 Task: Find connections with filter location Hindoria with filter topic #goalswith filter profile language French with filter current company JSW Steel with filter school Gayatri Vidya Parishad College of Engineering (Autonomous), 530048(CC-13) with filter industry Hospitality with filter service category Packaging Design with filter keywords title Cab Driver
Action: Mouse moved to (480, 71)
Screenshot: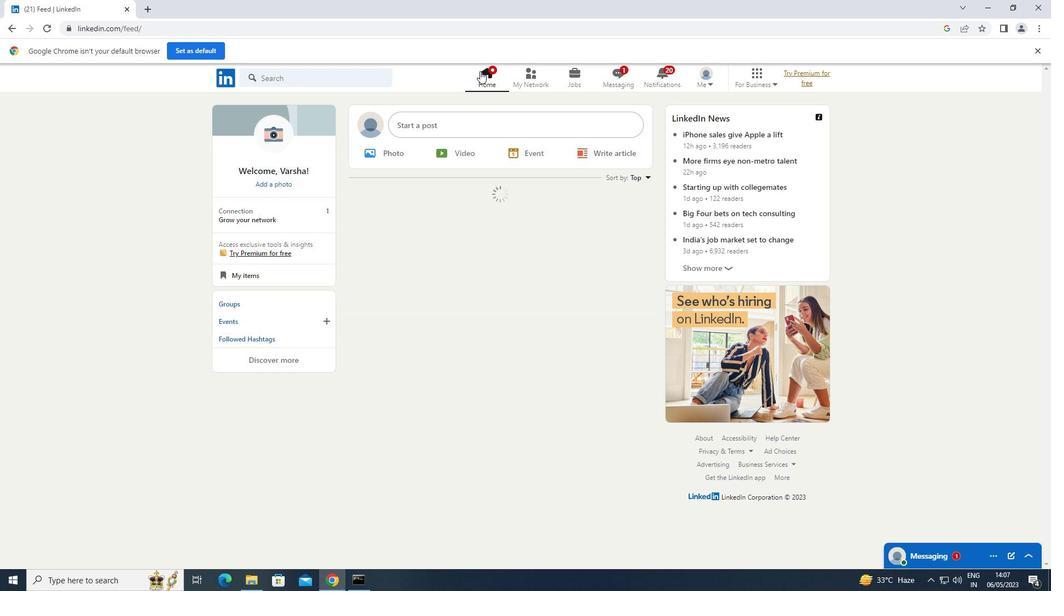
Action: Mouse pressed left at (480, 71)
Screenshot: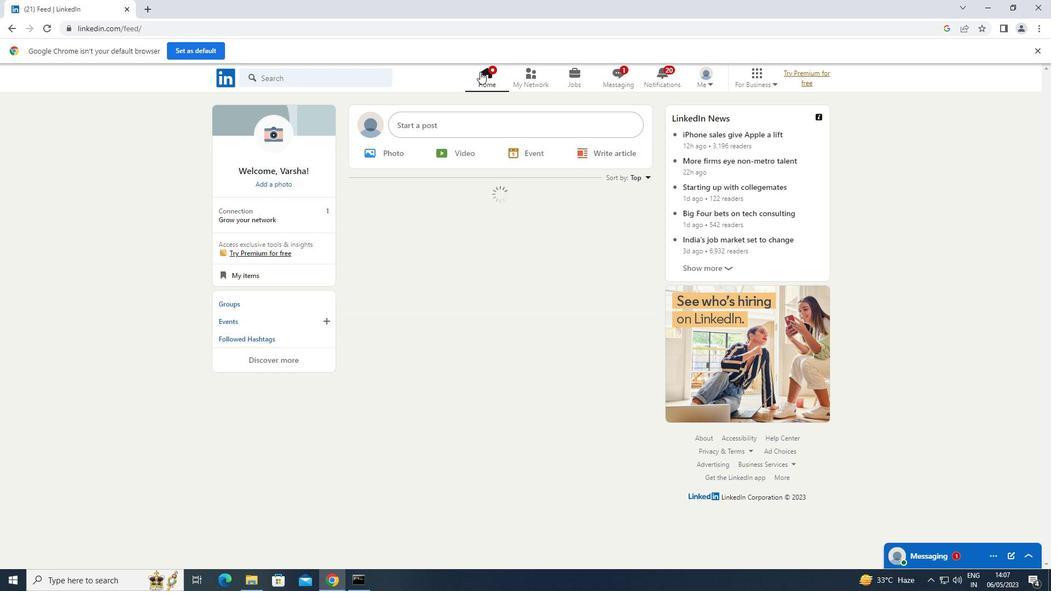 
Action: Mouse moved to (529, 76)
Screenshot: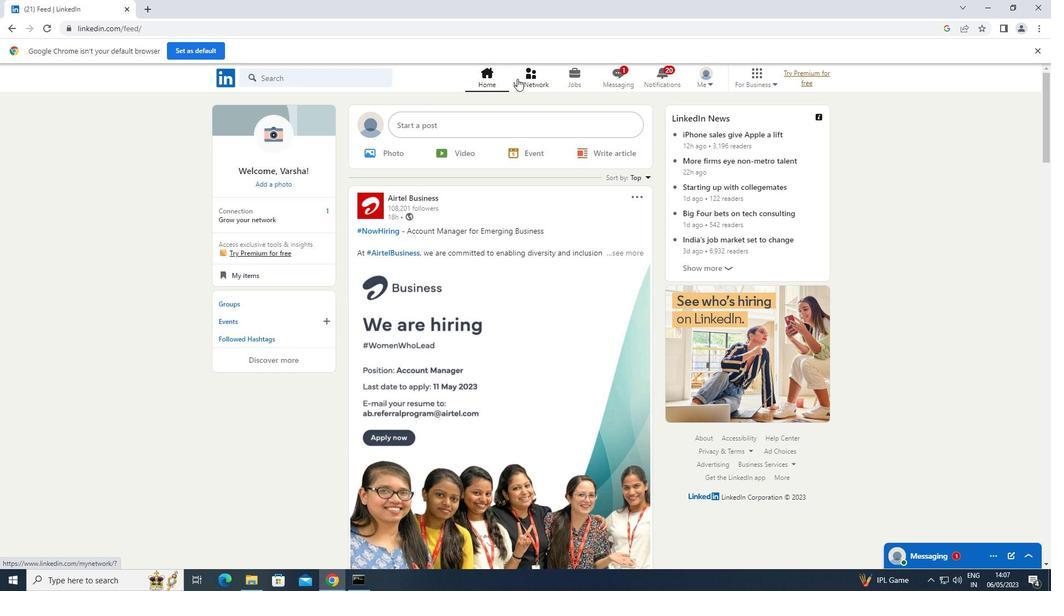 
Action: Mouse pressed left at (529, 76)
Screenshot: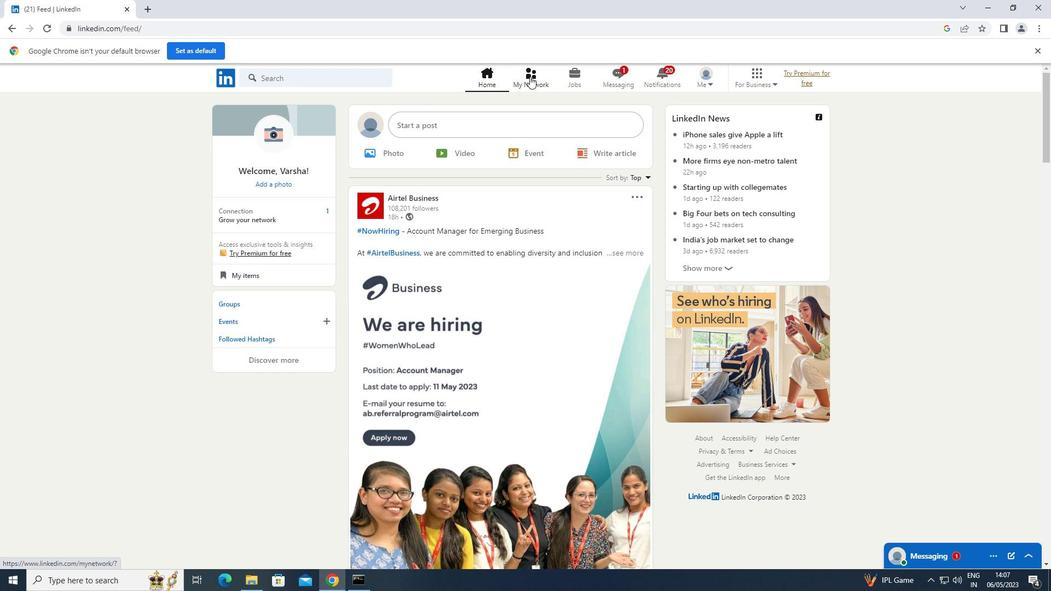 
Action: Mouse moved to (298, 139)
Screenshot: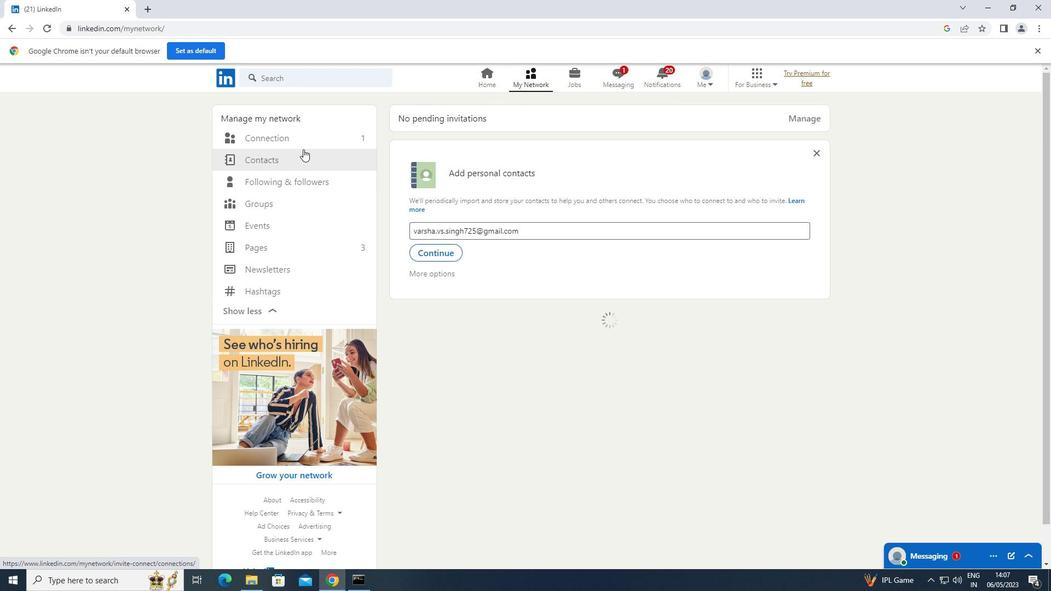
Action: Mouse pressed left at (298, 139)
Screenshot: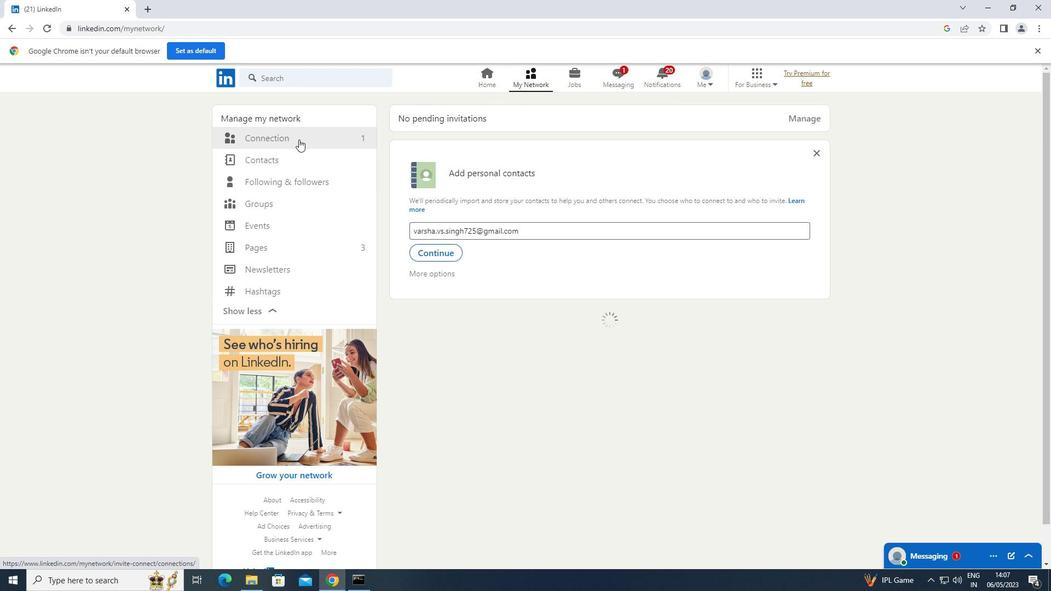 
Action: Mouse moved to (623, 135)
Screenshot: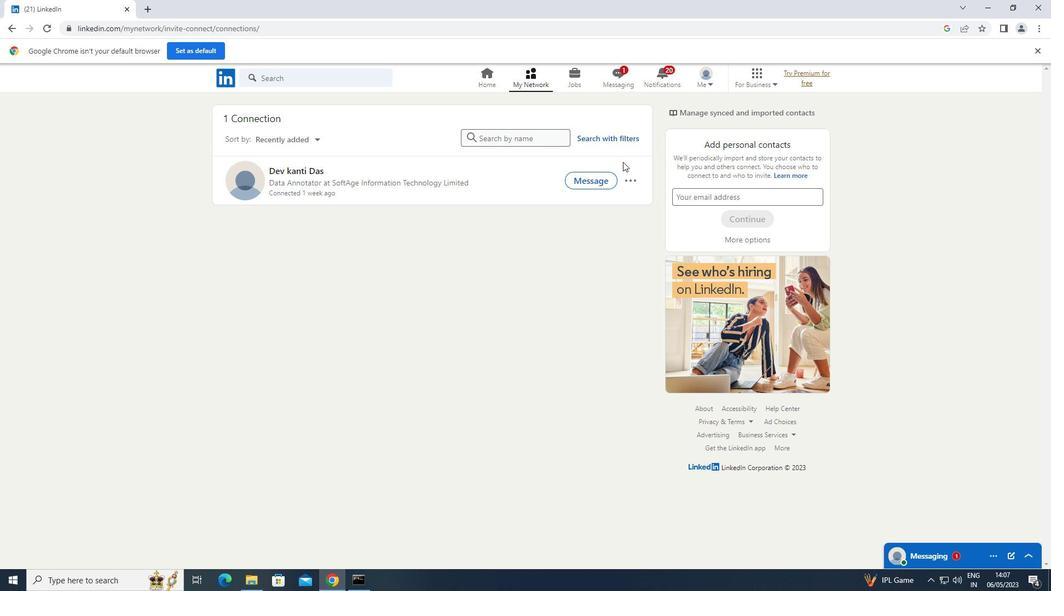 
Action: Mouse pressed left at (623, 135)
Screenshot: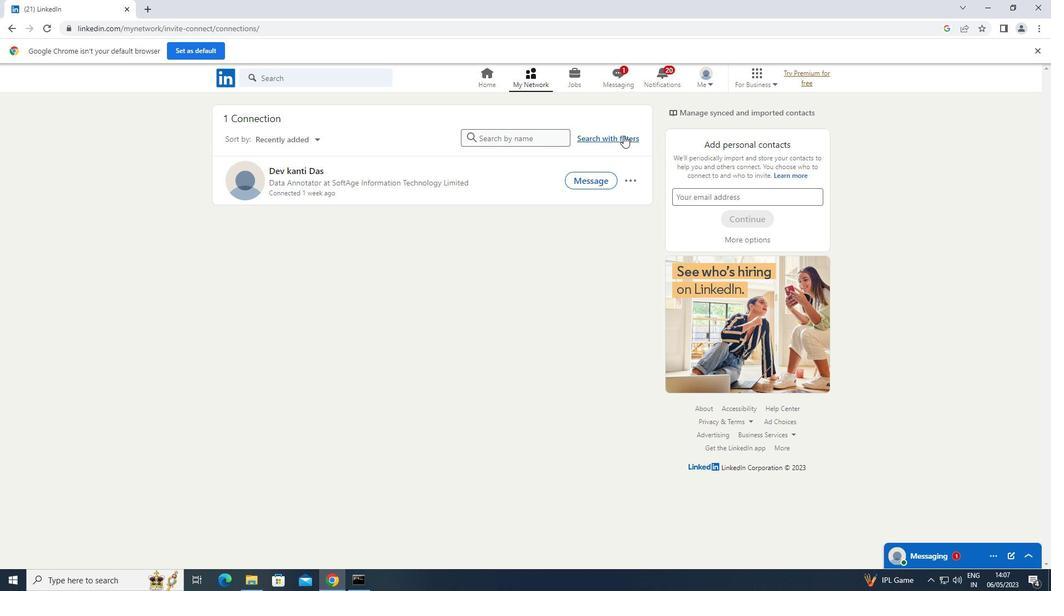 
Action: Mouse moved to (563, 110)
Screenshot: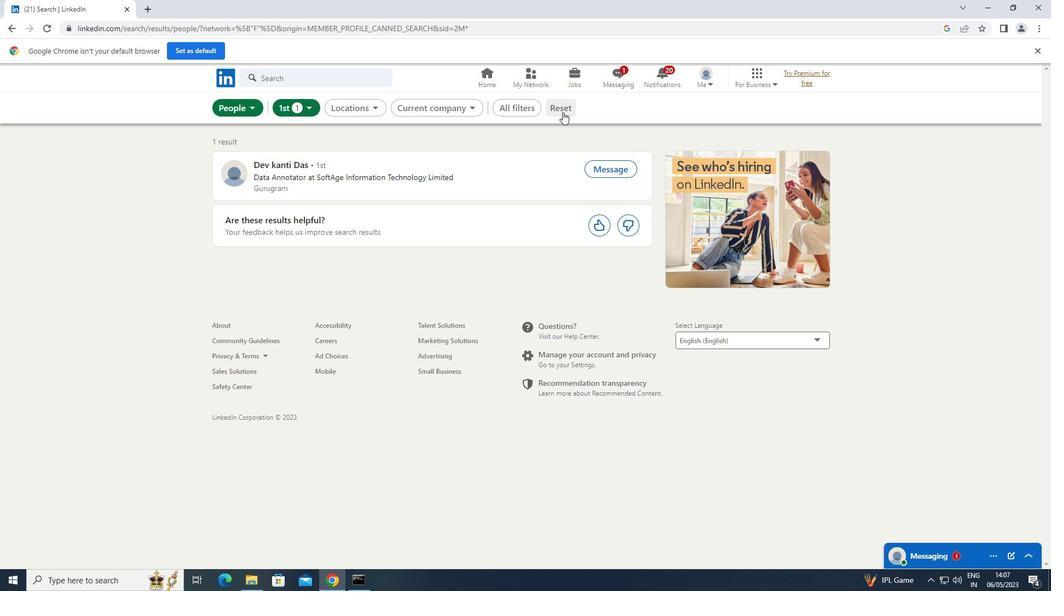 
Action: Mouse pressed left at (563, 110)
Screenshot: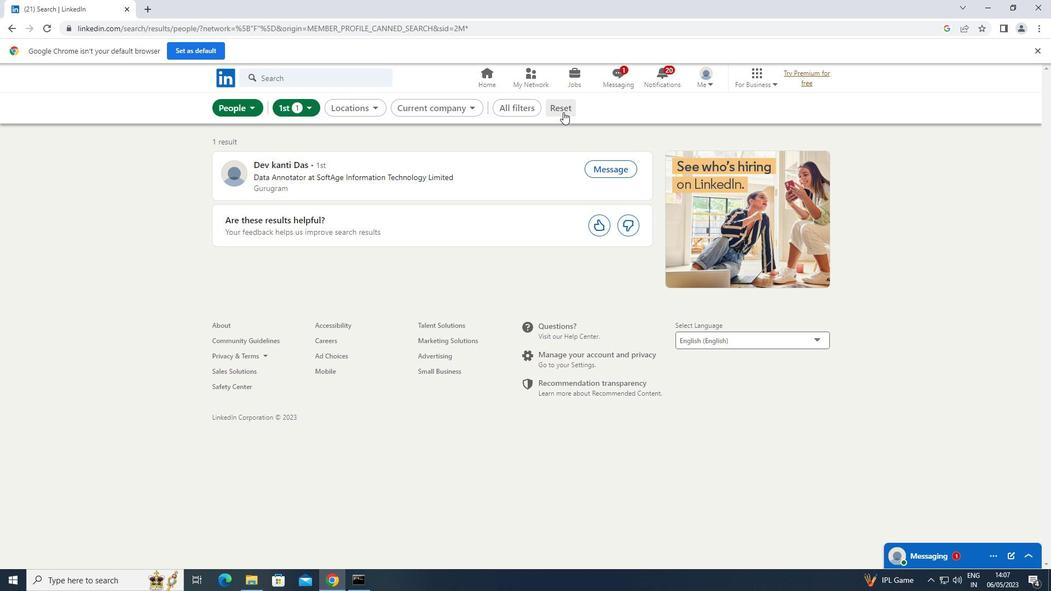 
Action: Mouse moved to (542, 111)
Screenshot: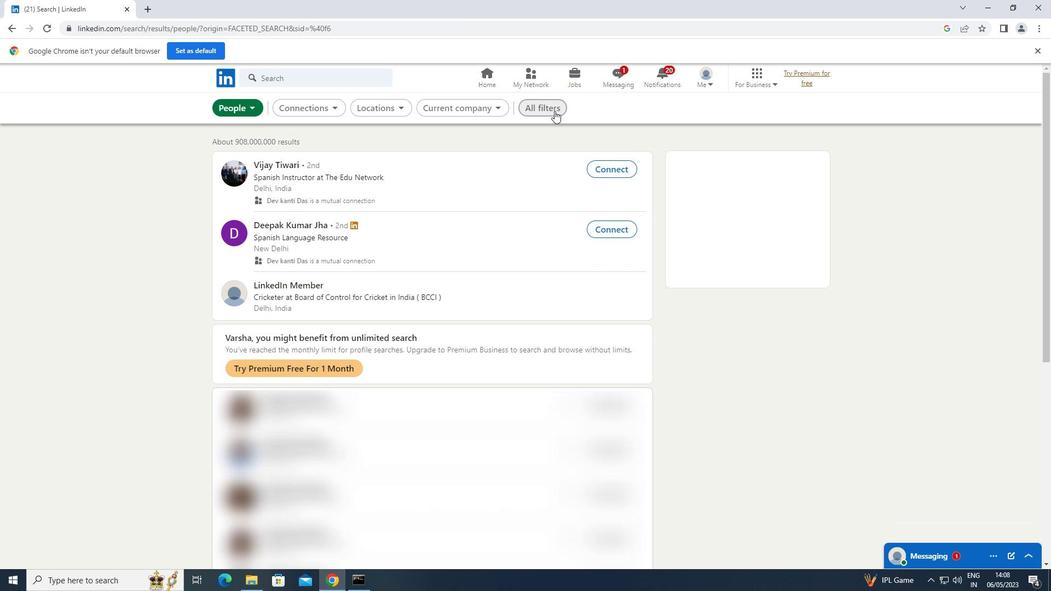 
Action: Mouse pressed left at (542, 111)
Screenshot: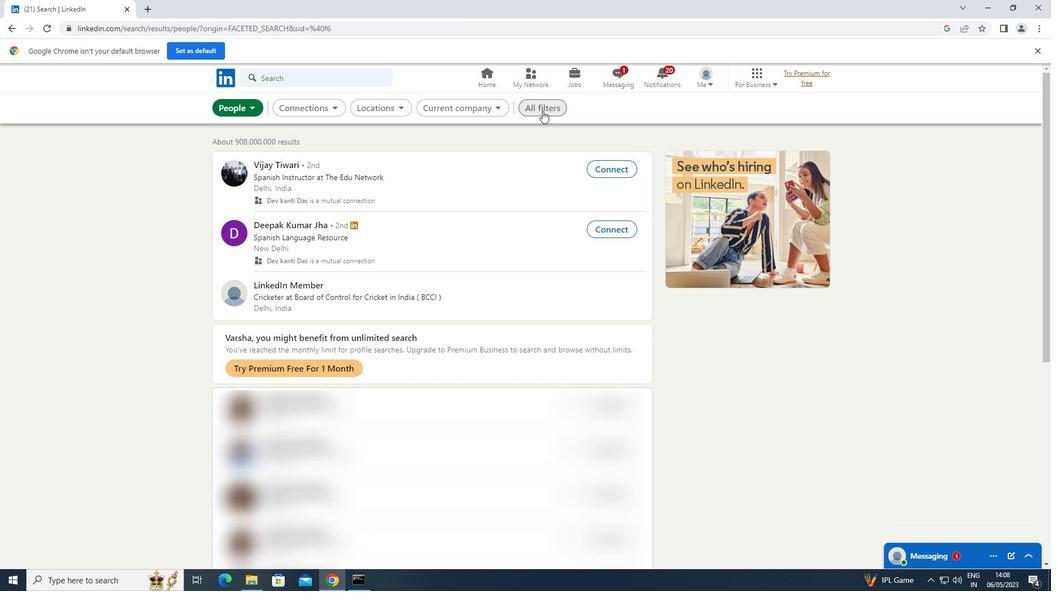 
Action: Mouse moved to (756, 217)
Screenshot: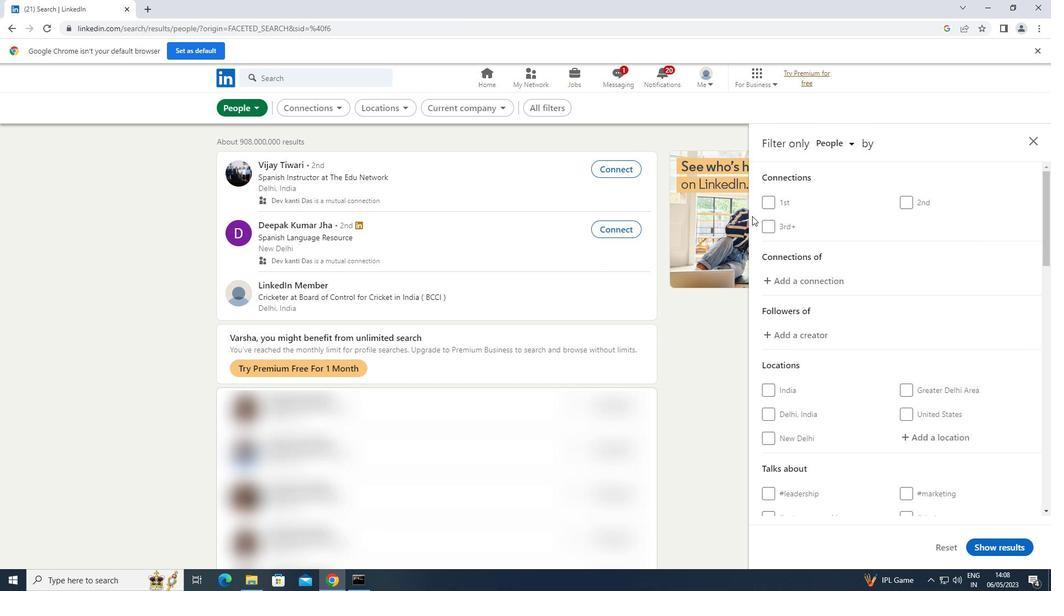 
Action: Mouse scrolled (756, 216) with delta (0, 0)
Screenshot: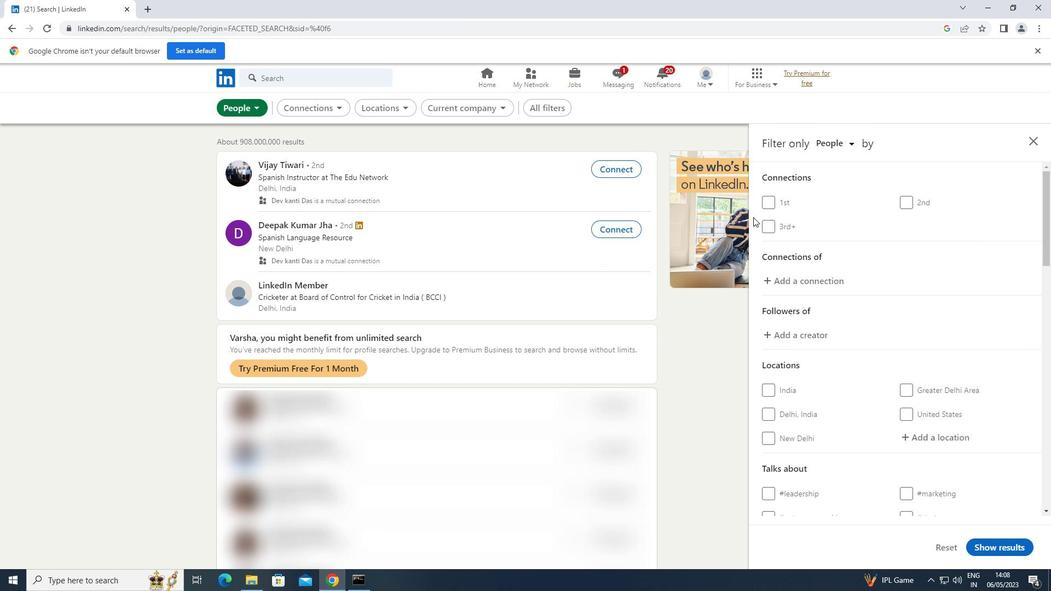 
Action: Mouse moved to (756, 217)
Screenshot: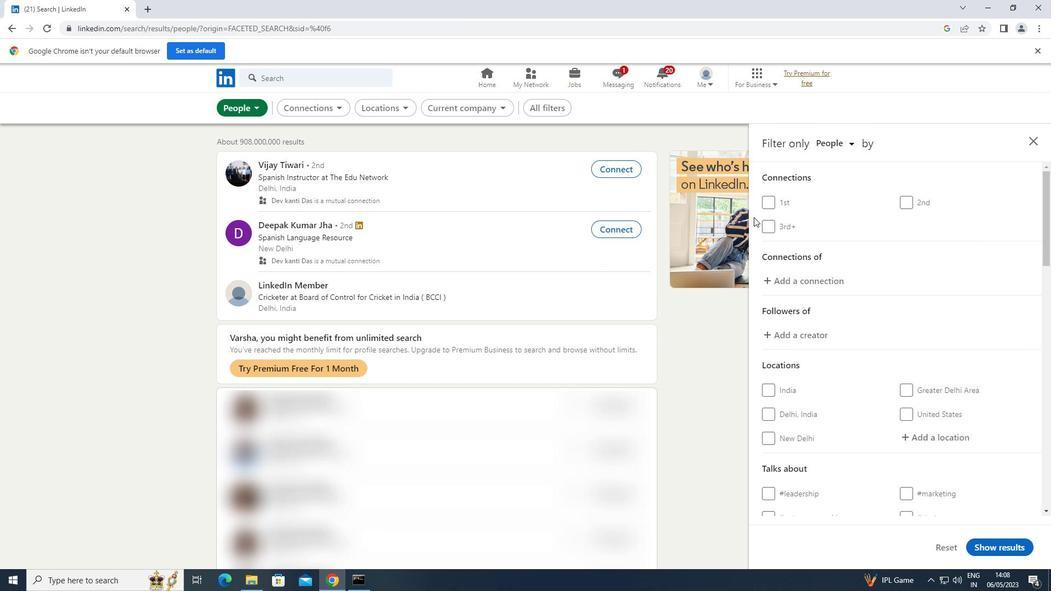 
Action: Mouse scrolled (756, 217) with delta (0, 0)
Screenshot: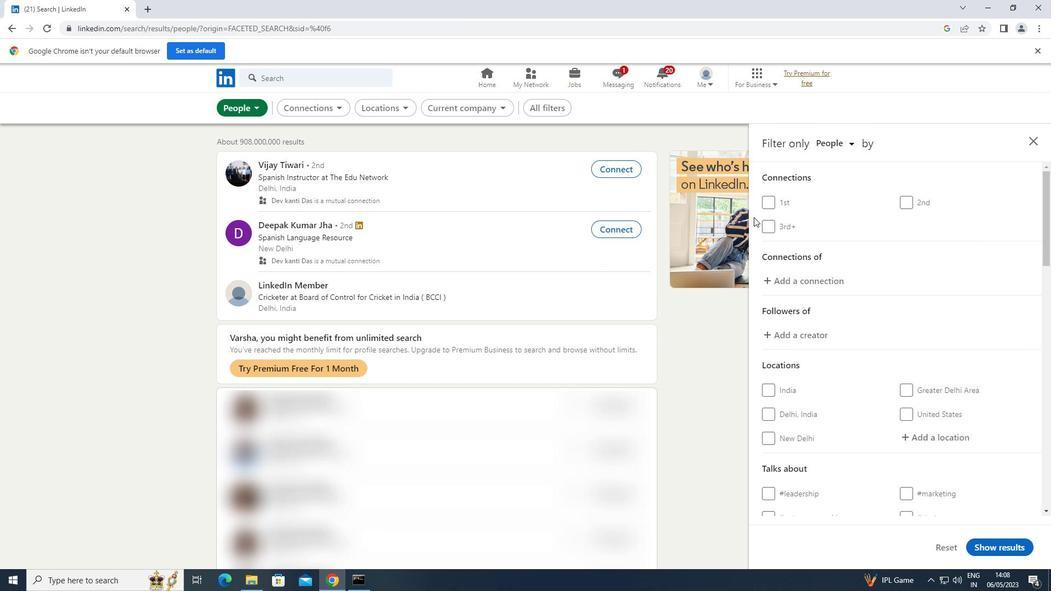 
Action: Mouse scrolled (756, 217) with delta (0, 0)
Screenshot: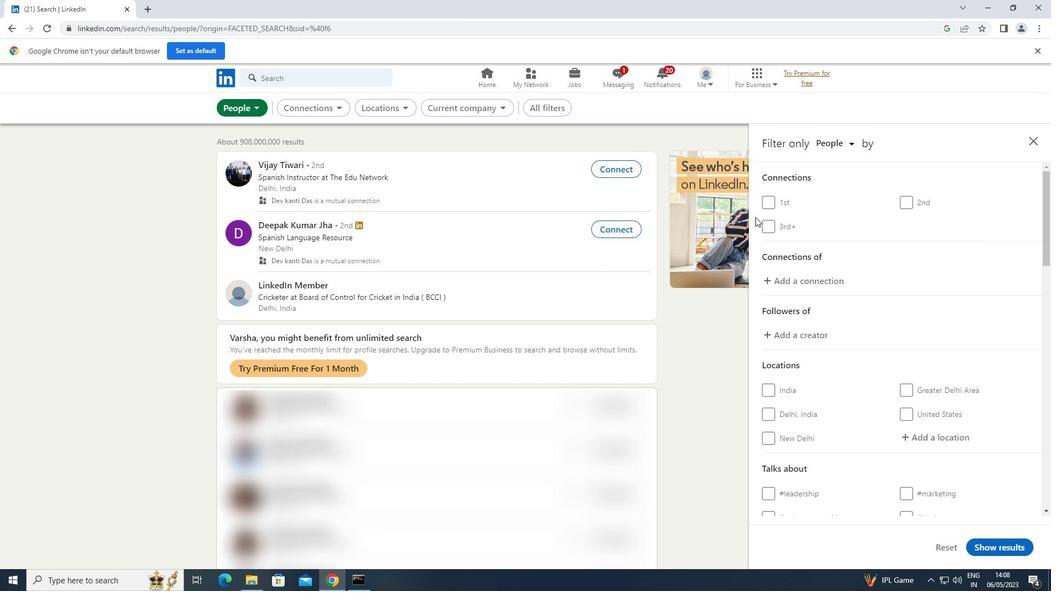 
Action: Mouse moved to (916, 267)
Screenshot: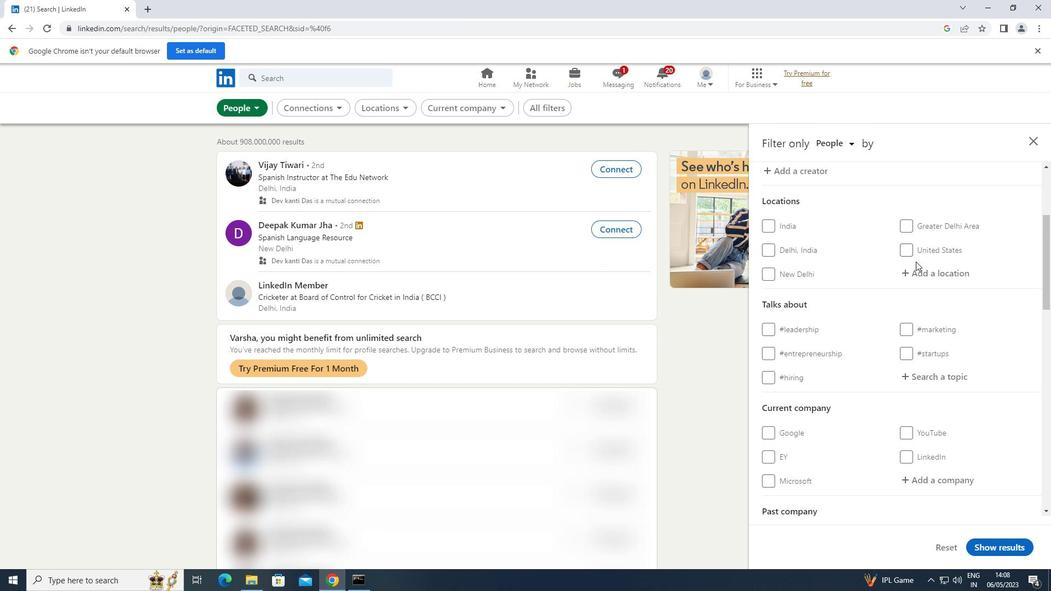 
Action: Mouse pressed left at (916, 267)
Screenshot: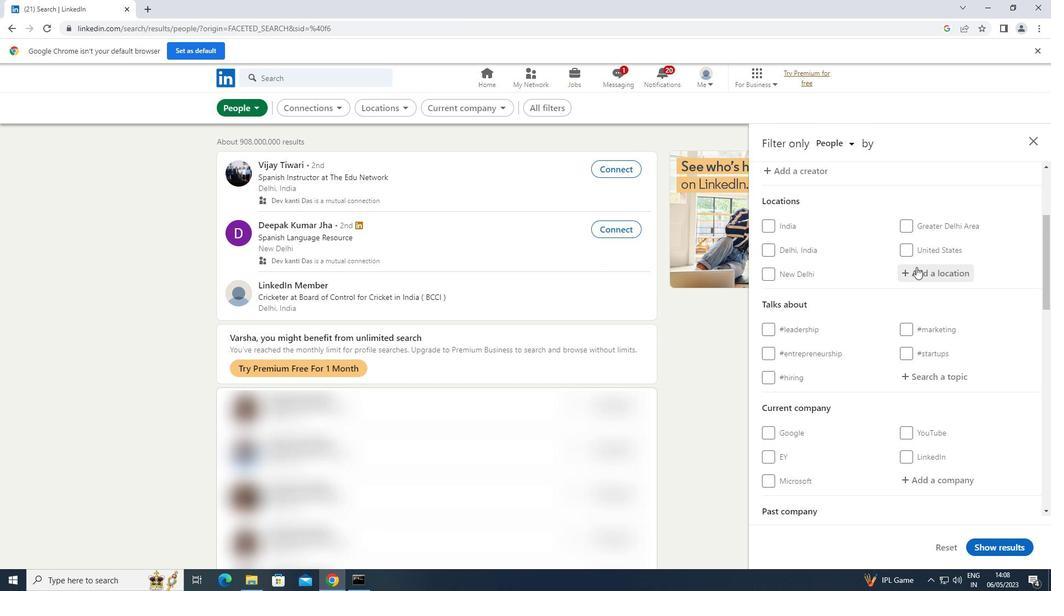 
Action: Key pressed <Key.shift>HINDORIA
Screenshot: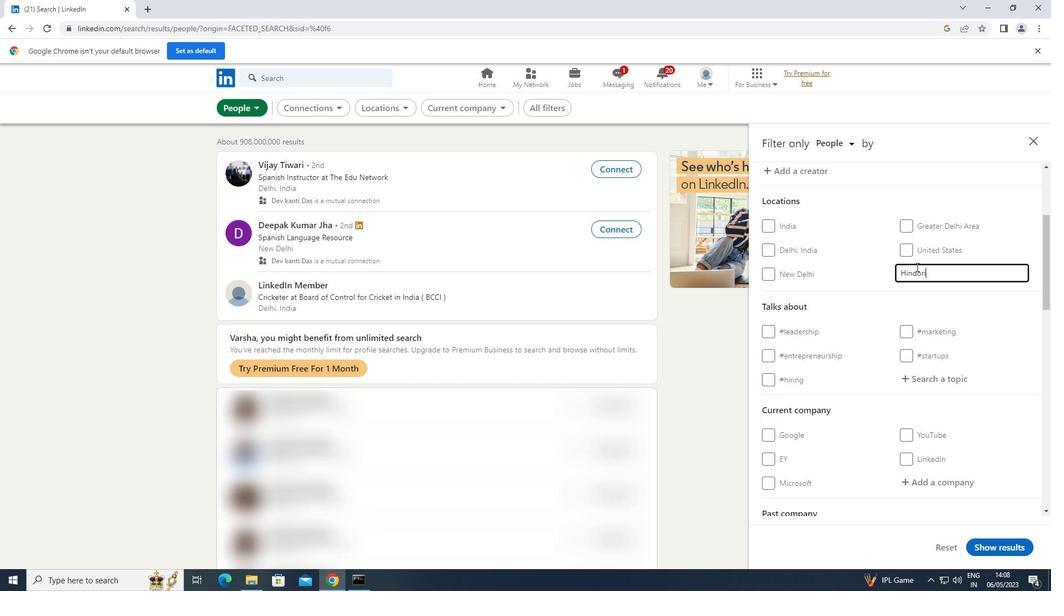 
Action: Mouse moved to (1021, 193)
Screenshot: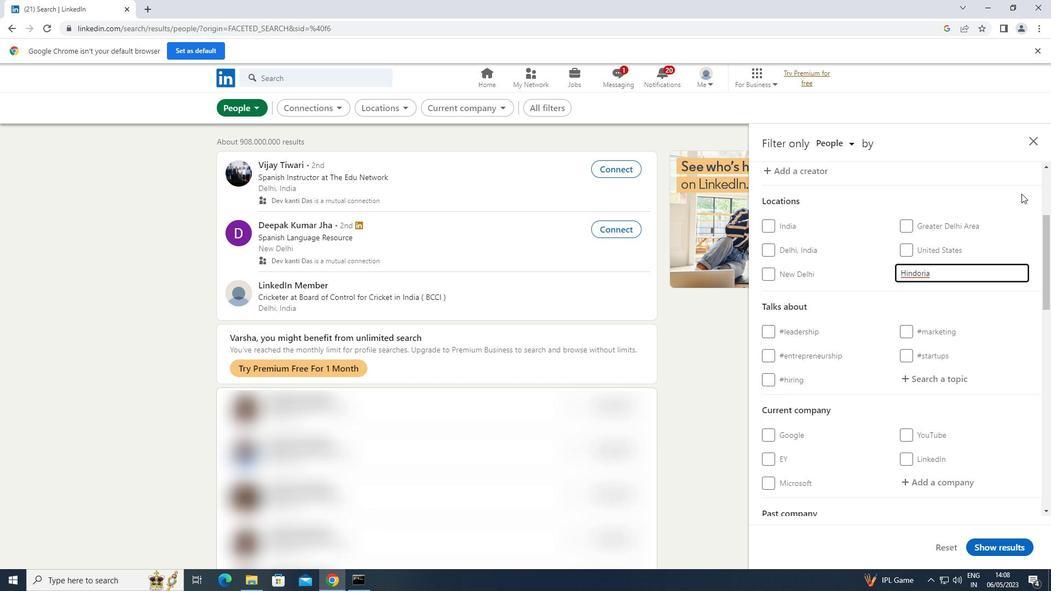 
Action: Mouse scrolled (1021, 192) with delta (0, 0)
Screenshot: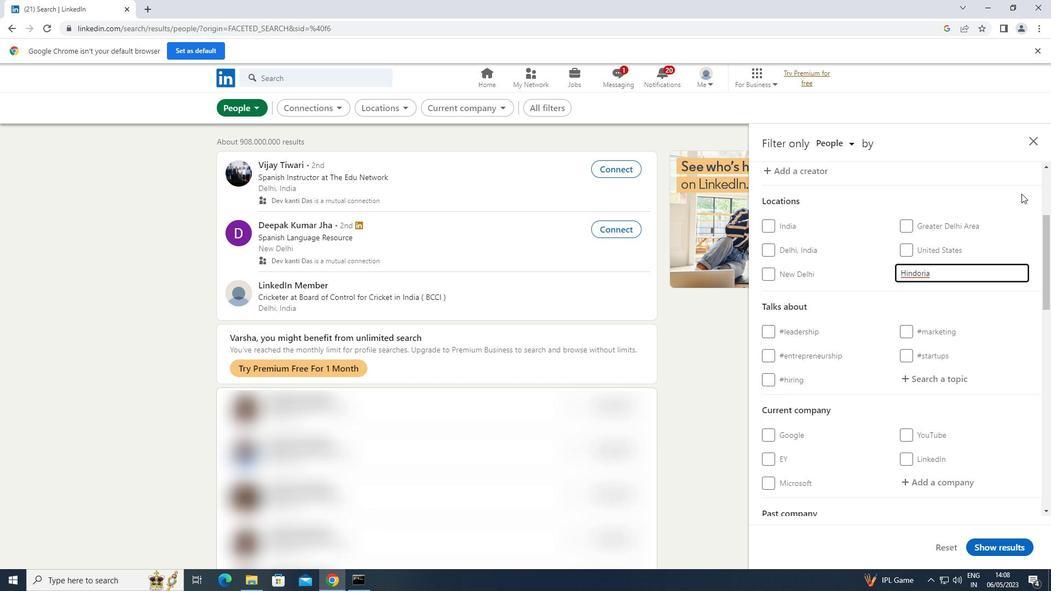 
Action: Mouse moved to (1021, 193)
Screenshot: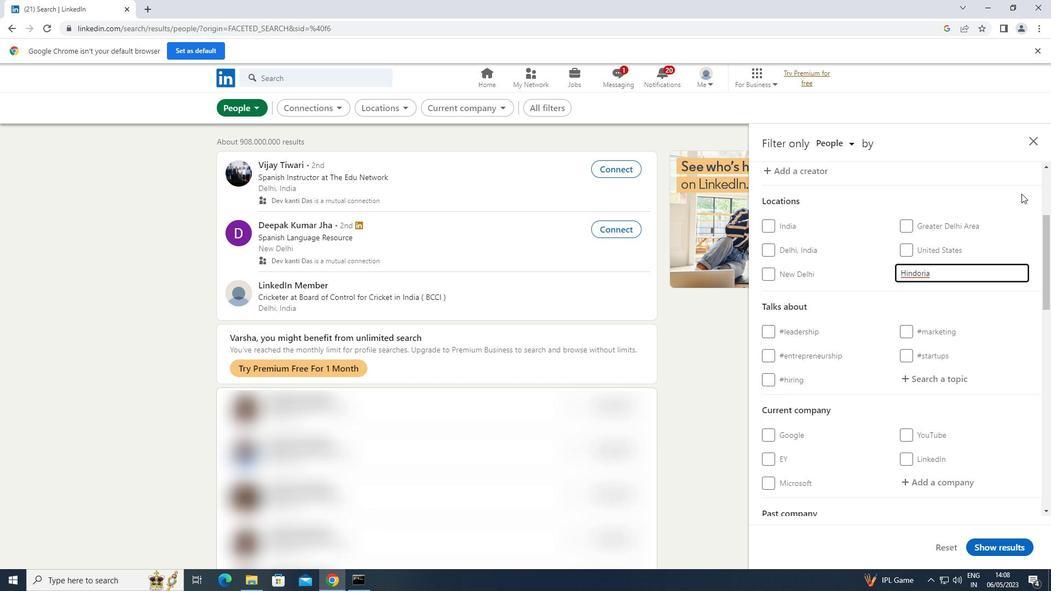 
Action: Mouse scrolled (1021, 192) with delta (0, 0)
Screenshot: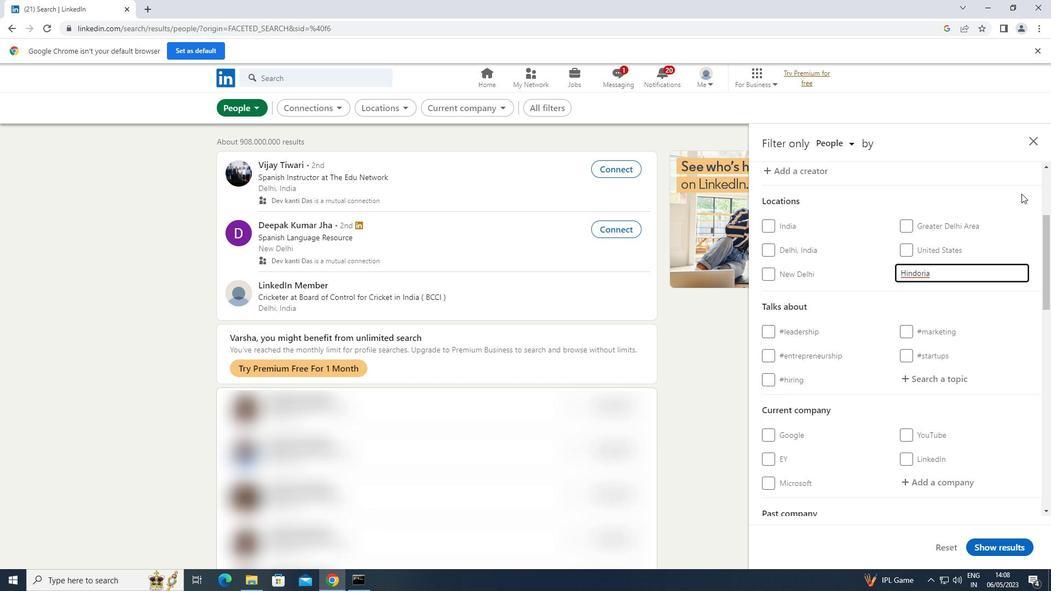 
Action: Mouse moved to (943, 266)
Screenshot: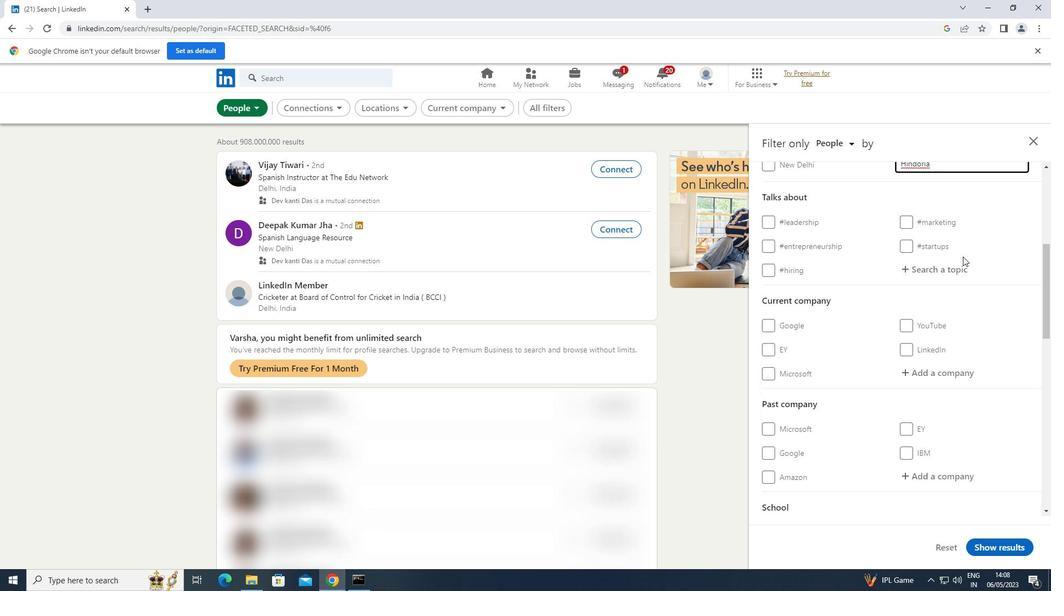 
Action: Mouse pressed left at (943, 266)
Screenshot: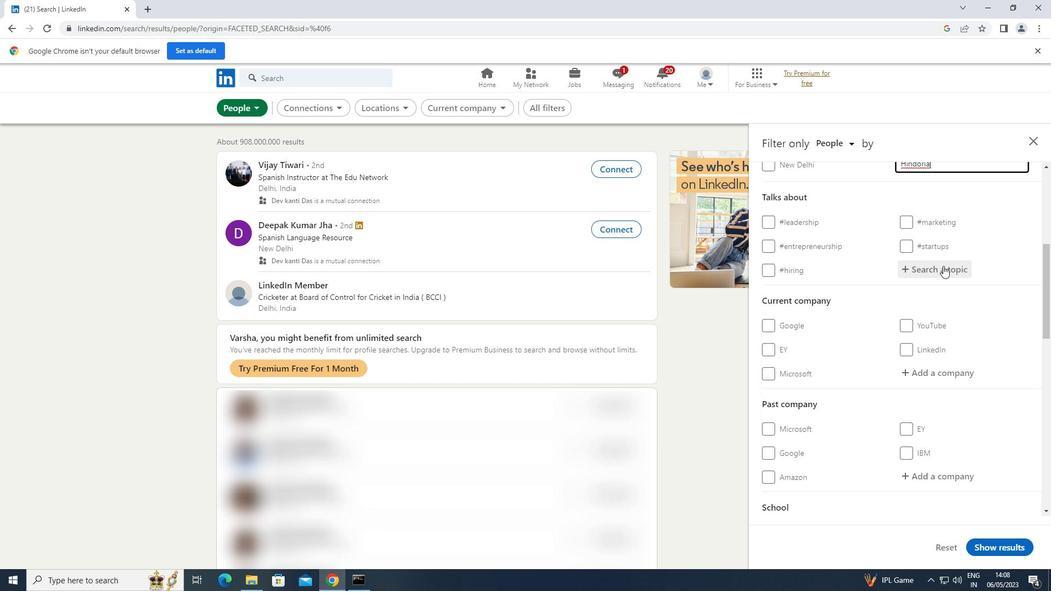 
Action: Key pressed GOALS
Screenshot: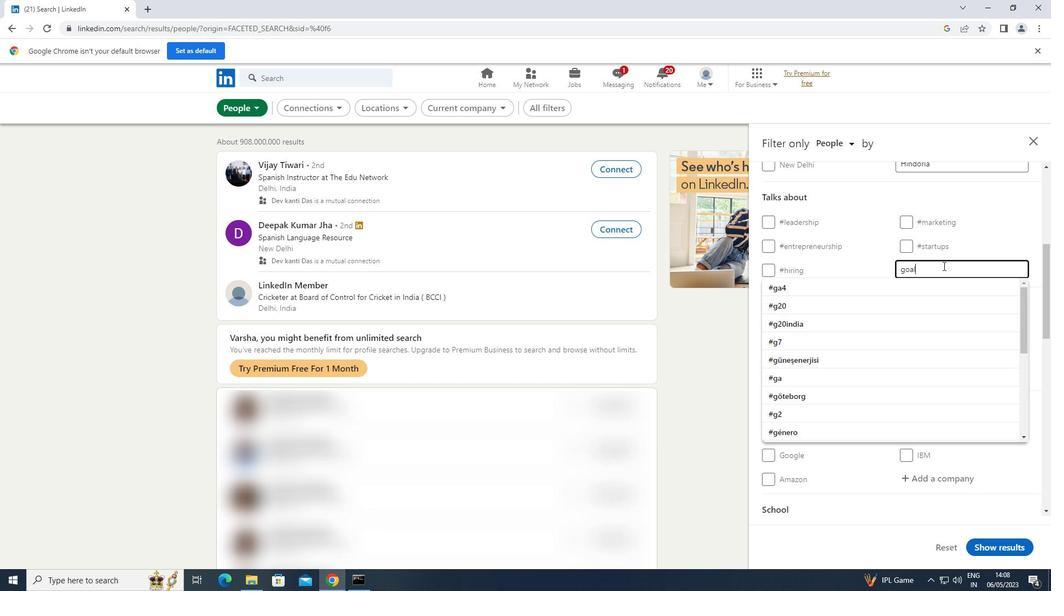
Action: Mouse moved to (826, 281)
Screenshot: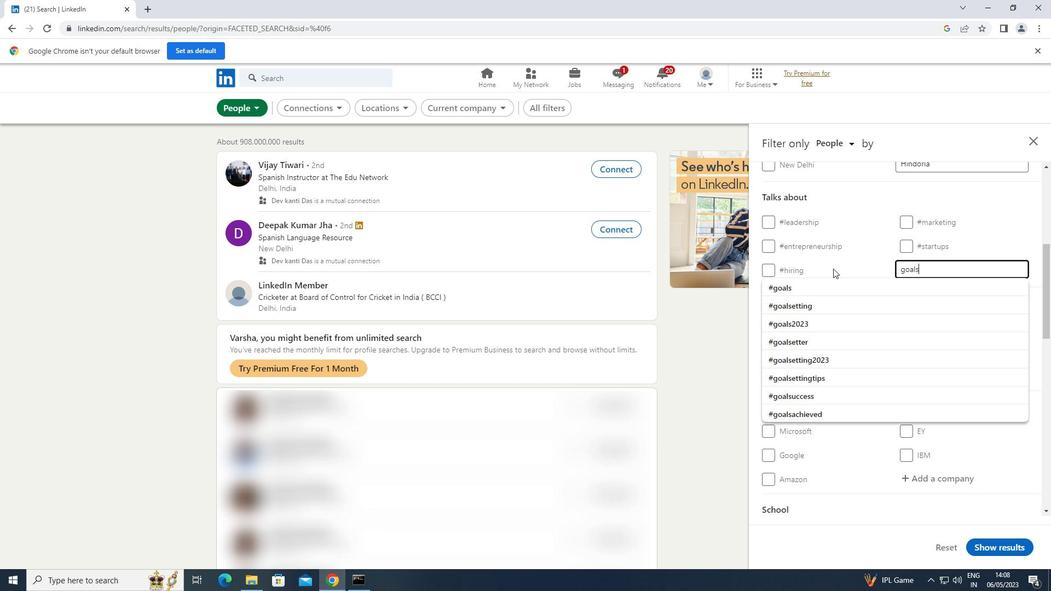 
Action: Mouse pressed left at (826, 281)
Screenshot: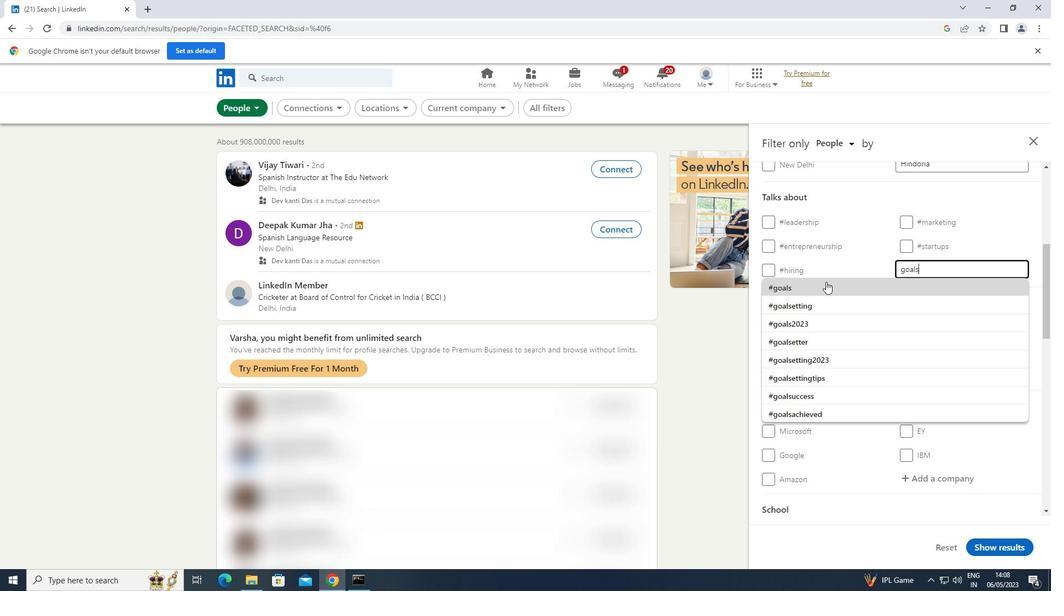 
Action: Mouse moved to (828, 280)
Screenshot: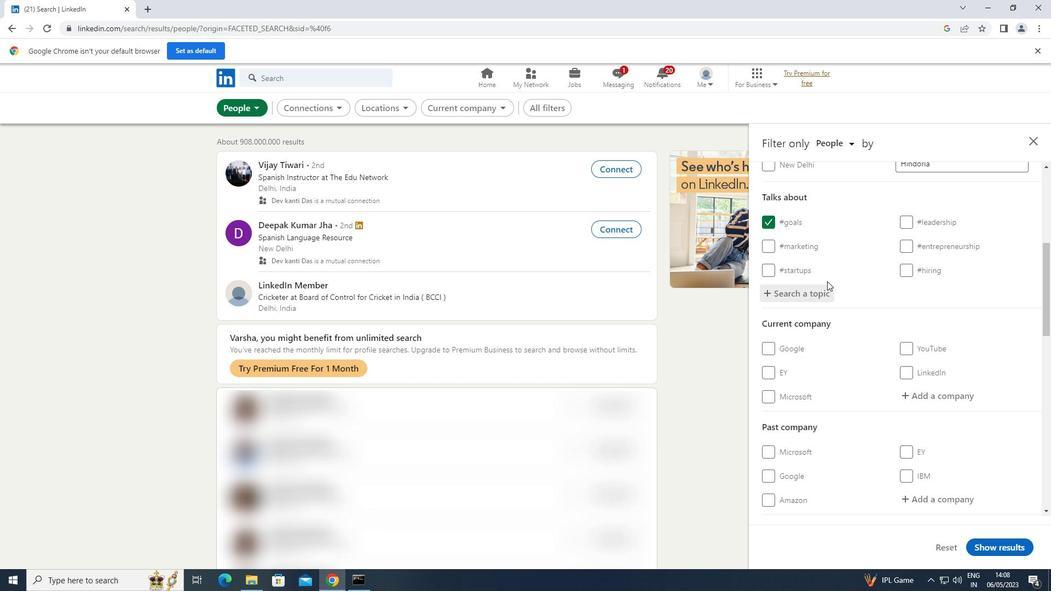 
Action: Mouse scrolled (828, 279) with delta (0, 0)
Screenshot: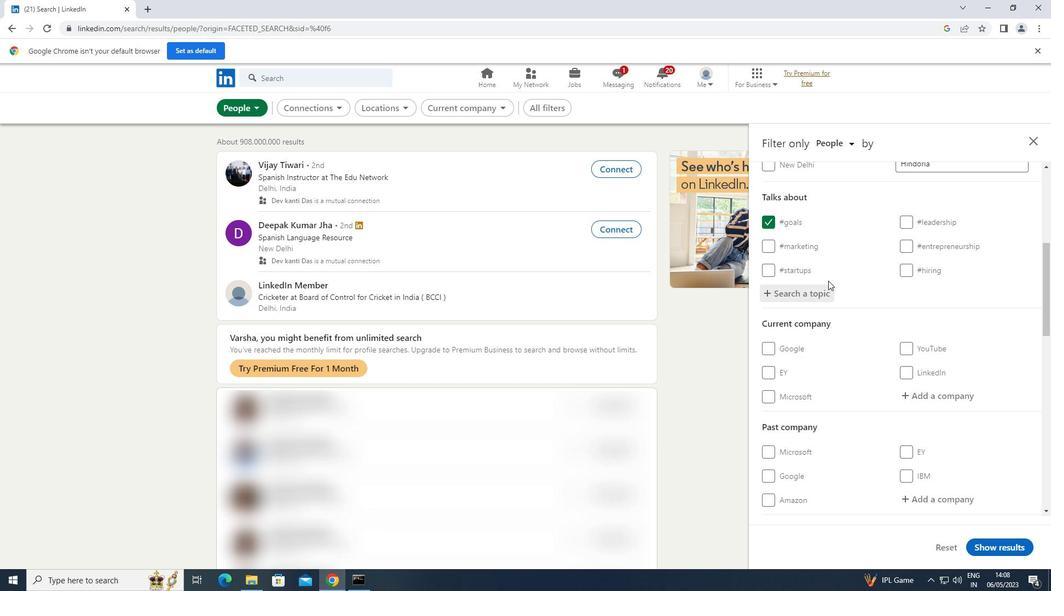 
Action: Mouse scrolled (828, 279) with delta (0, 0)
Screenshot: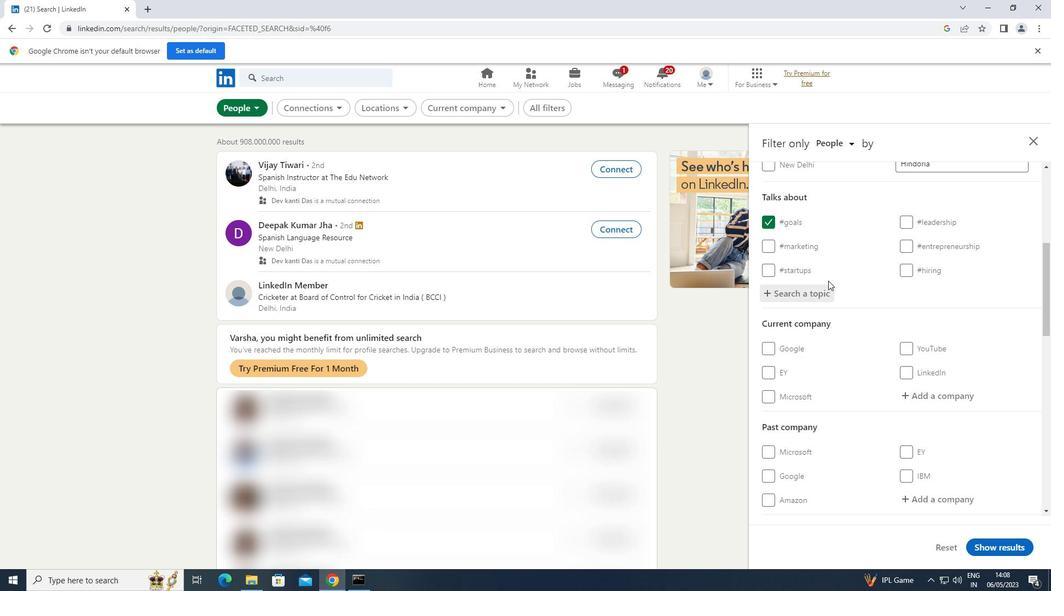 
Action: Mouse scrolled (828, 279) with delta (0, 0)
Screenshot: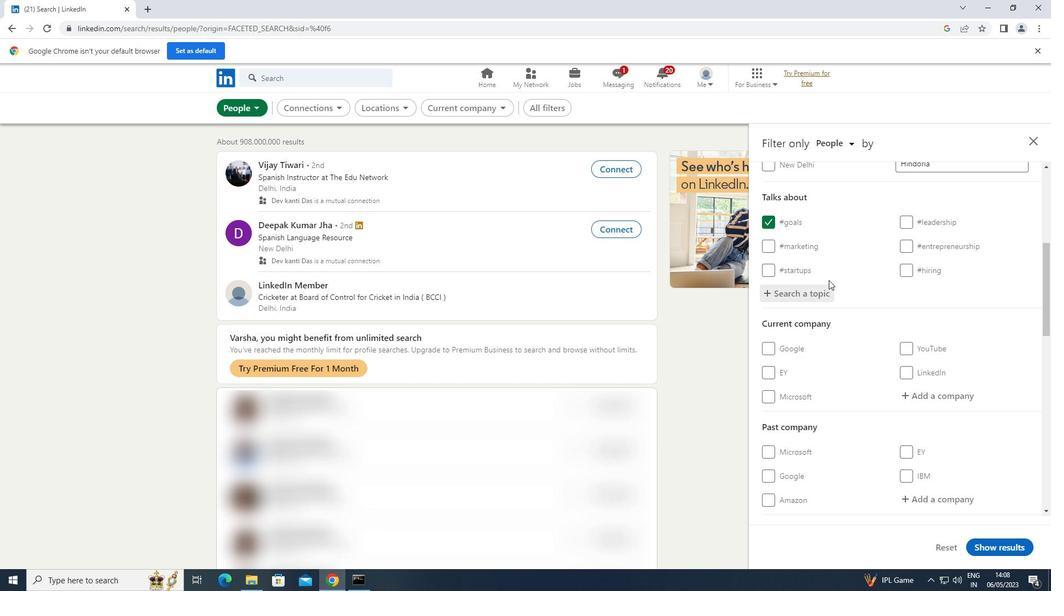 
Action: Mouse scrolled (828, 279) with delta (0, 0)
Screenshot: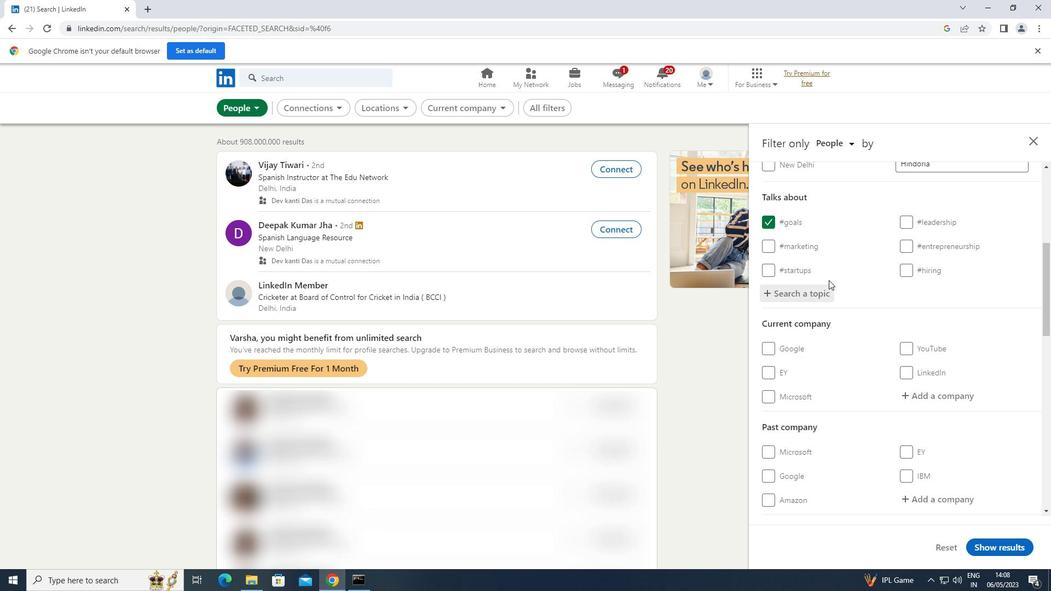 
Action: Mouse moved to (831, 278)
Screenshot: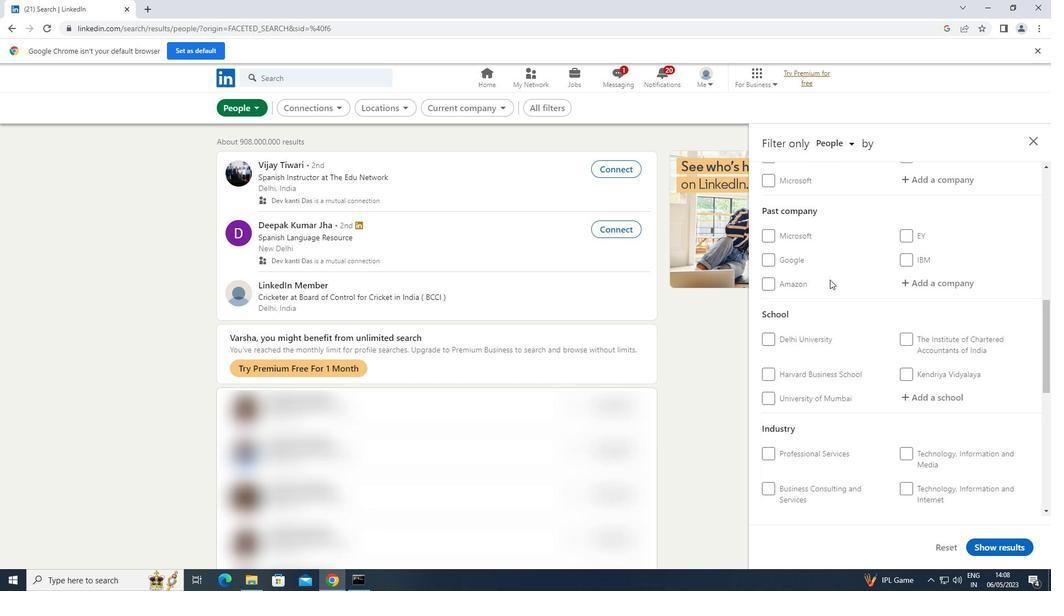 
Action: Mouse scrolled (831, 278) with delta (0, 0)
Screenshot: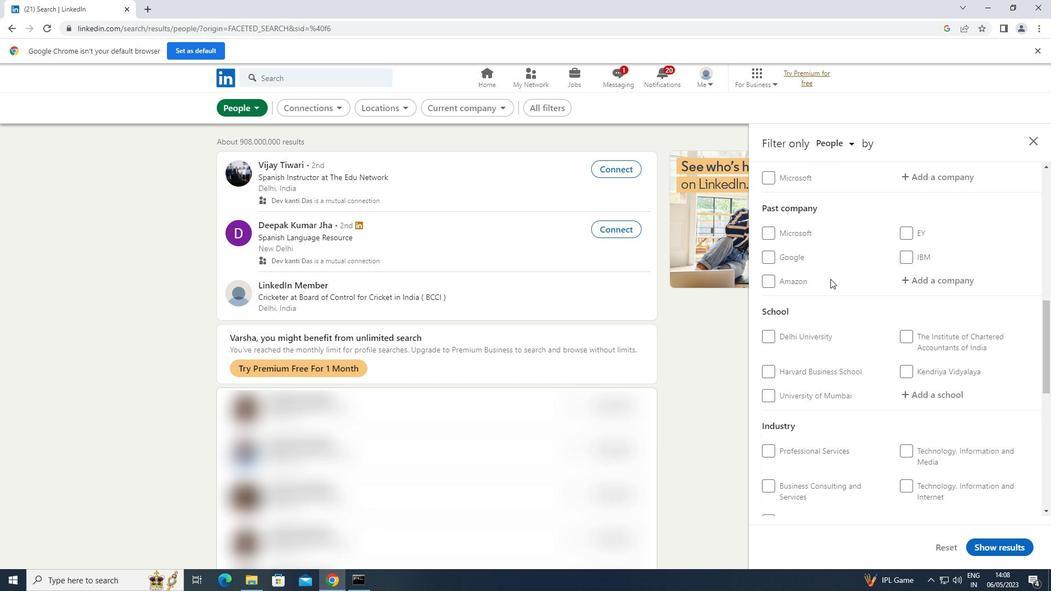 
Action: Mouse scrolled (831, 278) with delta (0, 0)
Screenshot: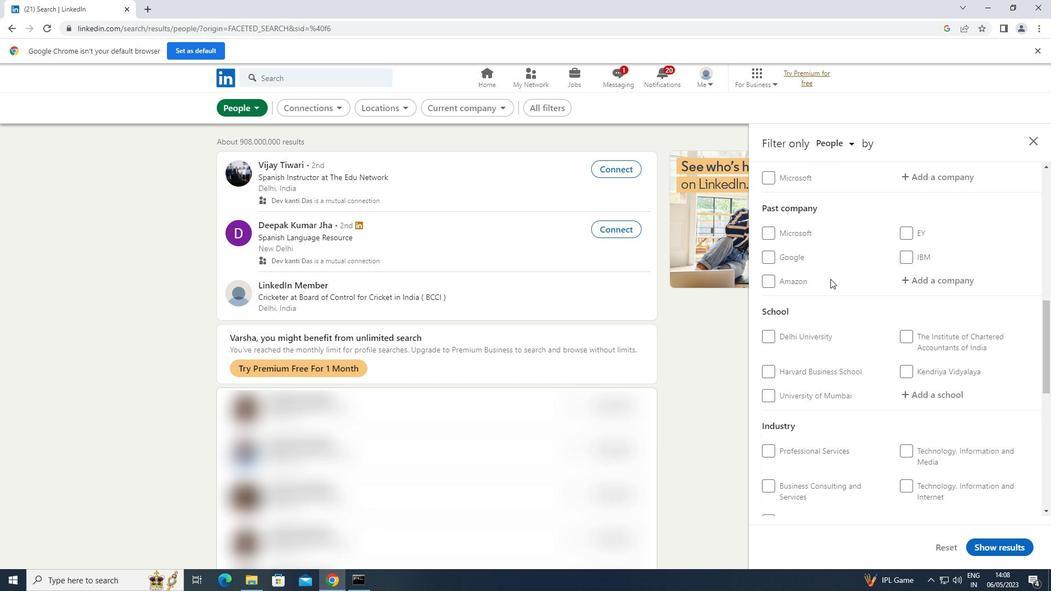 
Action: Mouse scrolled (831, 278) with delta (0, 0)
Screenshot: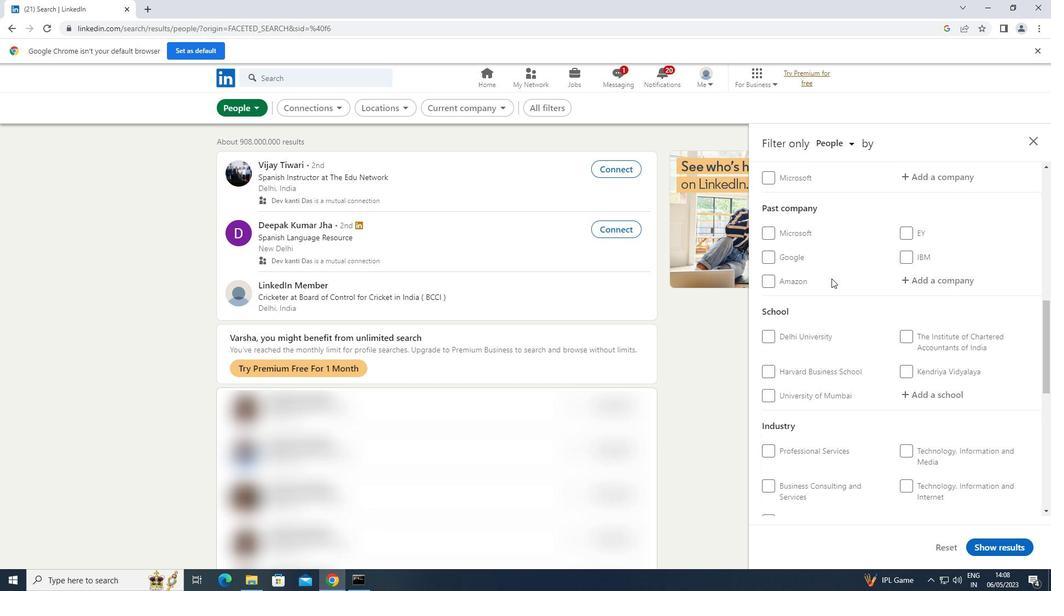 
Action: Mouse scrolled (831, 278) with delta (0, 0)
Screenshot: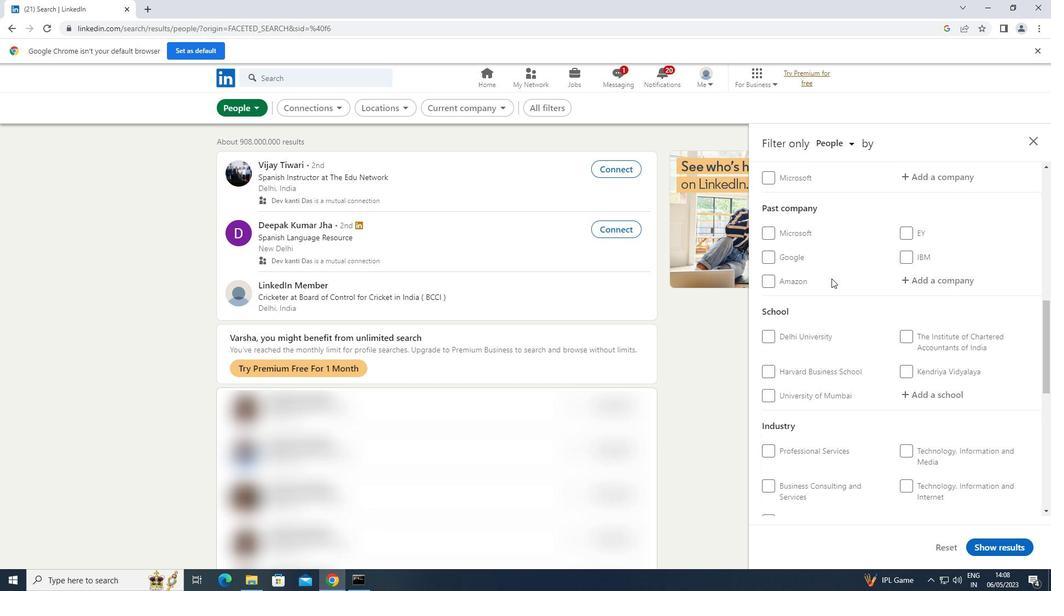 
Action: Mouse scrolled (831, 278) with delta (0, 0)
Screenshot: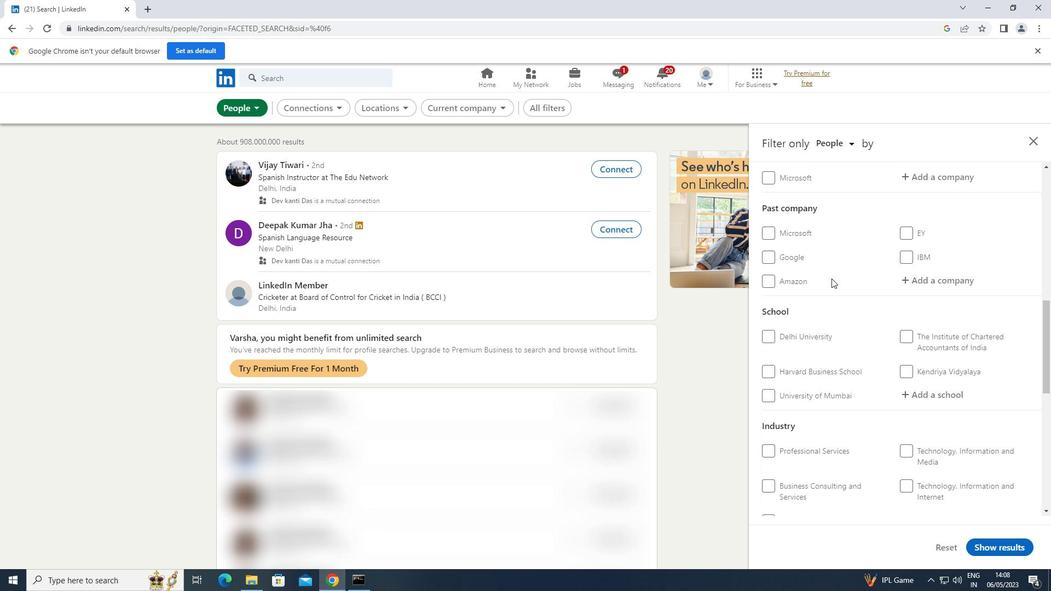 
Action: Mouse moved to (832, 277)
Screenshot: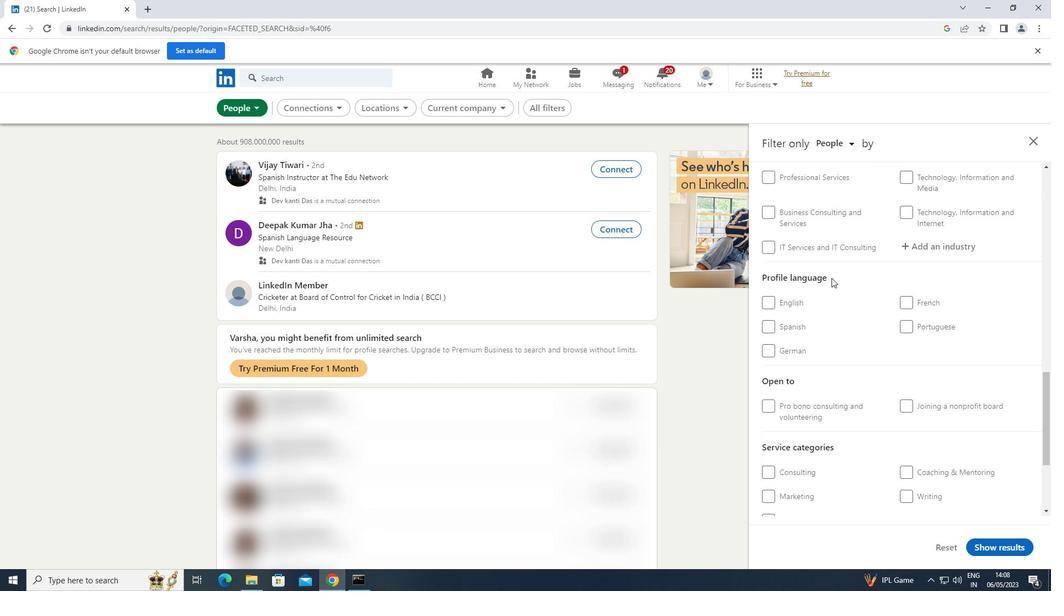
Action: Mouse scrolled (832, 277) with delta (0, 0)
Screenshot: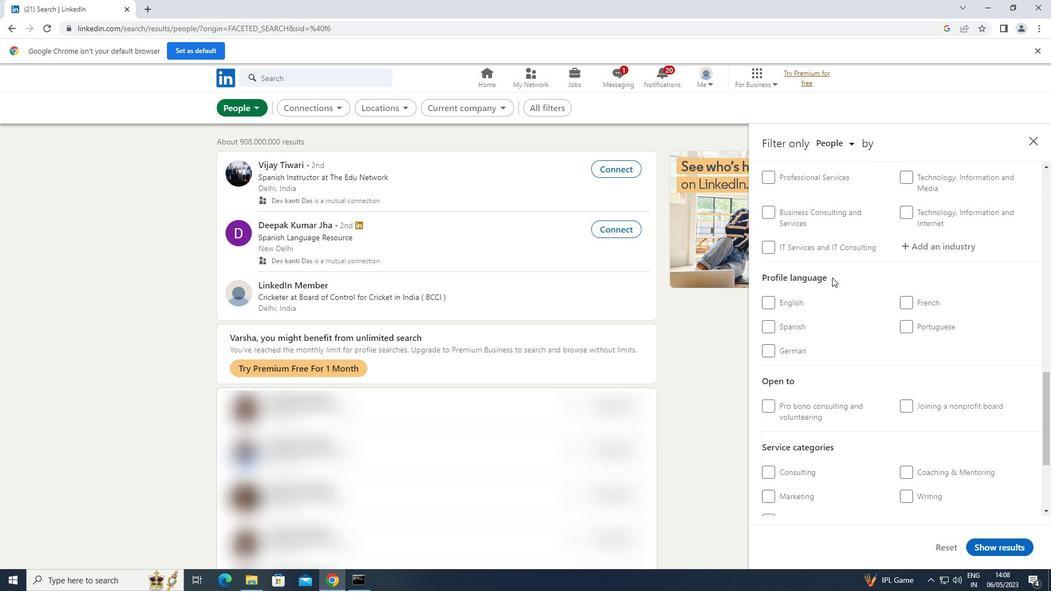 
Action: Mouse scrolled (832, 277) with delta (0, 0)
Screenshot: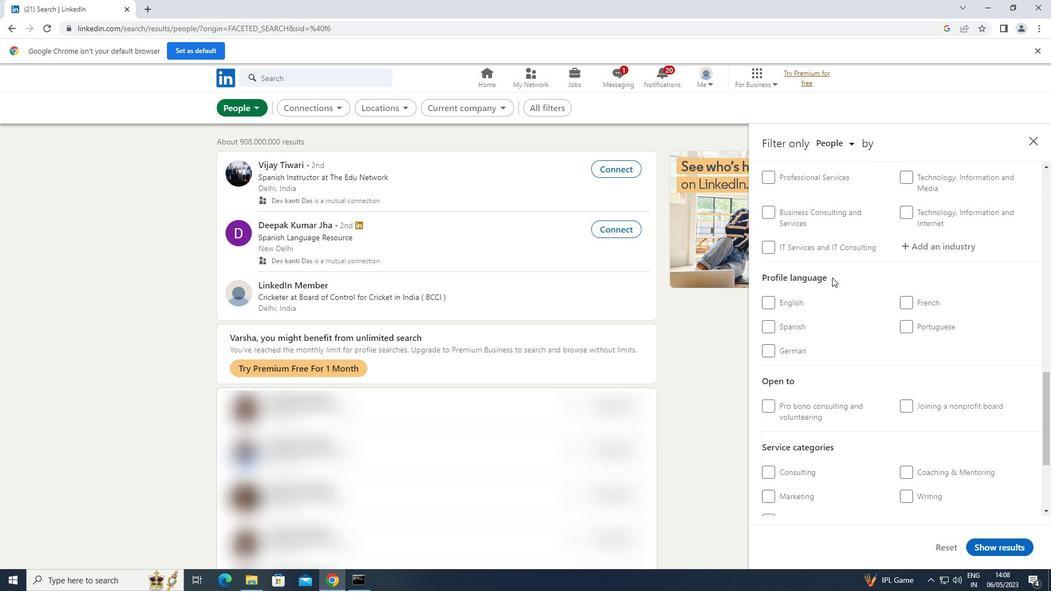
Action: Mouse scrolled (832, 277) with delta (0, 0)
Screenshot: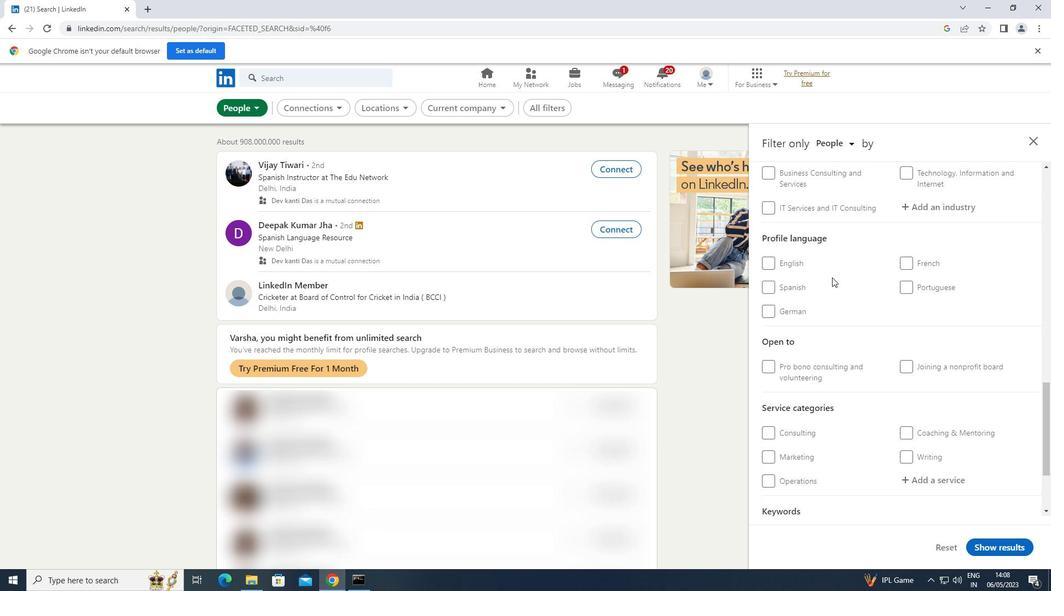 
Action: Mouse scrolled (832, 278) with delta (0, 0)
Screenshot: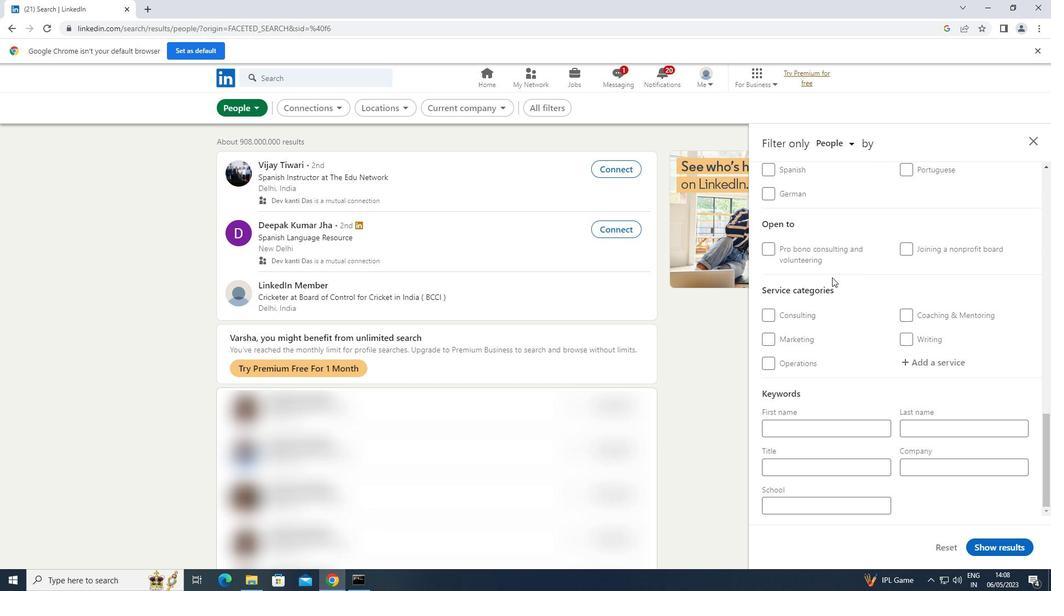 
Action: Mouse scrolled (832, 278) with delta (0, 0)
Screenshot: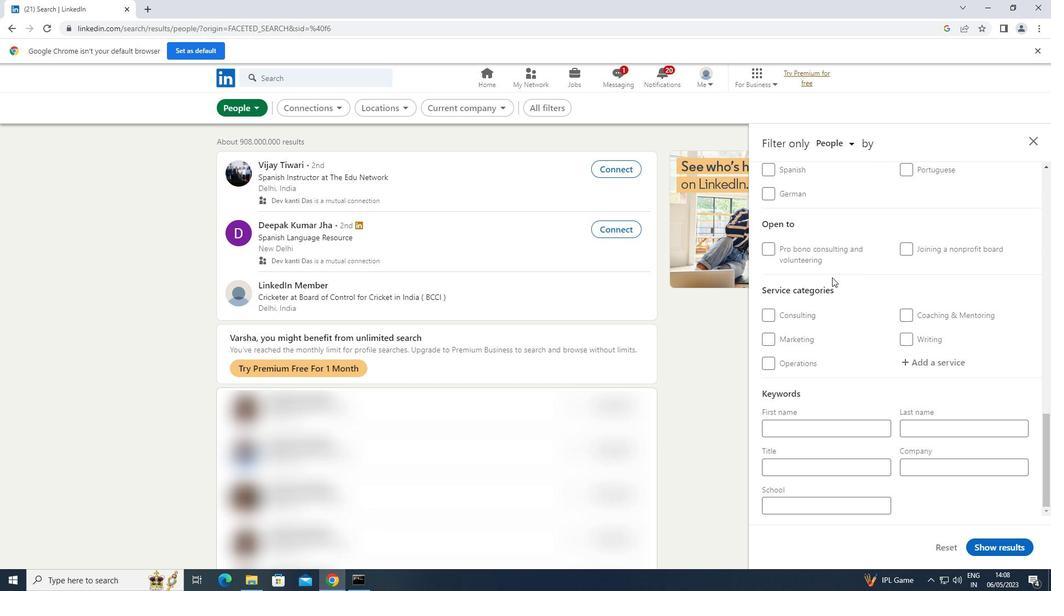 
Action: Mouse moved to (910, 257)
Screenshot: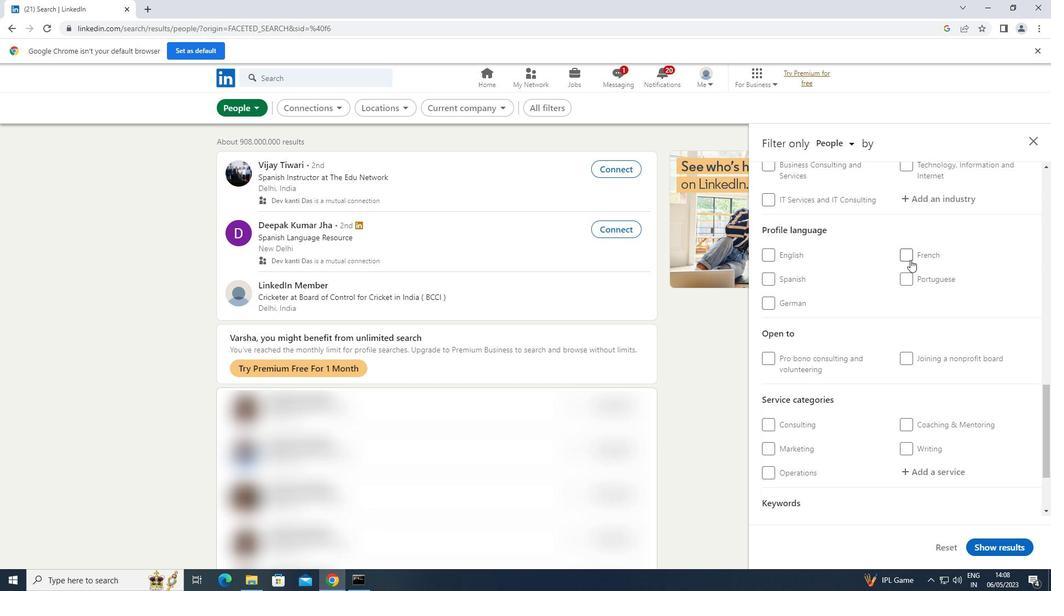
Action: Mouse pressed left at (910, 257)
Screenshot: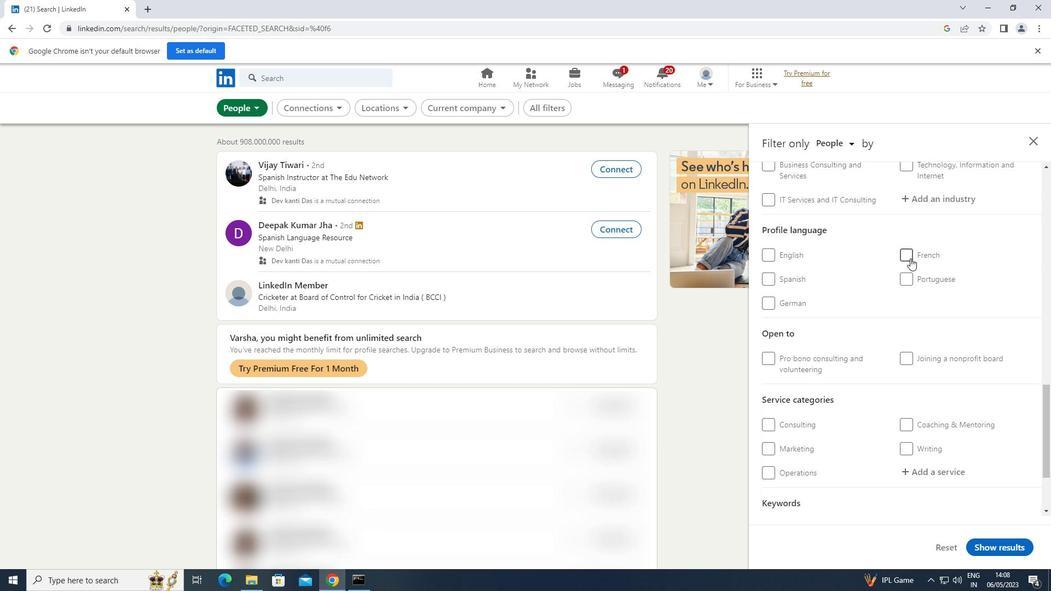 
Action: Mouse scrolled (910, 258) with delta (0, 0)
Screenshot: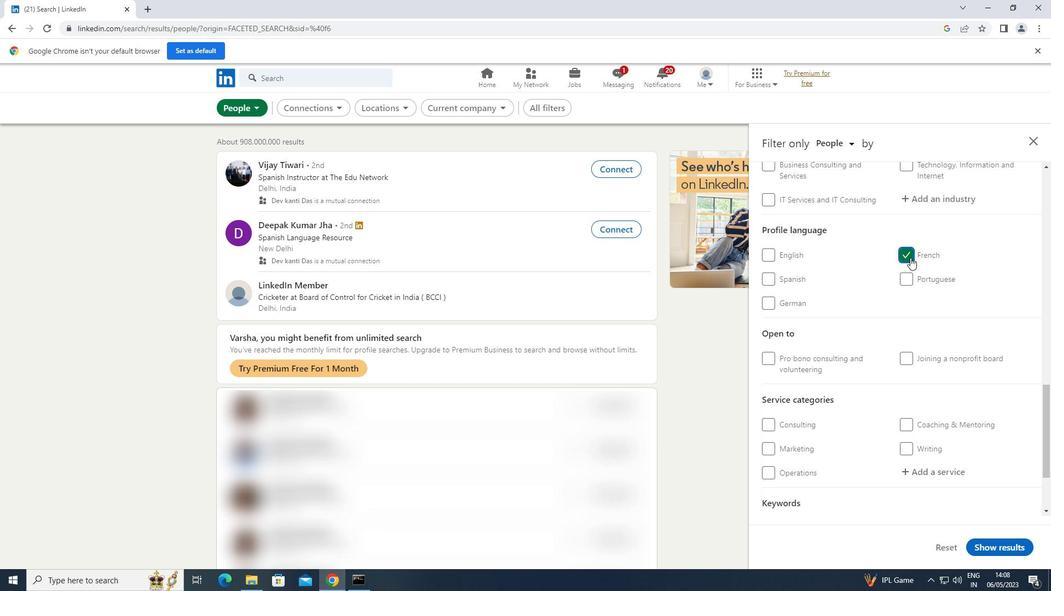 
Action: Mouse moved to (909, 257)
Screenshot: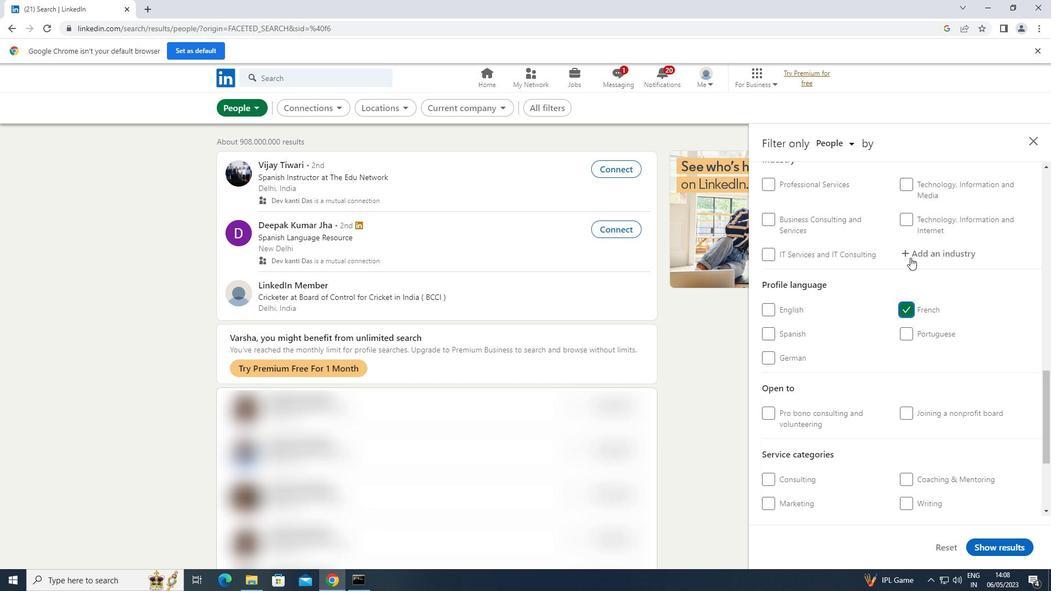 
Action: Mouse scrolled (909, 258) with delta (0, 0)
Screenshot: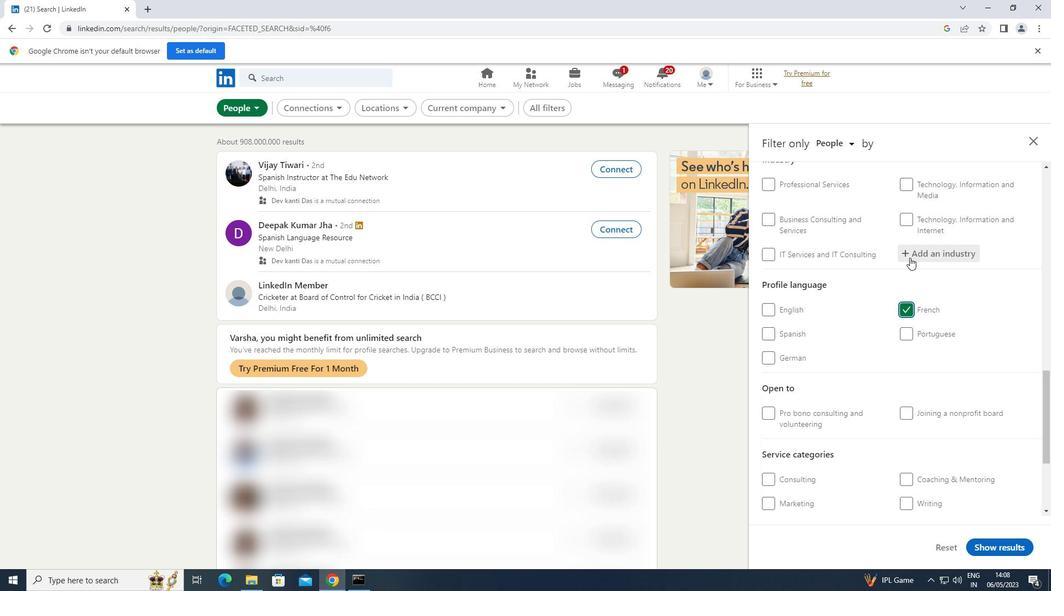 
Action: Mouse scrolled (909, 258) with delta (0, 0)
Screenshot: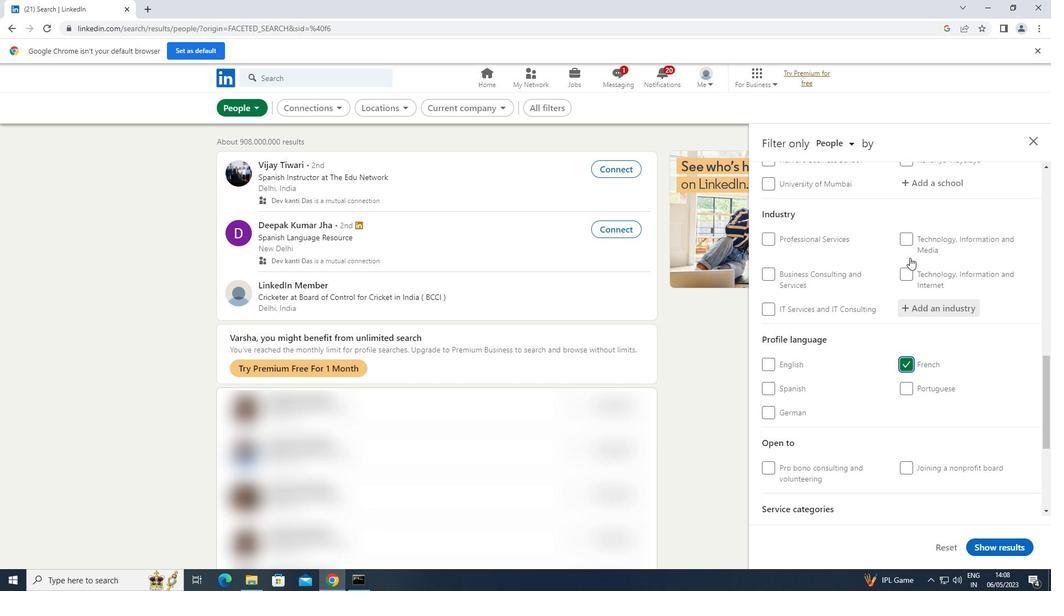 
Action: Mouse scrolled (909, 258) with delta (0, 0)
Screenshot: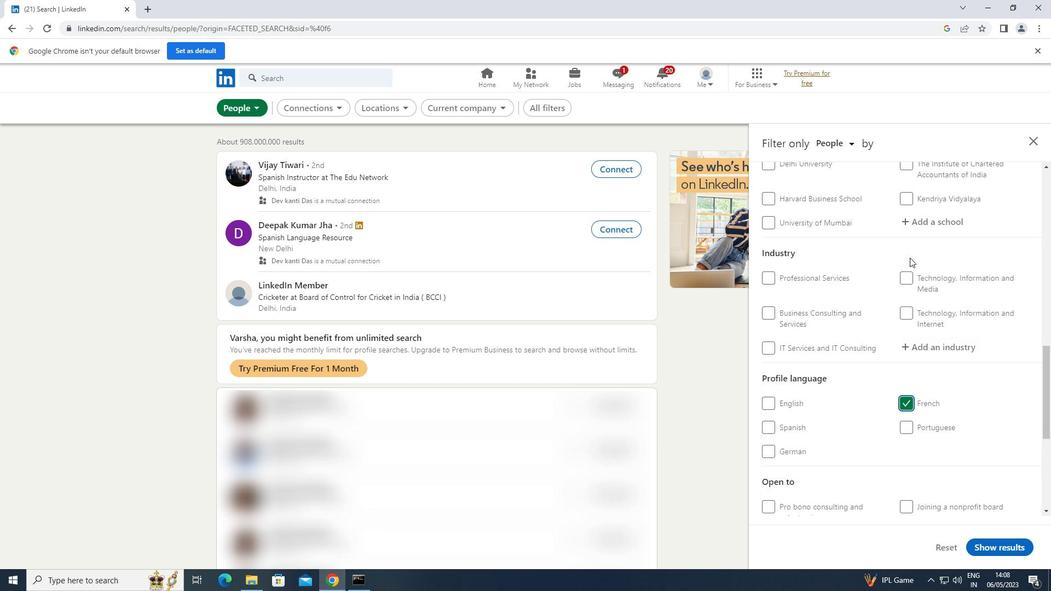 
Action: Mouse scrolled (909, 258) with delta (0, 0)
Screenshot: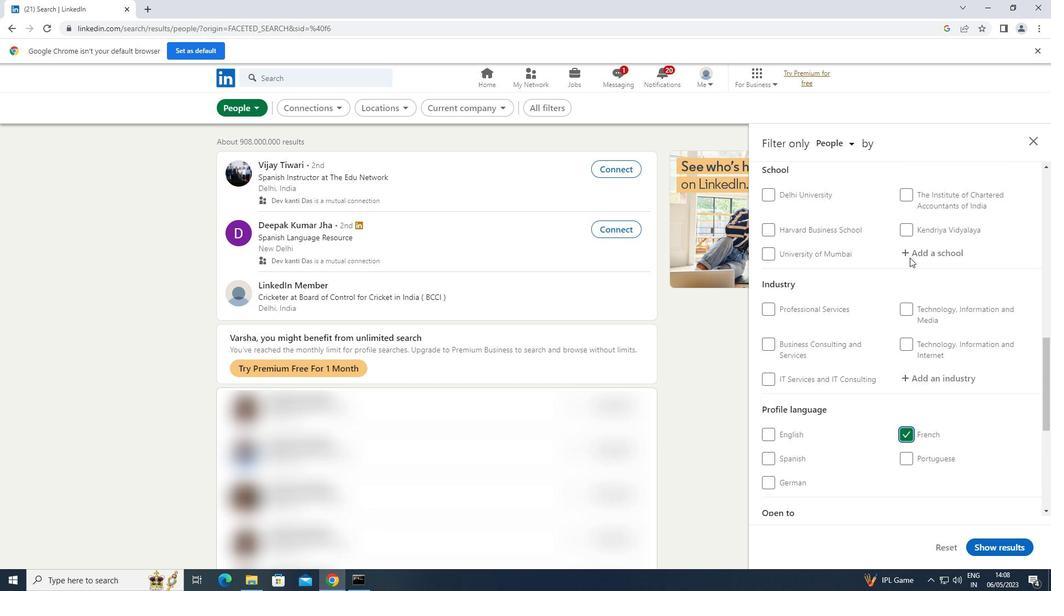 
Action: Mouse moved to (909, 256)
Screenshot: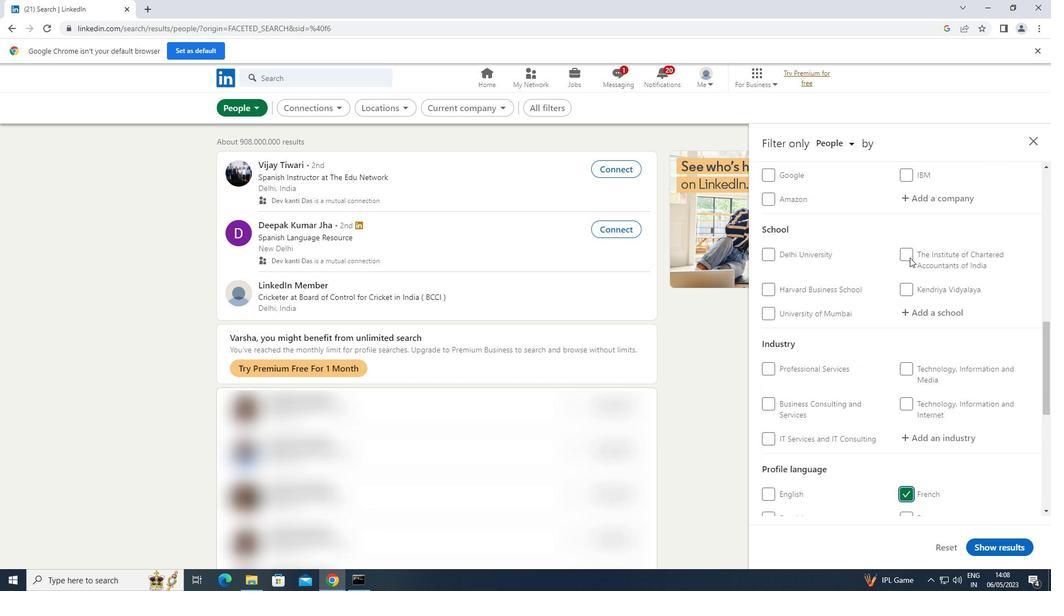 
Action: Mouse scrolled (909, 257) with delta (0, 0)
Screenshot: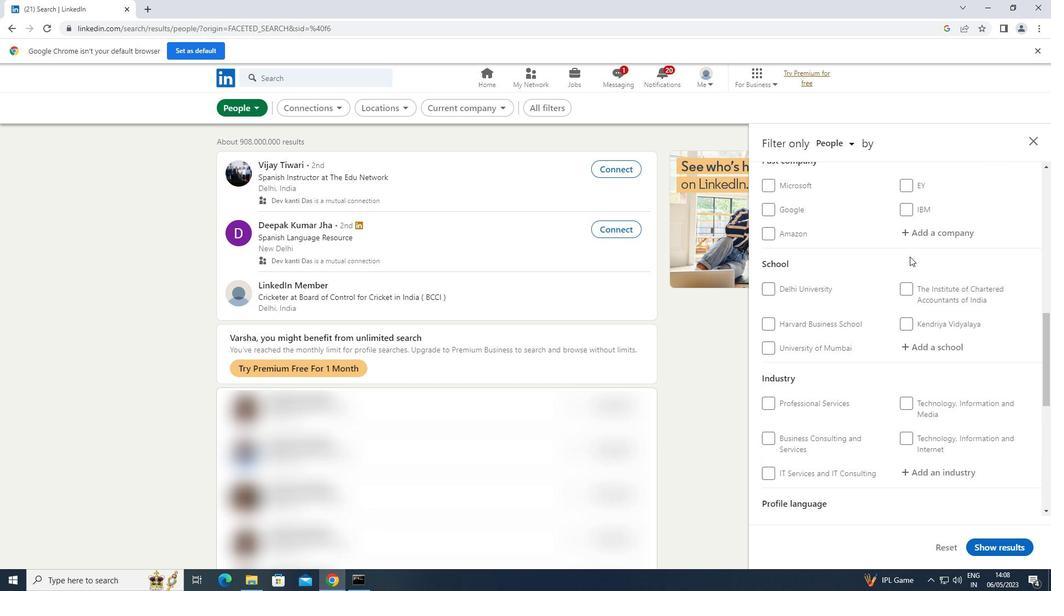 
Action: Mouse scrolled (909, 257) with delta (0, 0)
Screenshot: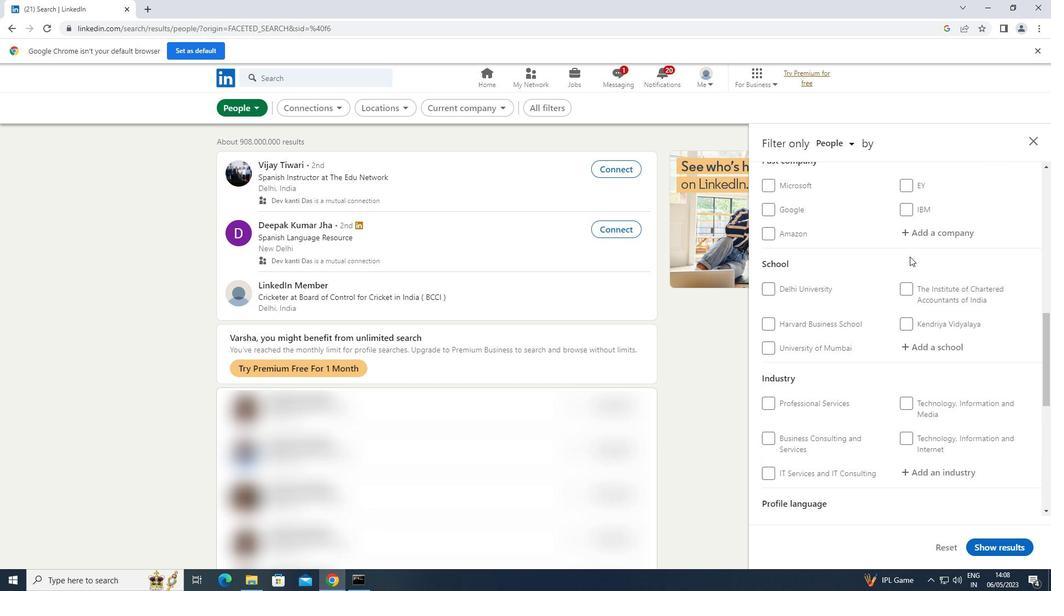 
Action: Mouse scrolled (909, 257) with delta (0, 0)
Screenshot: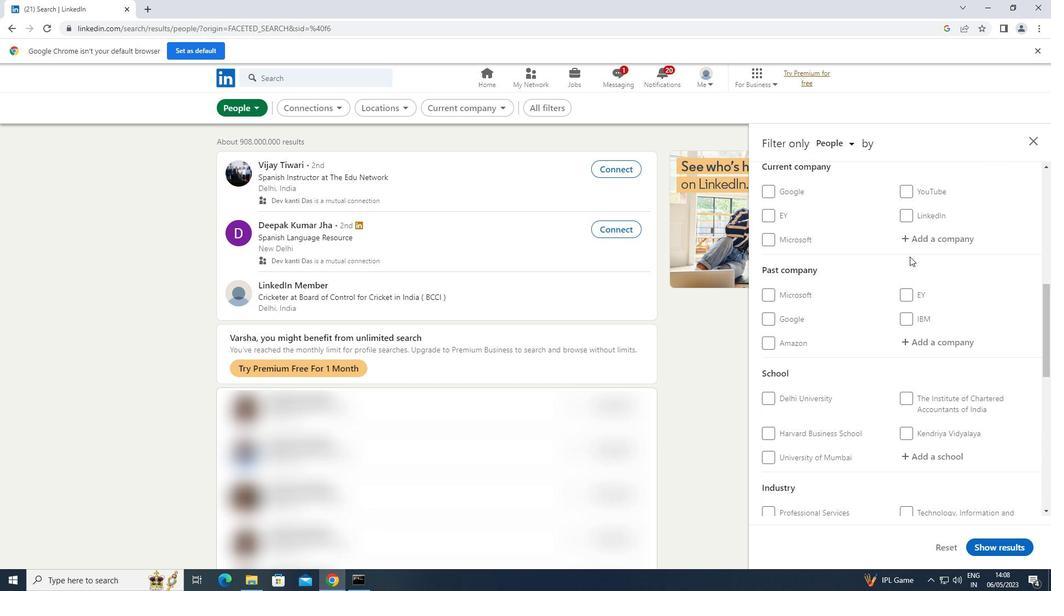 
Action: Mouse moved to (947, 292)
Screenshot: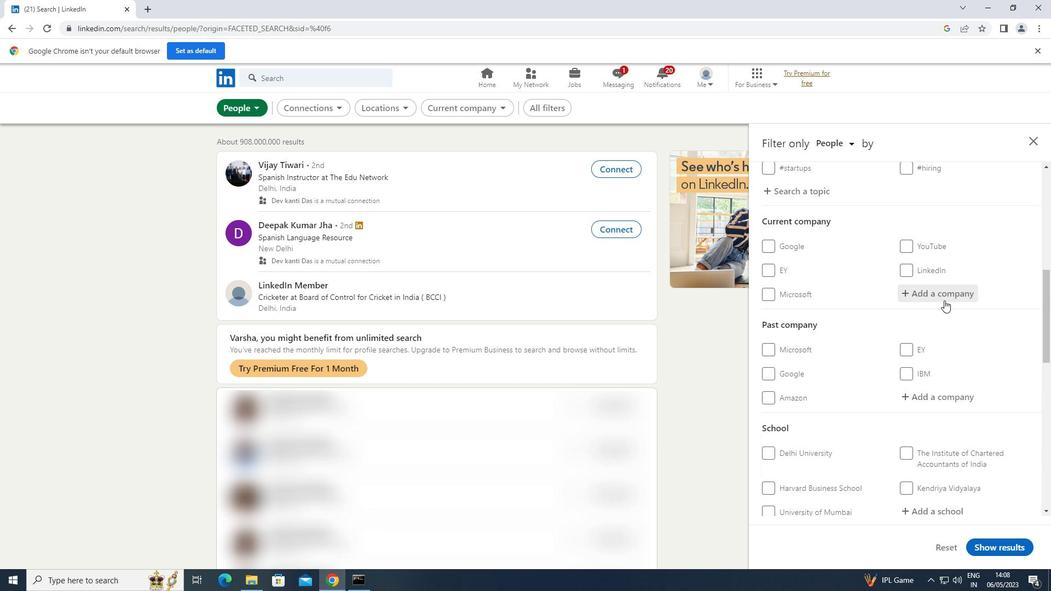 
Action: Mouse pressed left at (947, 292)
Screenshot: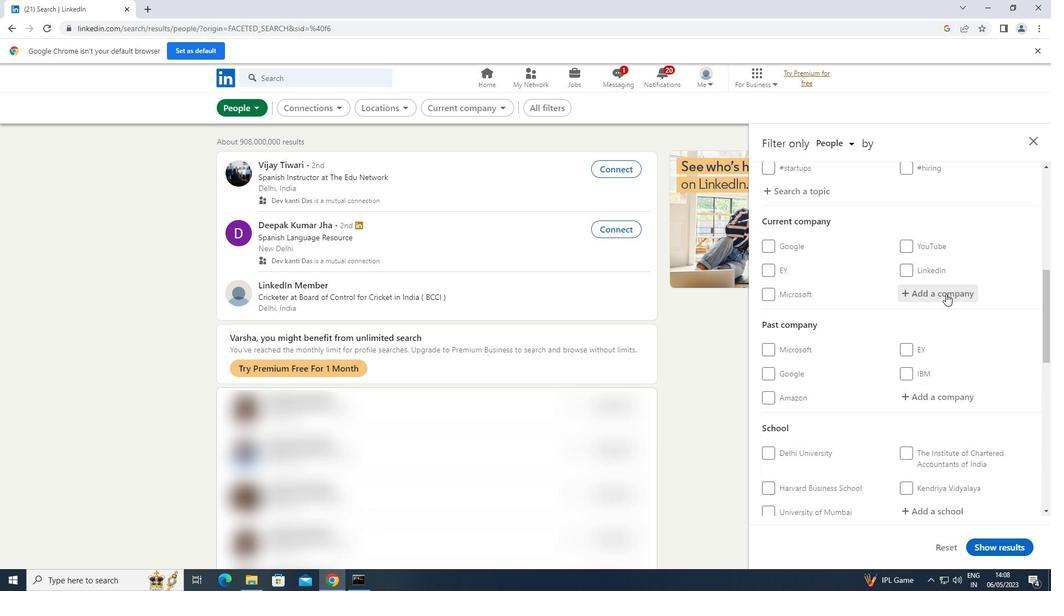 
Action: Key pressed <Key.shift>JSW<Key.space>
Screenshot: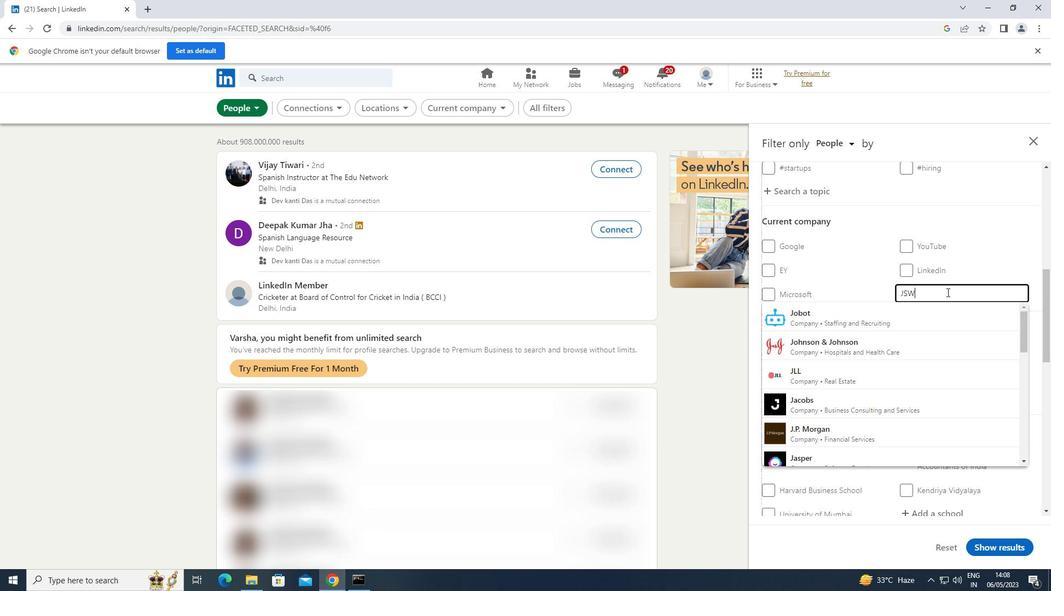 
Action: Mouse moved to (863, 347)
Screenshot: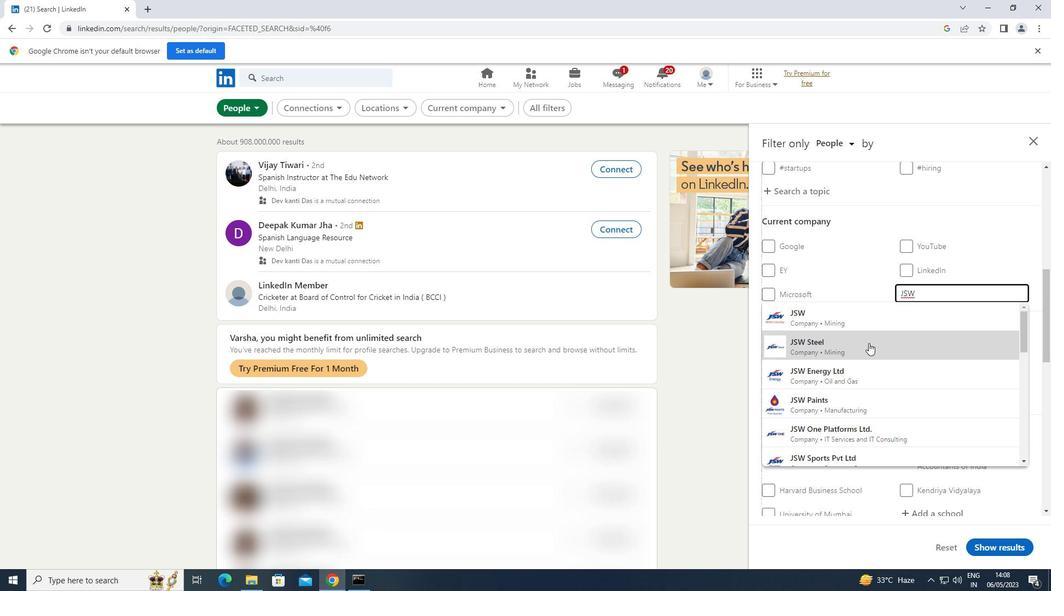 
Action: Mouse pressed left at (863, 347)
Screenshot: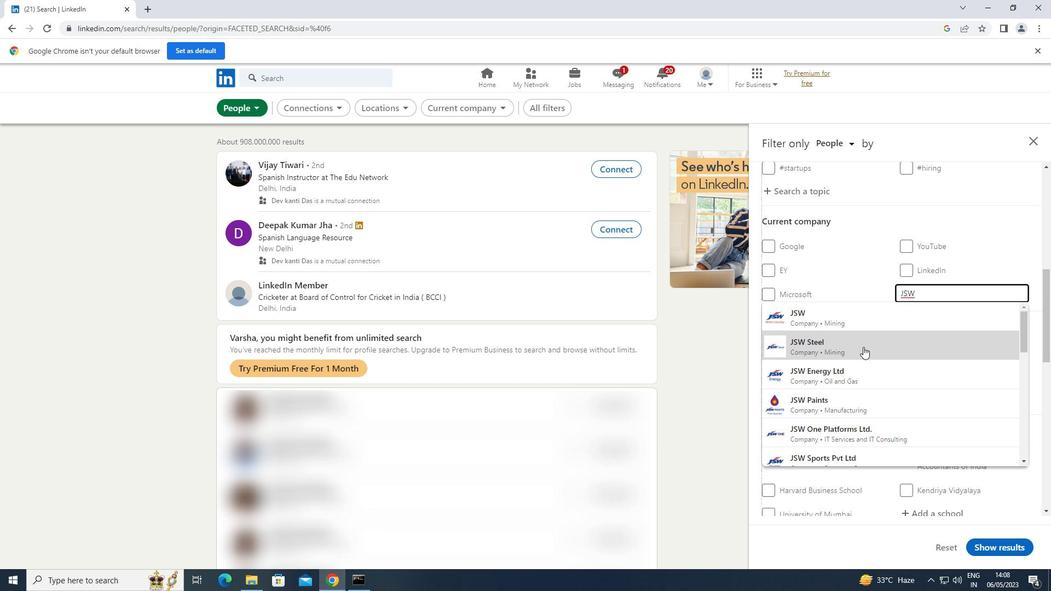 
Action: Mouse moved to (863, 345)
Screenshot: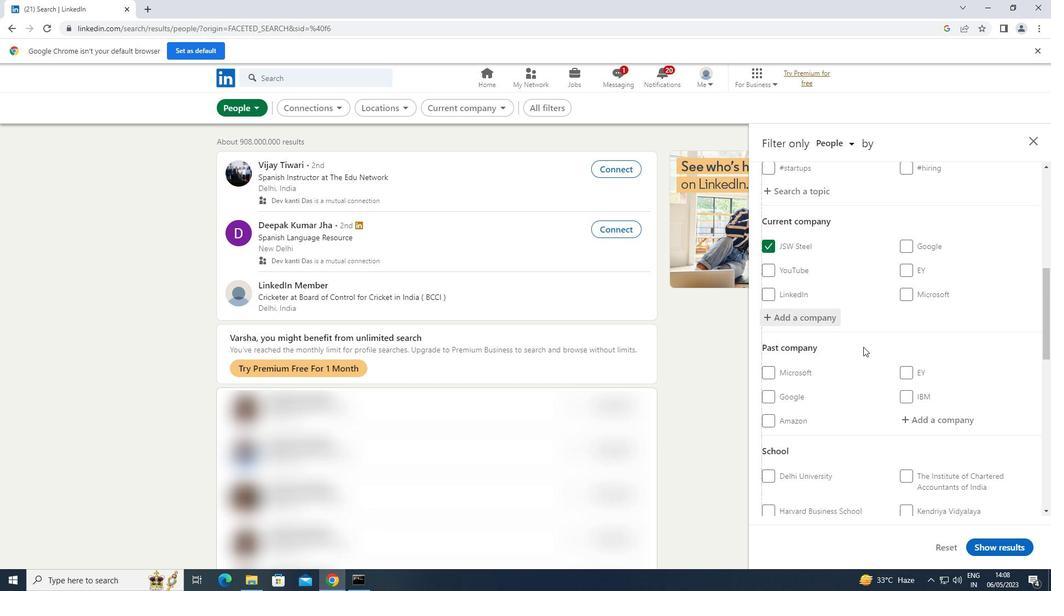 
Action: Mouse scrolled (863, 345) with delta (0, 0)
Screenshot: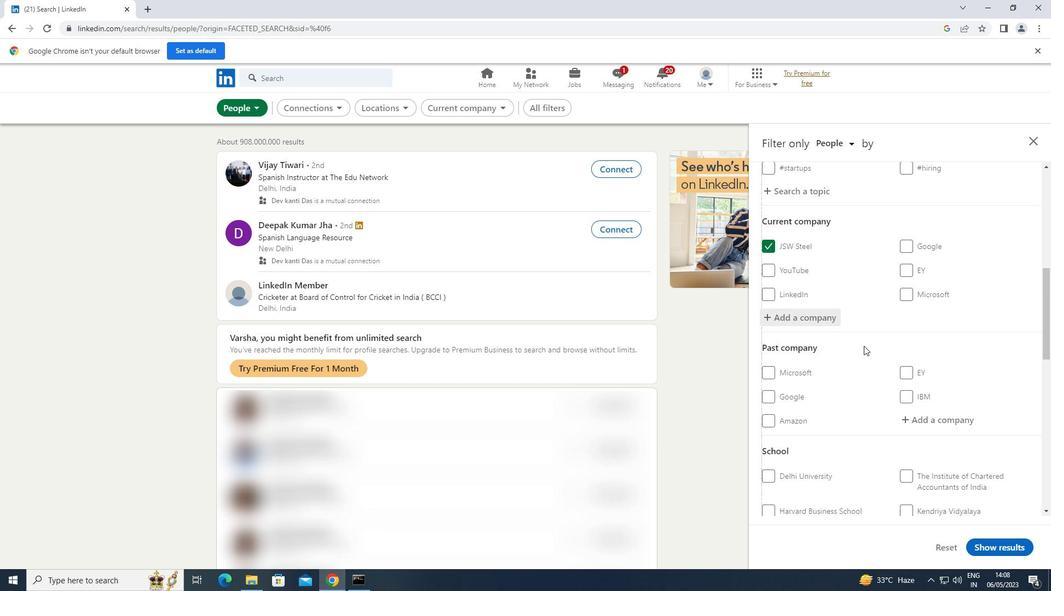 
Action: Mouse moved to (864, 345)
Screenshot: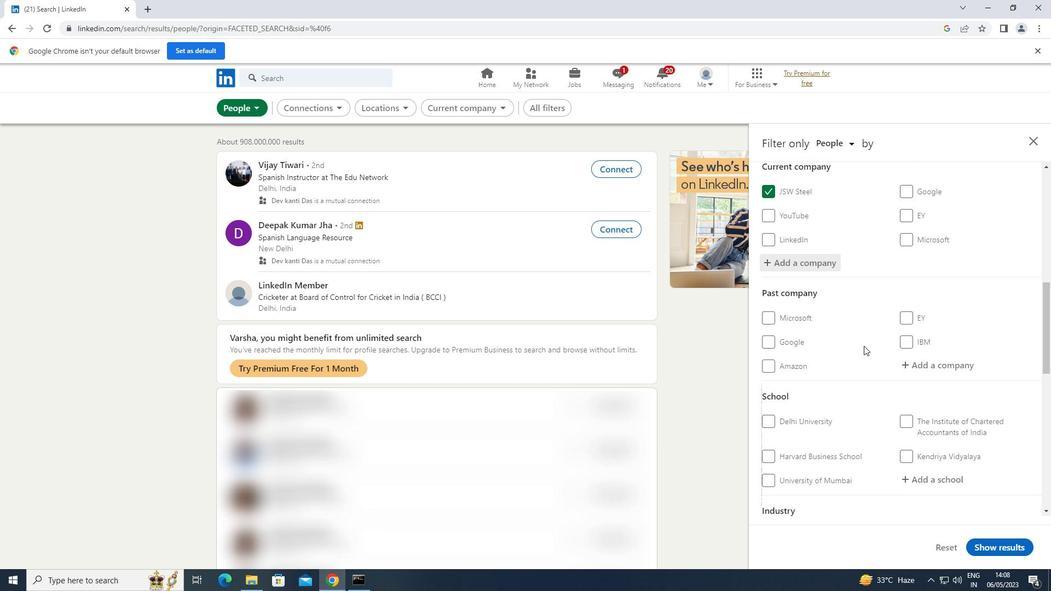 
Action: Mouse scrolled (864, 345) with delta (0, 0)
Screenshot: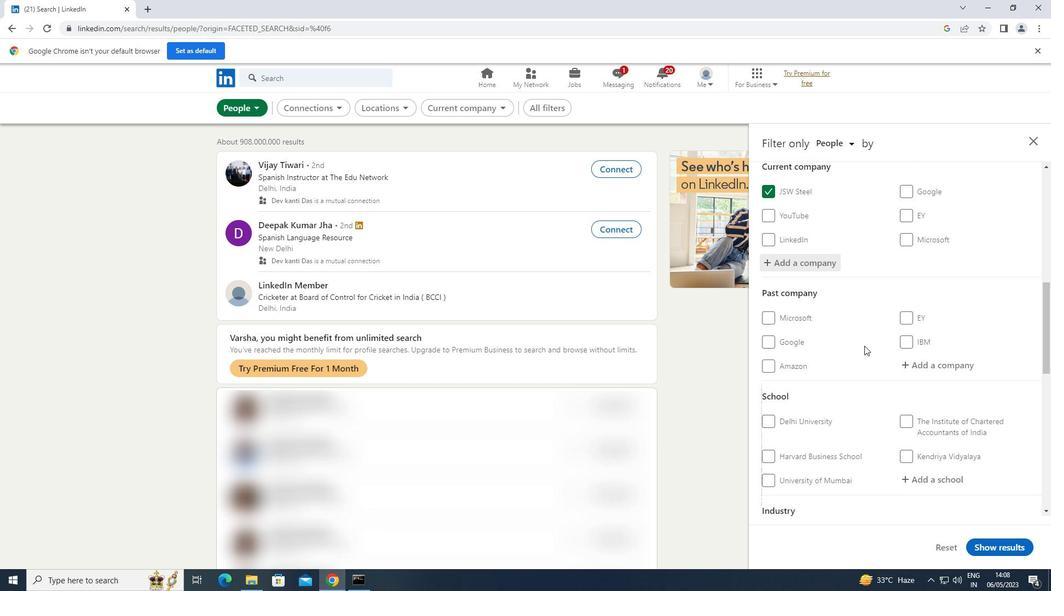 
Action: Mouse moved to (955, 421)
Screenshot: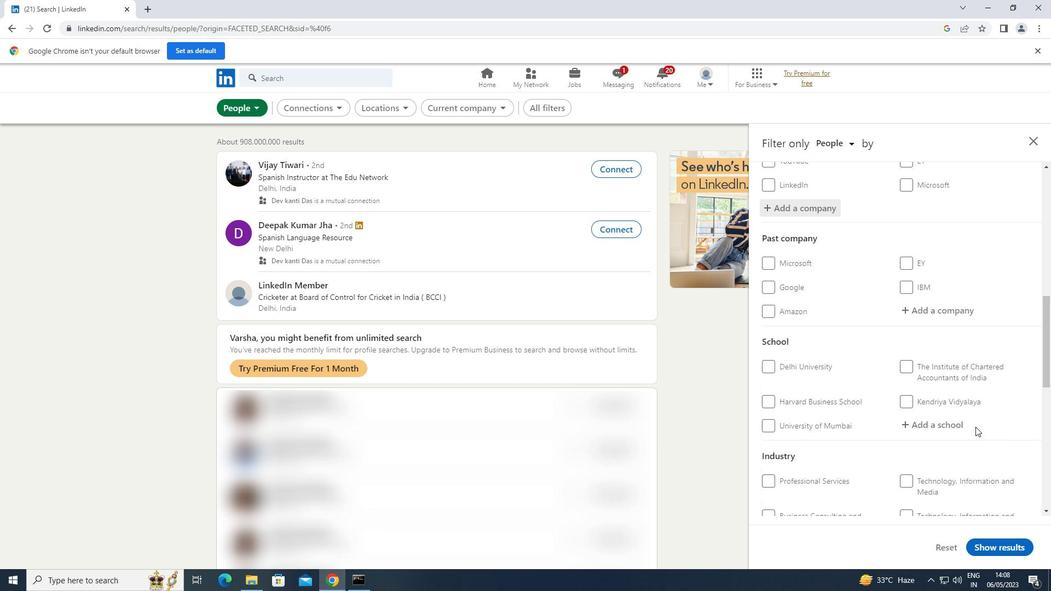 
Action: Mouse pressed left at (955, 421)
Screenshot: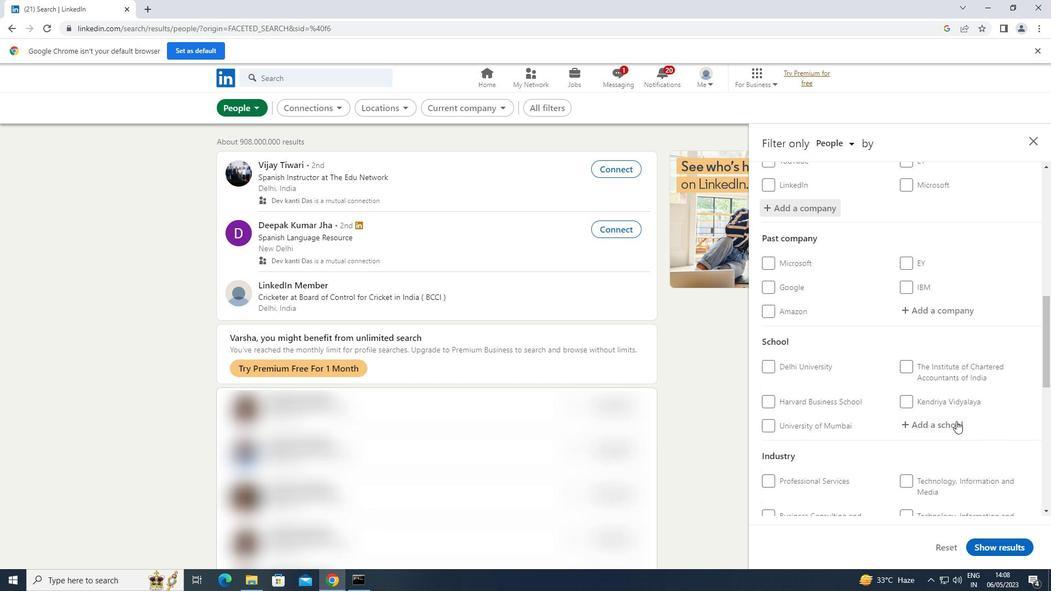 
Action: Mouse moved to (954, 421)
Screenshot: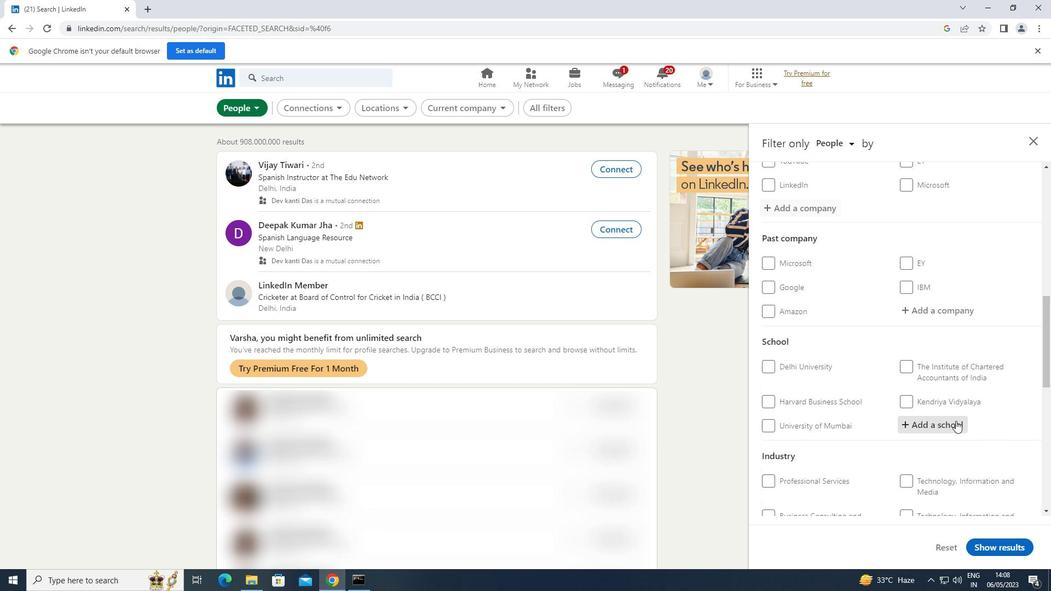 
Action: Key pressed <Key.shift>GAYATRI
Screenshot: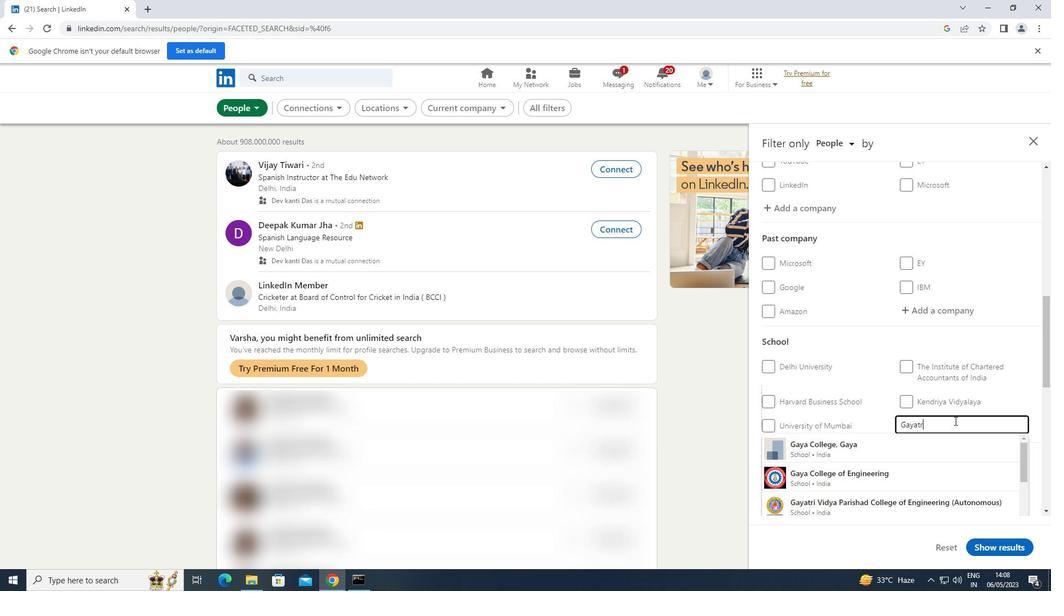 
Action: Mouse moved to (936, 474)
Screenshot: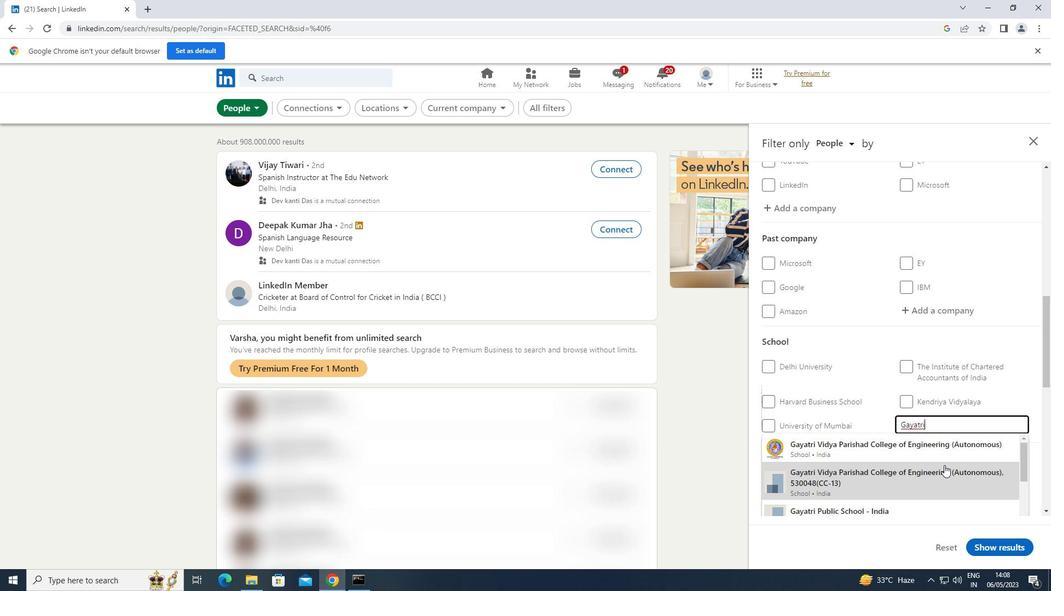 
Action: Mouse pressed left at (936, 474)
Screenshot: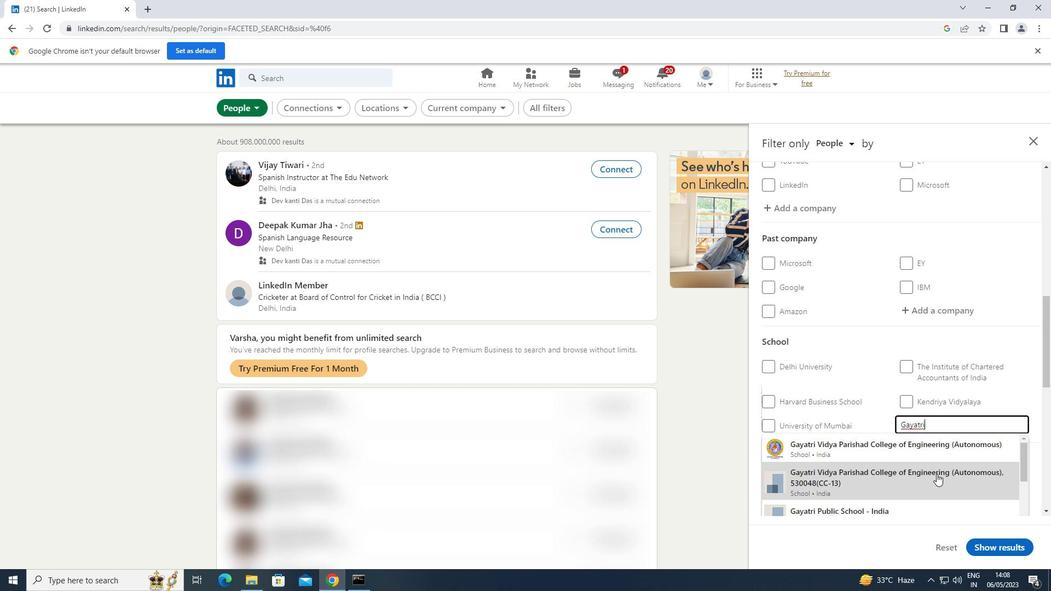 
Action: Mouse moved to (940, 468)
Screenshot: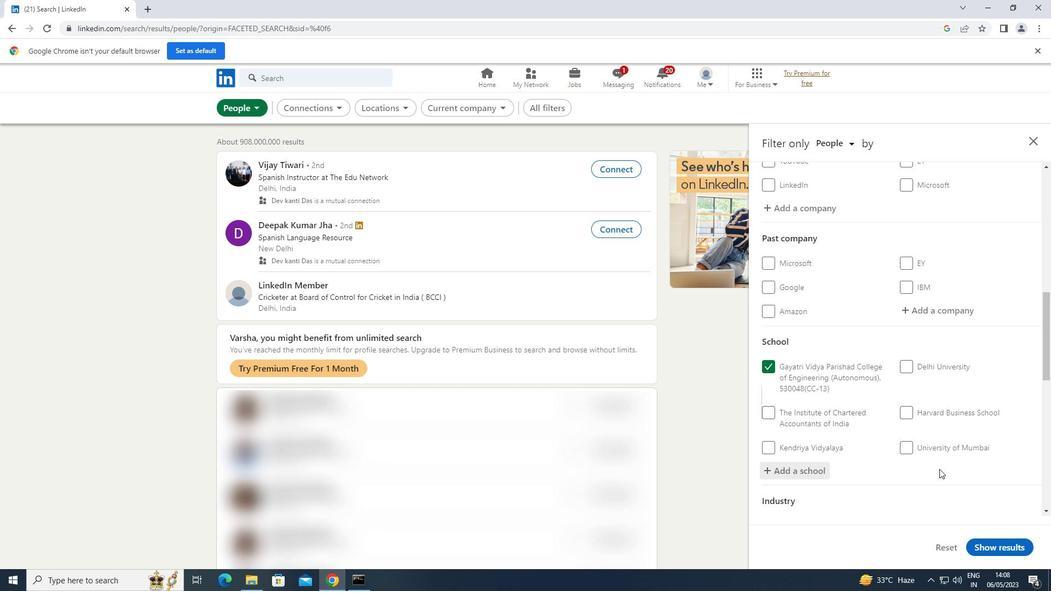 
Action: Mouse scrolled (940, 468) with delta (0, 0)
Screenshot: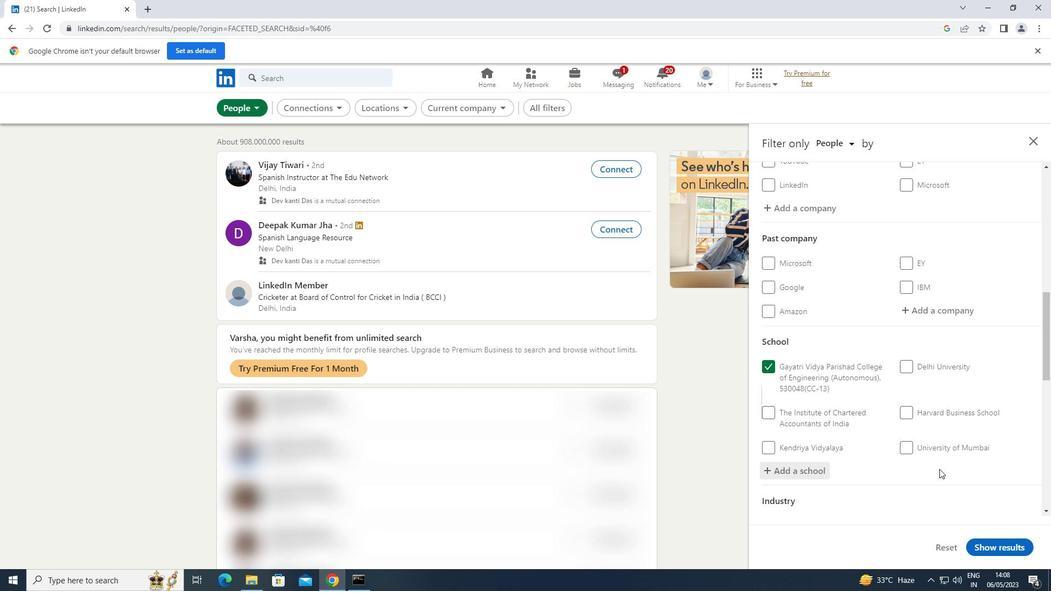 
Action: Mouse moved to (942, 467)
Screenshot: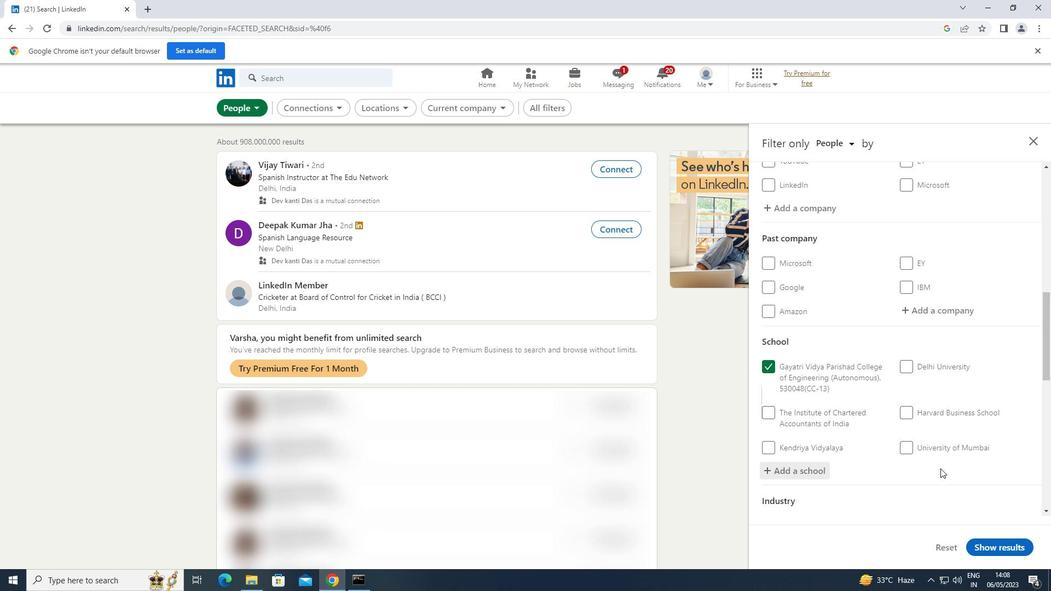 
Action: Mouse scrolled (942, 466) with delta (0, 0)
Screenshot: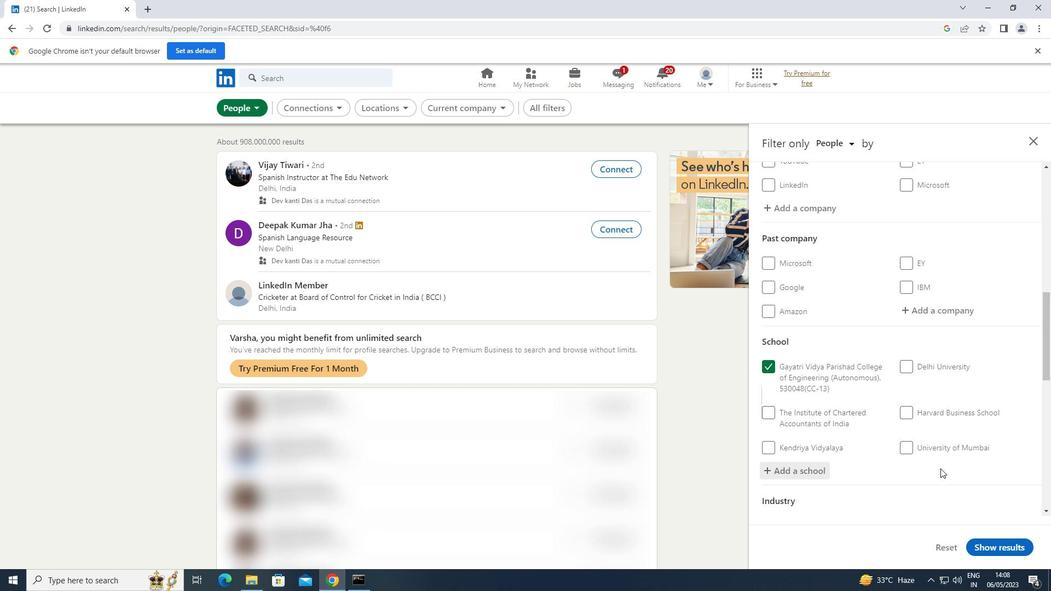 
Action: Mouse moved to (942, 466)
Screenshot: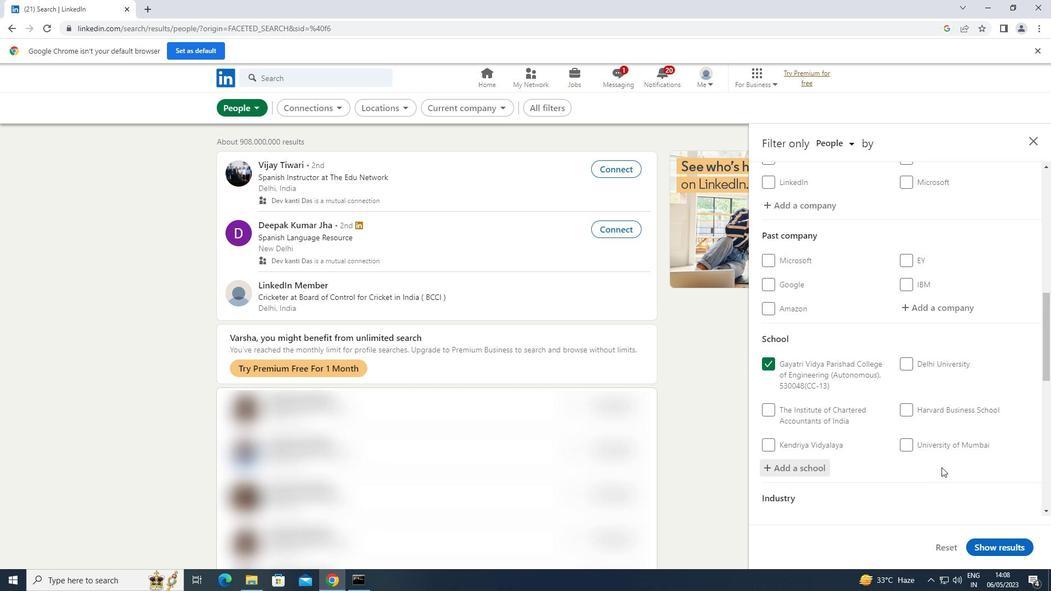 
Action: Mouse scrolled (942, 466) with delta (0, 0)
Screenshot: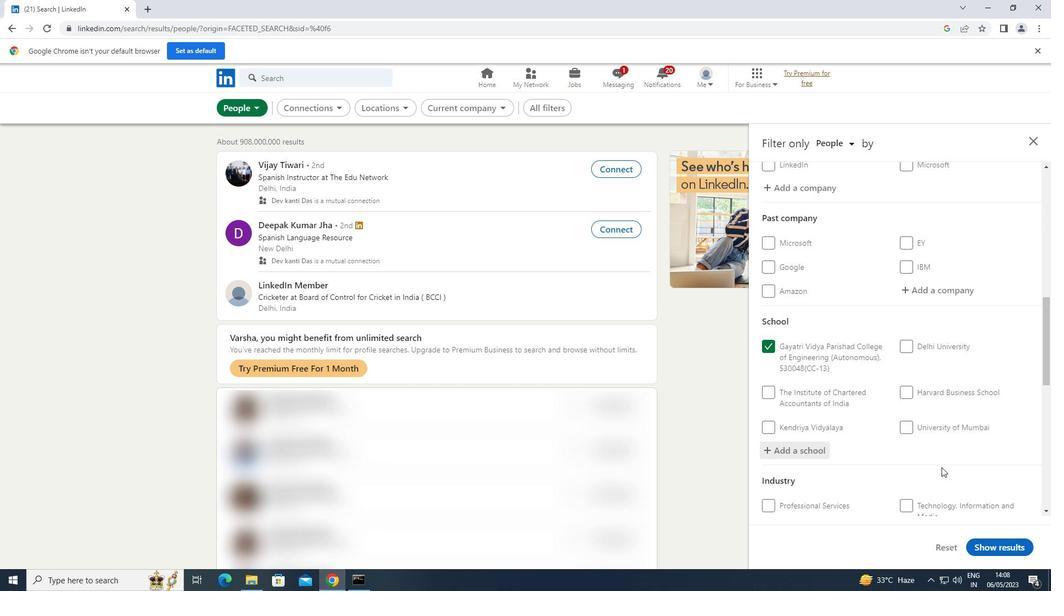 
Action: Mouse moved to (939, 429)
Screenshot: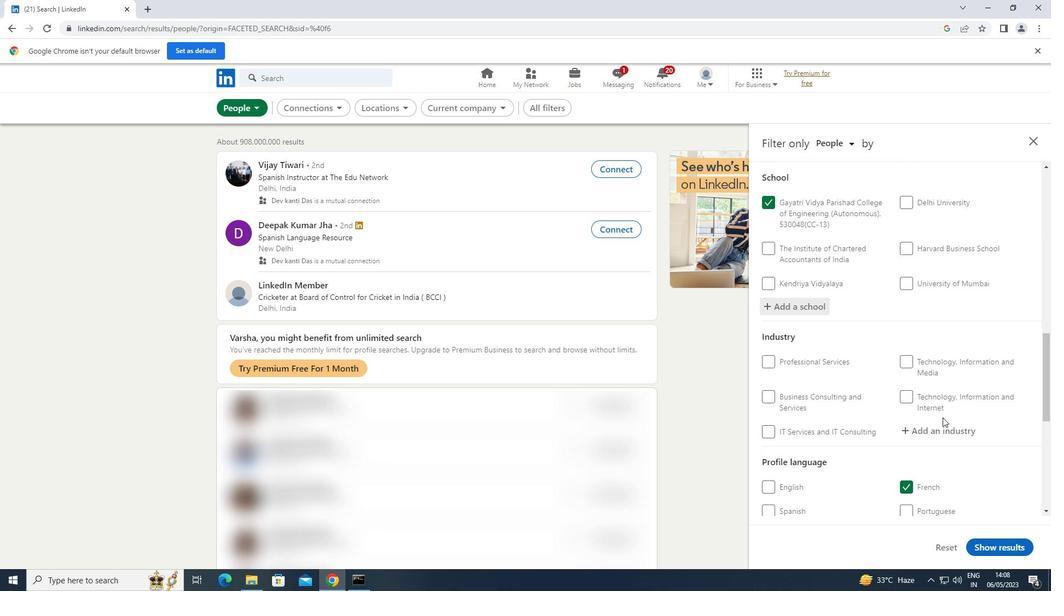 
Action: Mouse pressed left at (939, 429)
Screenshot: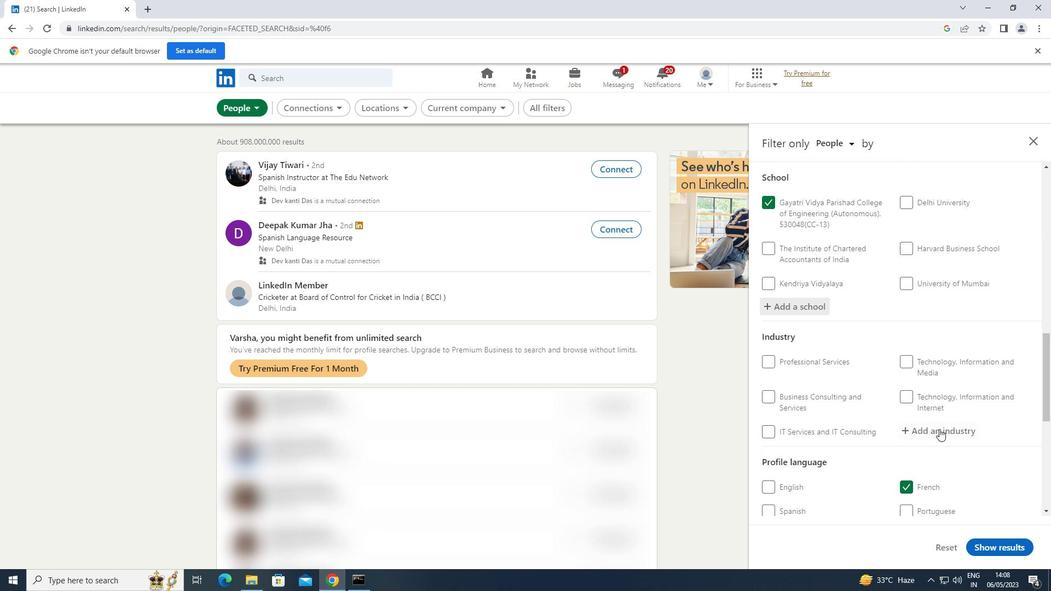 
Action: Mouse moved to (938, 429)
Screenshot: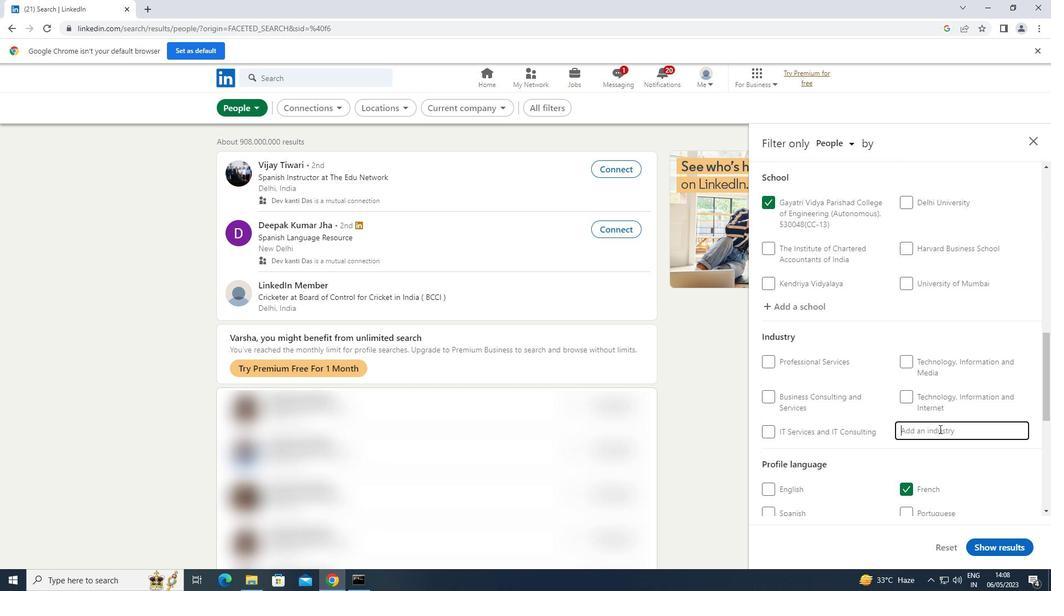 
Action: Key pressed <Key.shift>HOSPITAL
Screenshot: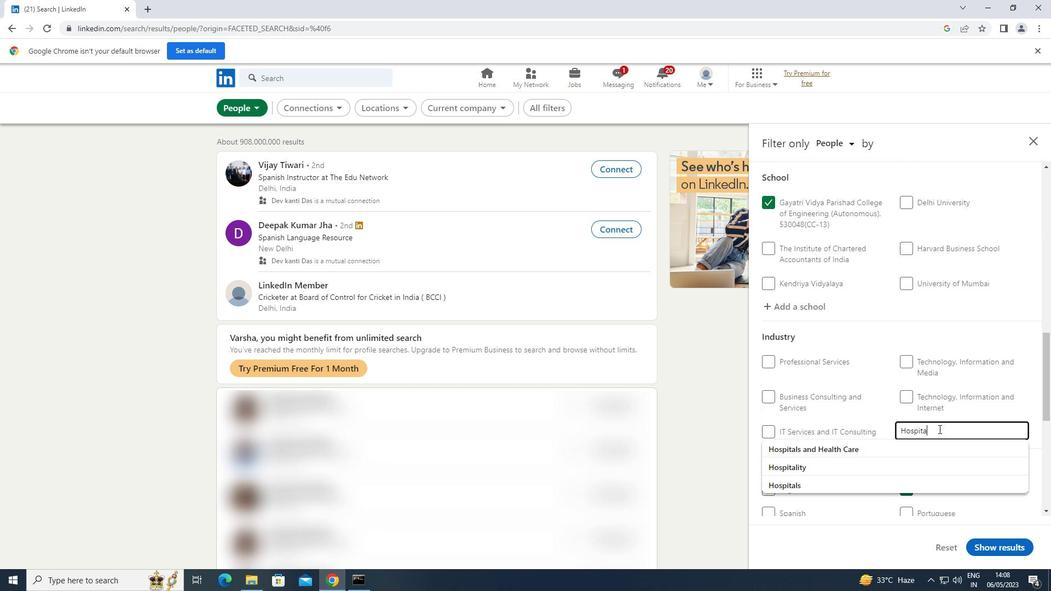 
Action: Mouse moved to (810, 465)
Screenshot: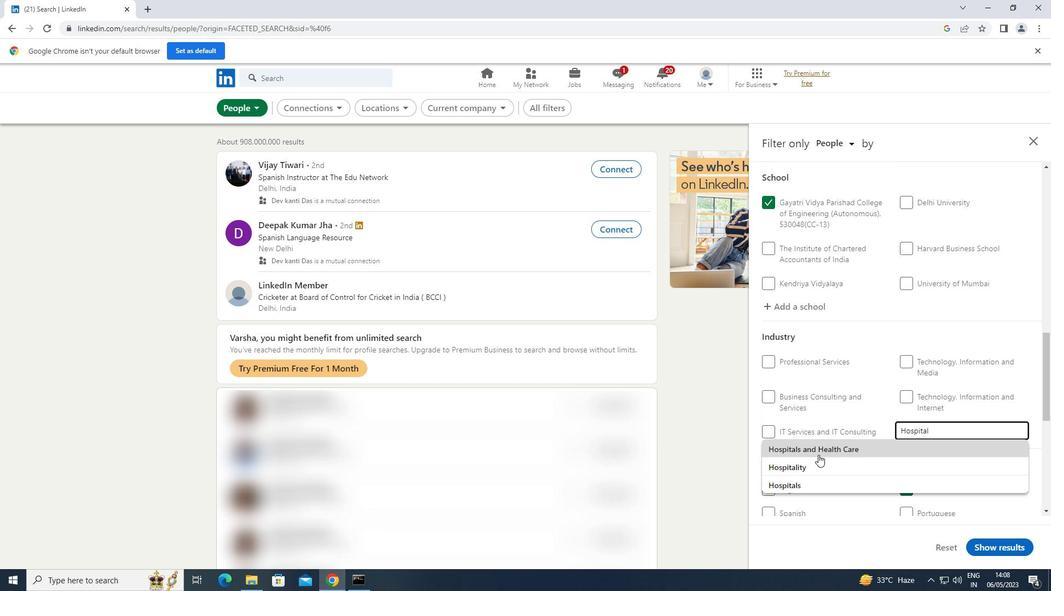 
Action: Mouse pressed left at (810, 465)
Screenshot: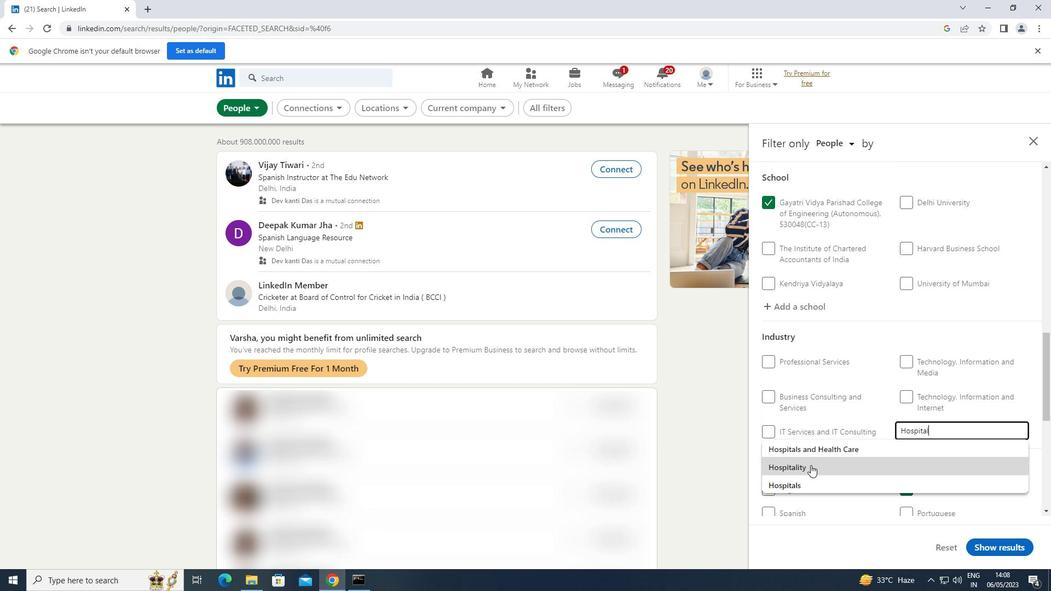 
Action: Mouse moved to (814, 461)
Screenshot: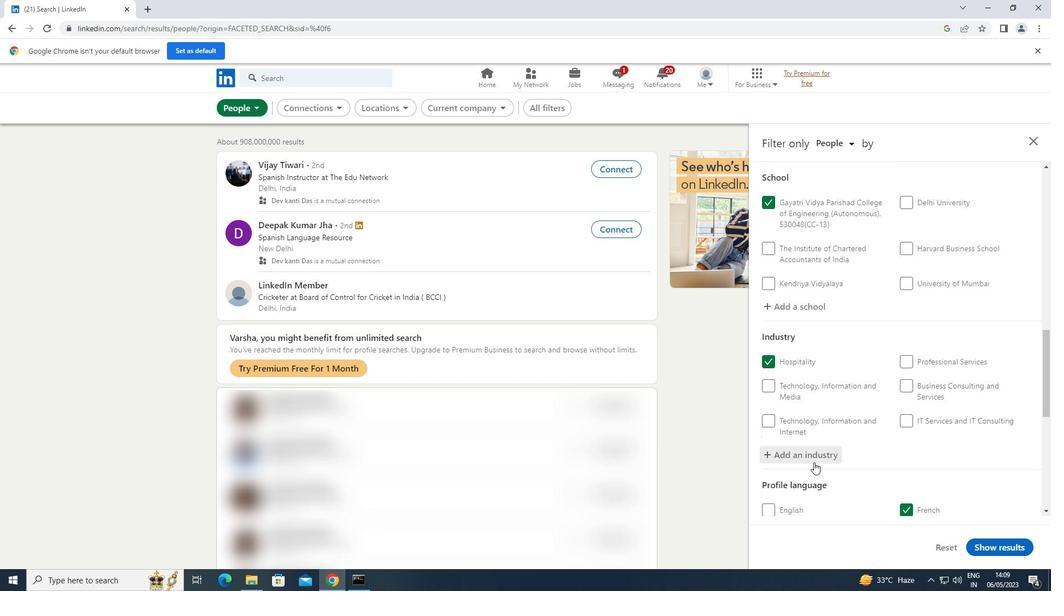 
Action: Mouse scrolled (814, 460) with delta (0, 0)
Screenshot: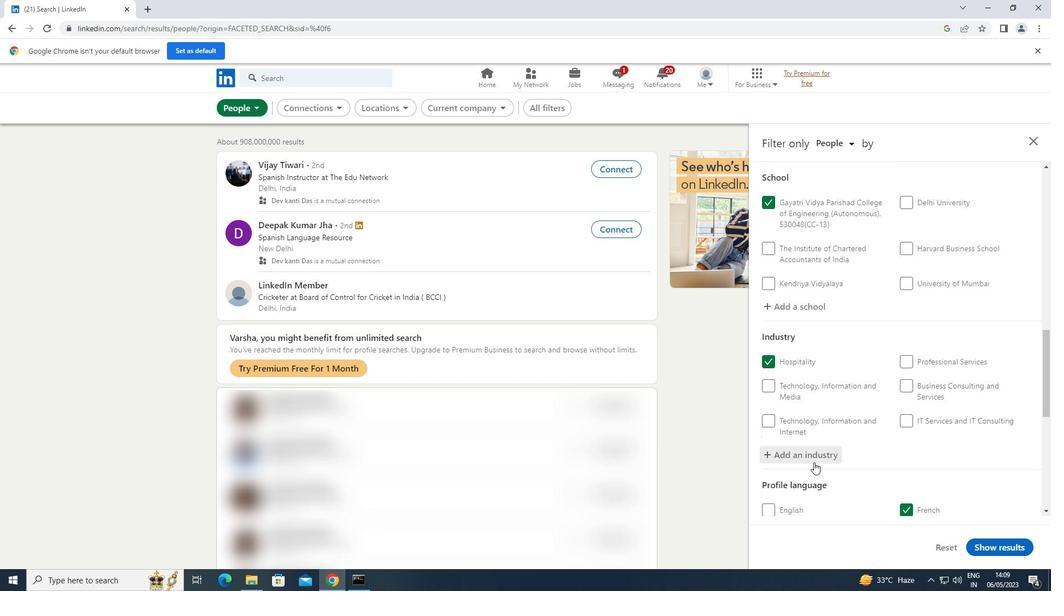 
Action: Mouse moved to (816, 458)
Screenshot: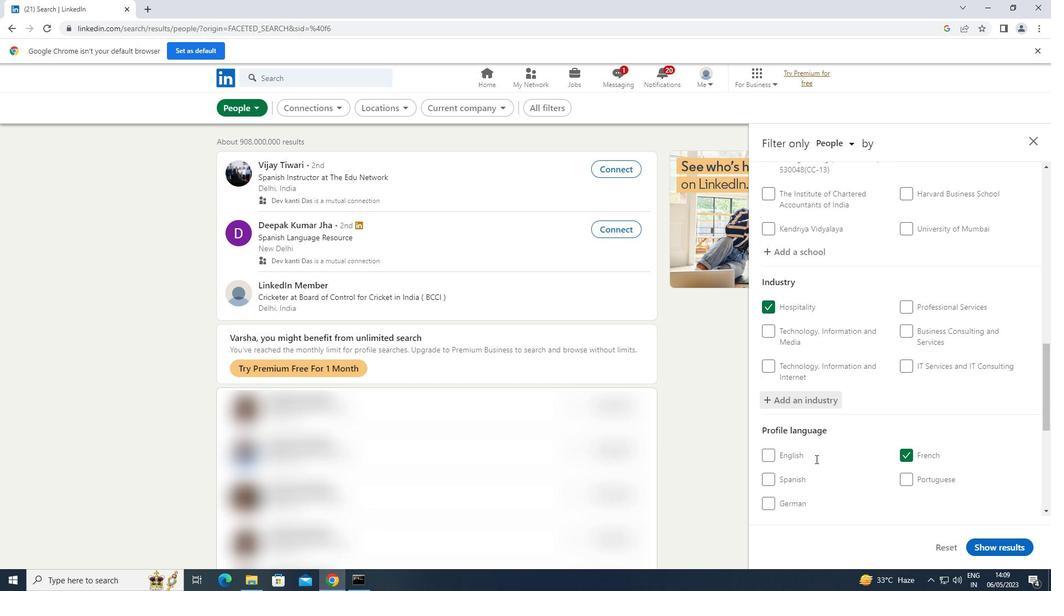 
Action: Mouse scrolled (816, 458) with delta (0, 0)
Screenshot: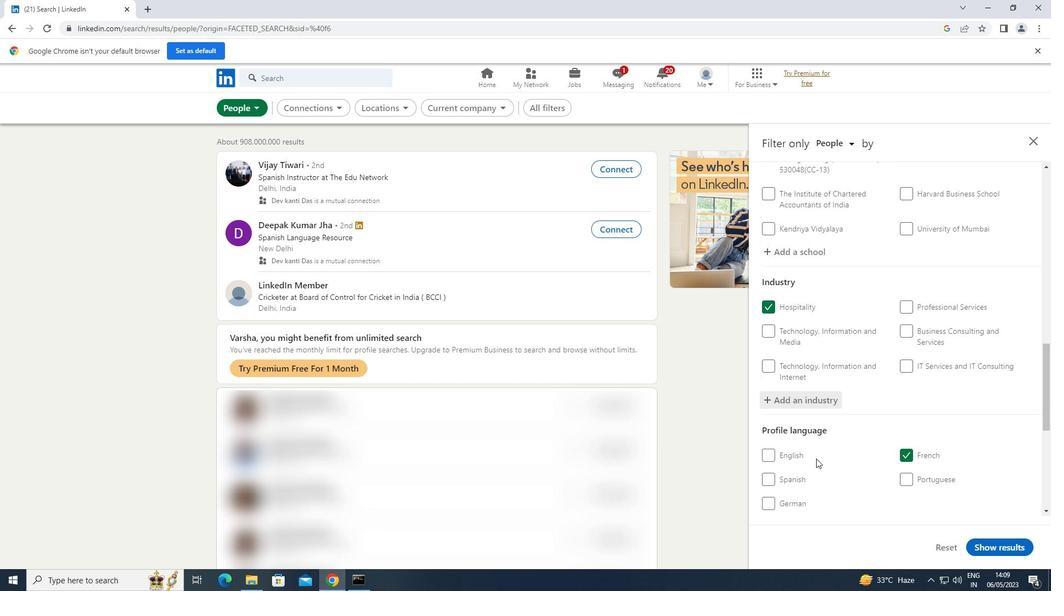 
Action: Mouse scrolled (816, 459) with delta (0, 0)
Screenshot: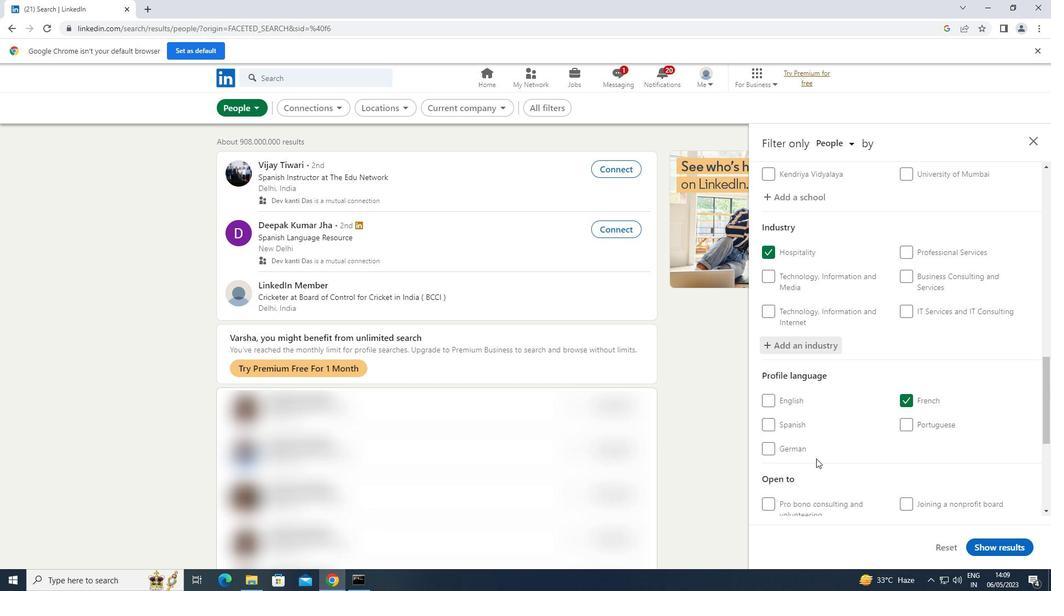 
Action: Mouse scrolled (816, 459) with delta (0, 0)
Screenshot: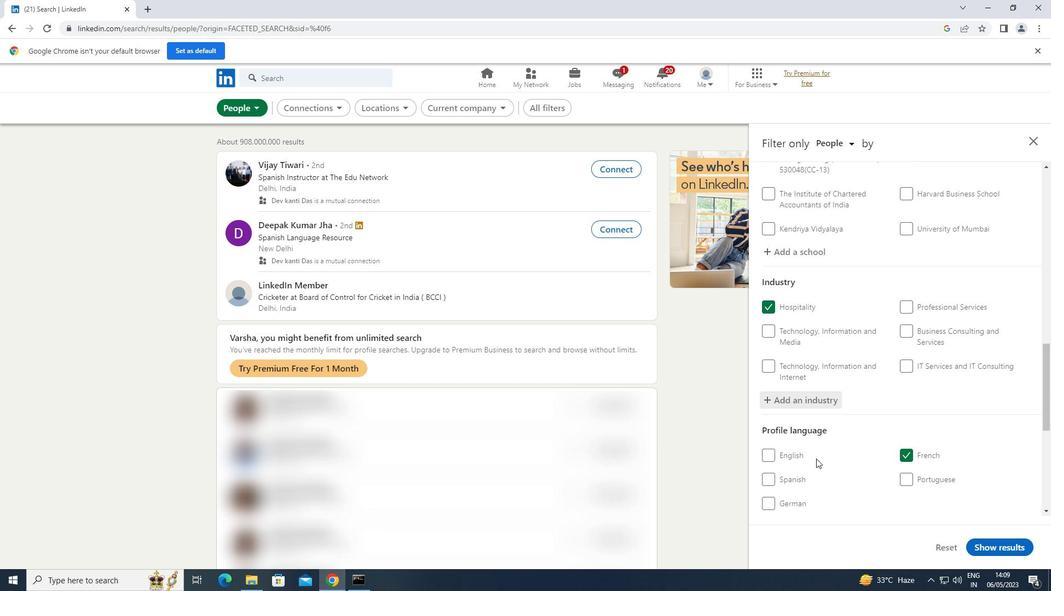 
Action: Mouse scrolled (816, 458) with delta (0, 0)
Screenshot: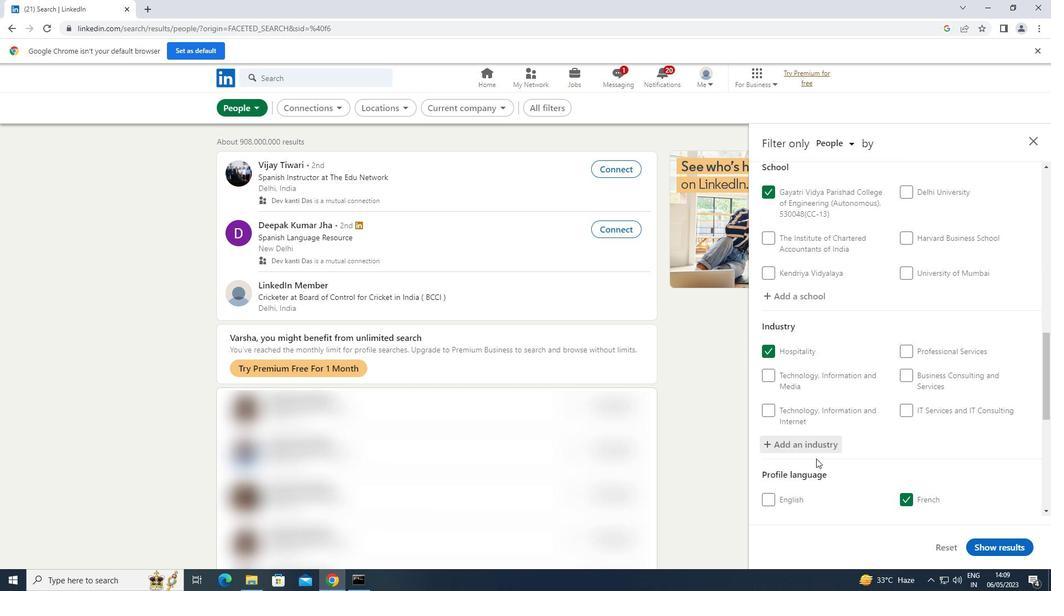
Action: Mouse scrolled (816, 458) with delta (0, 0)
Screenshot: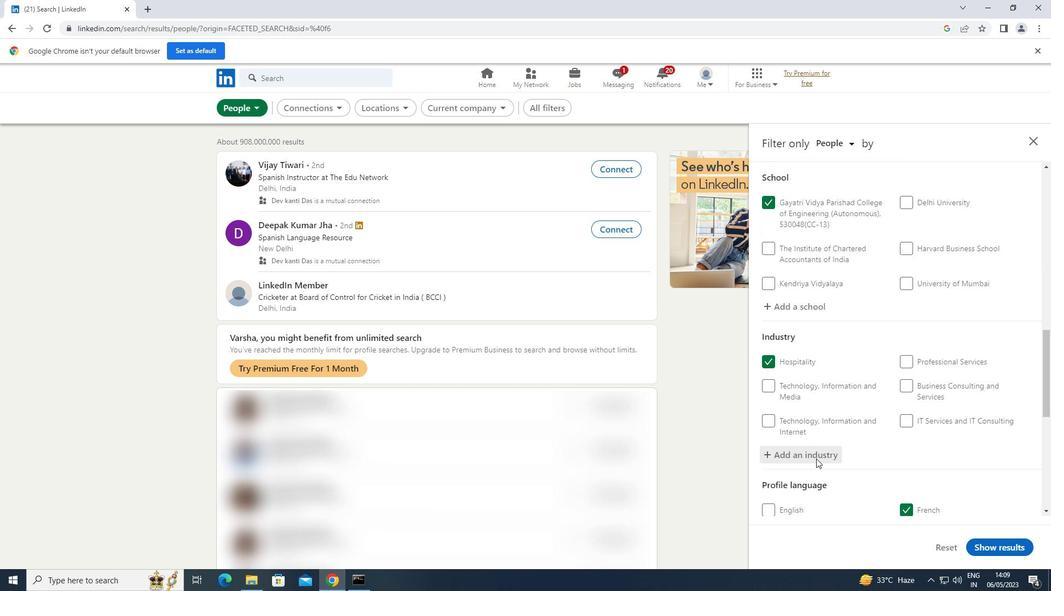 
Action: Mouse scrolled (816, 458) with delta (0, 0)
Screenshot: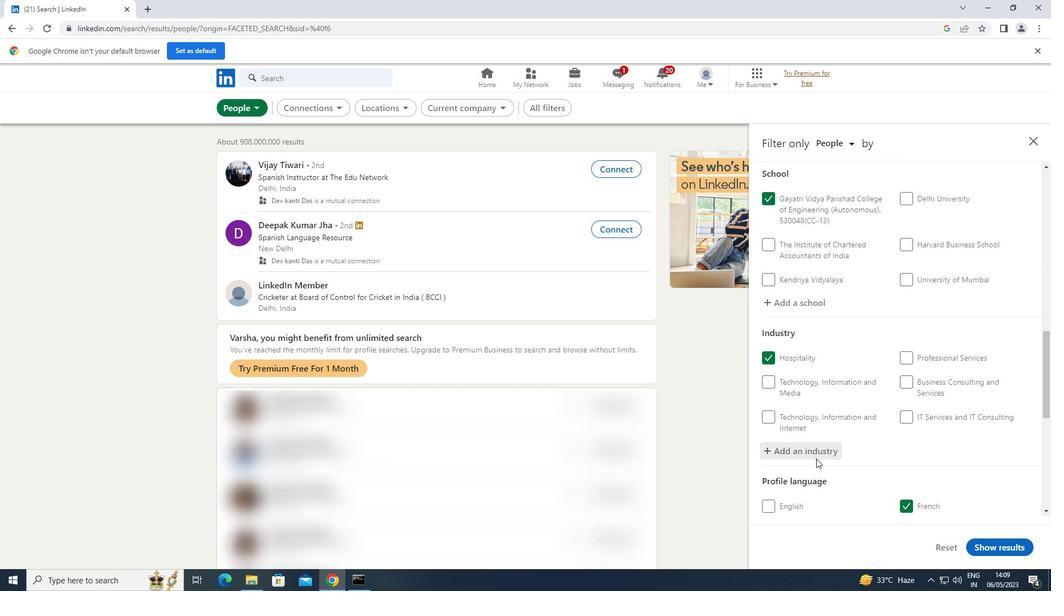 
Action: Mouse moved to (816, 458)
Screenshot: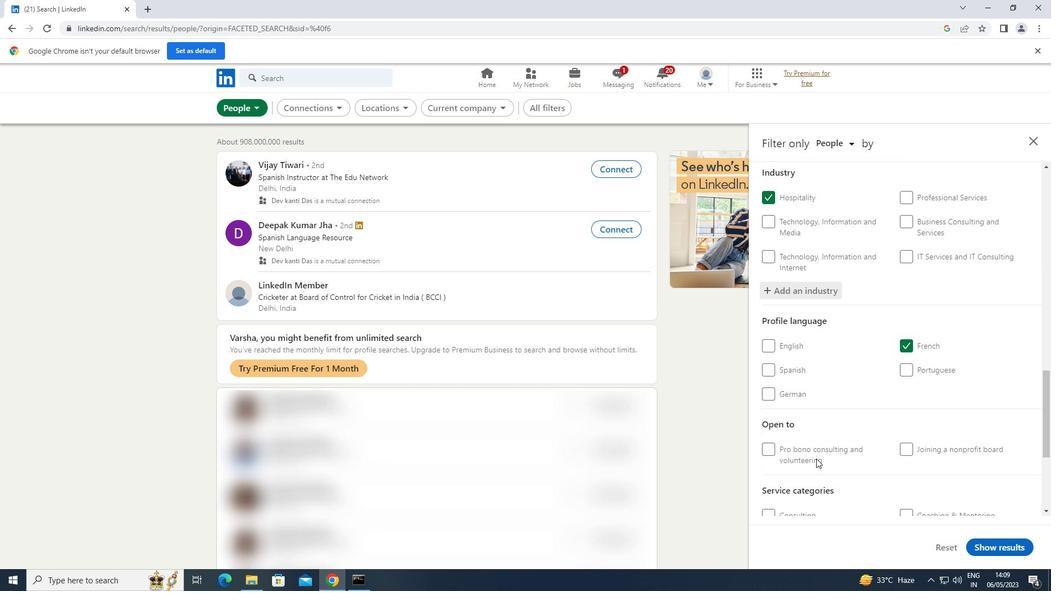 
Action: Mouse scrolled (816, 457) with delta (0, 0)
Screenshot: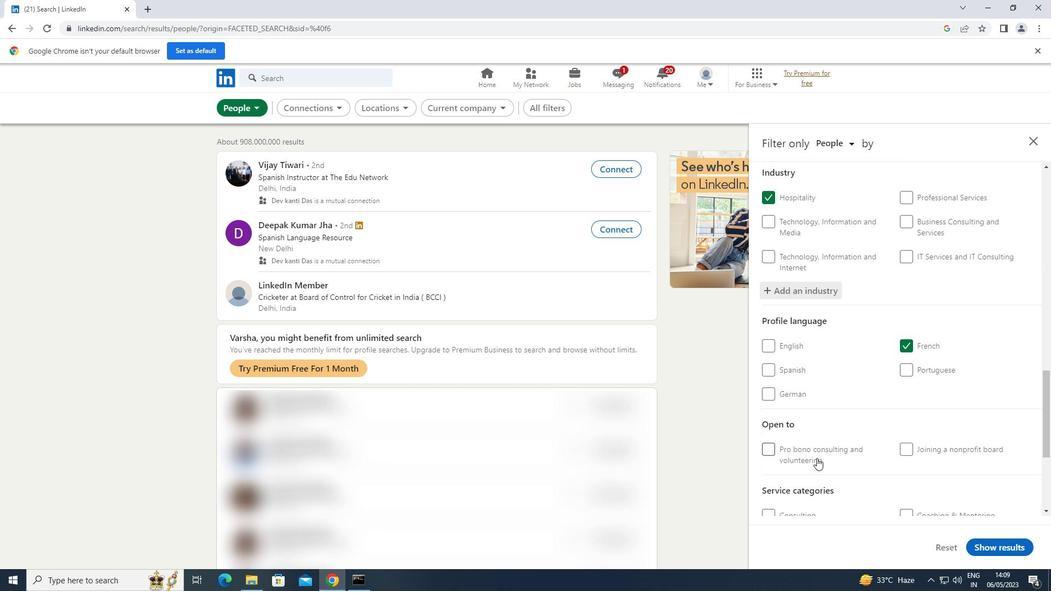 
Action: Mouse scrolled (816, 457) with delta (0, 0)
Screenshot: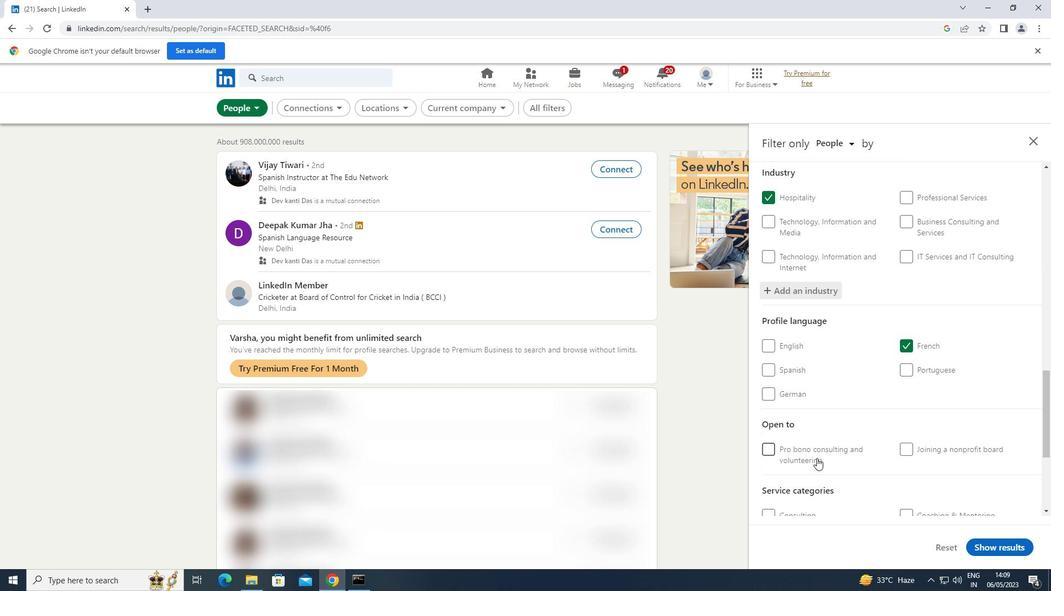 
Action: Mouse moved to (924, 452)
Screenshot: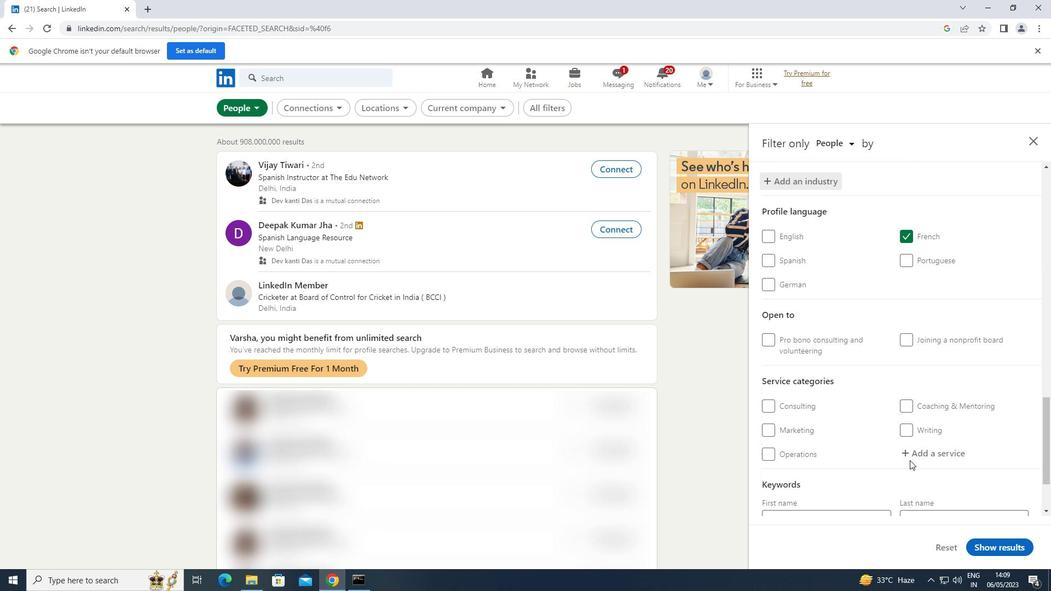 
Action: Mouse pressed left at (924, 452)
Screenshot: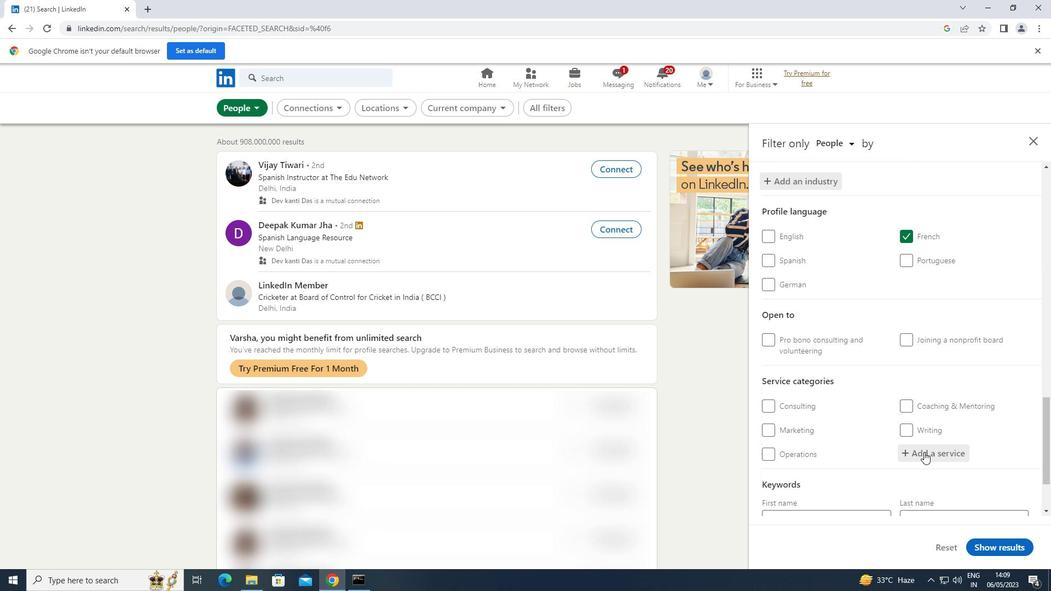 
Action: Mouse moved to (924, 451)
Screenshot: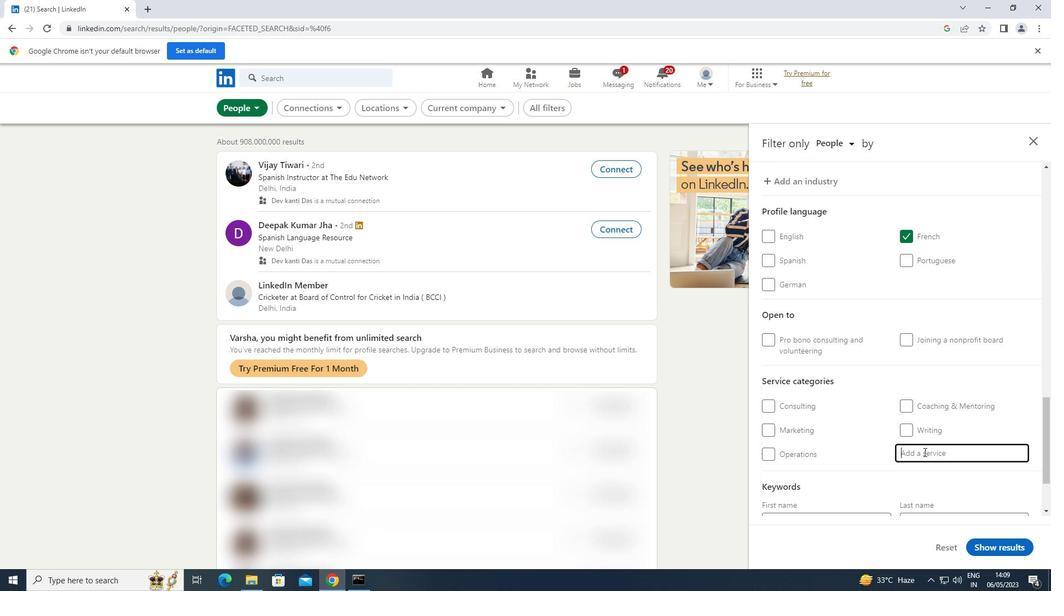 
Action: Key pressed <Key.shift>PACKAGI
Screenshot: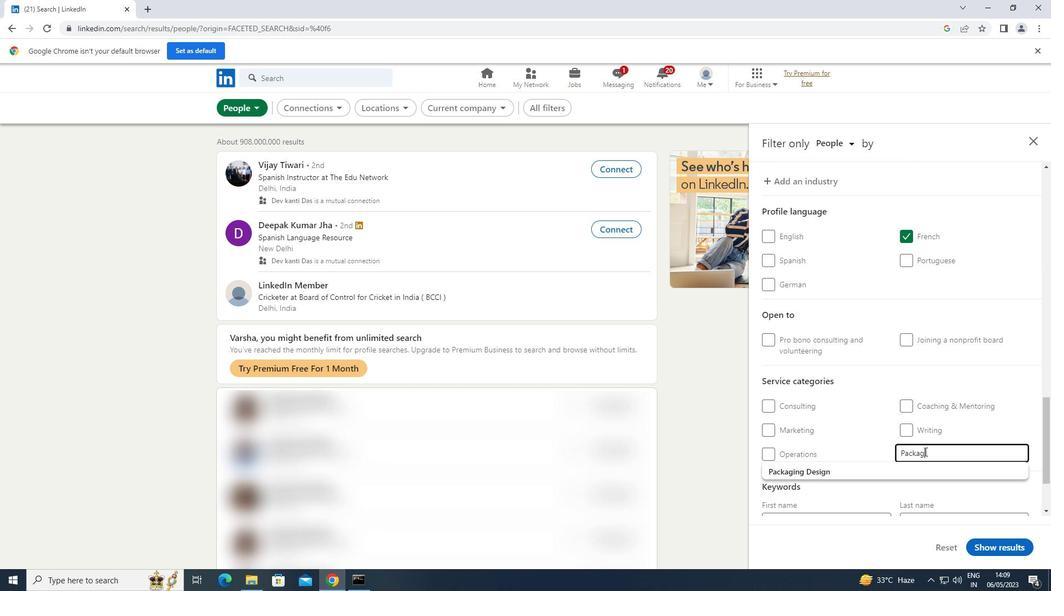 
Action: Mouse moved to (859, 471)
Screenshot: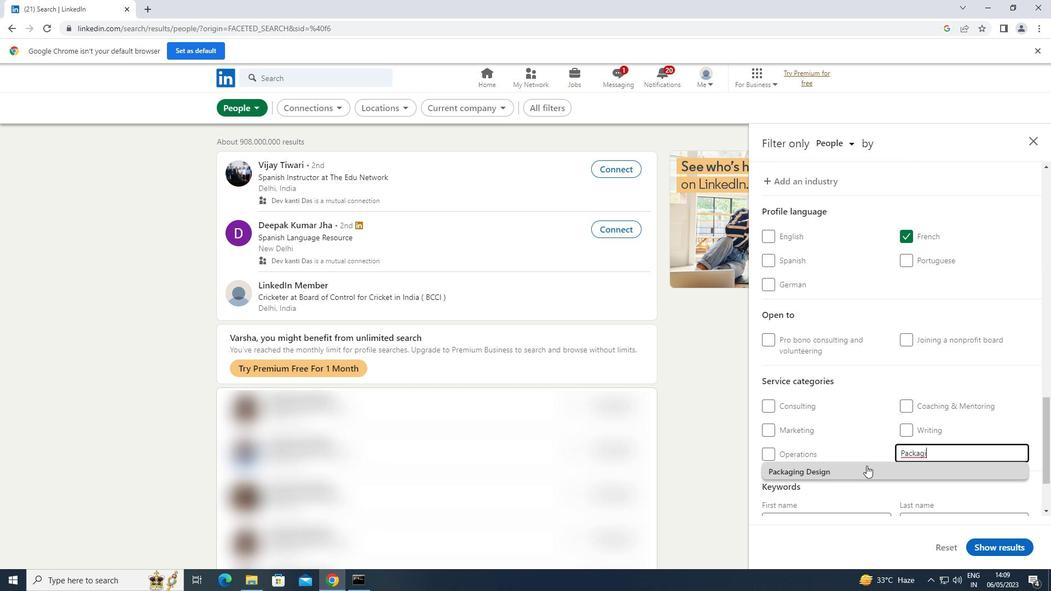 
Action: Mouse pressed left at (859, 471)
Screenshot: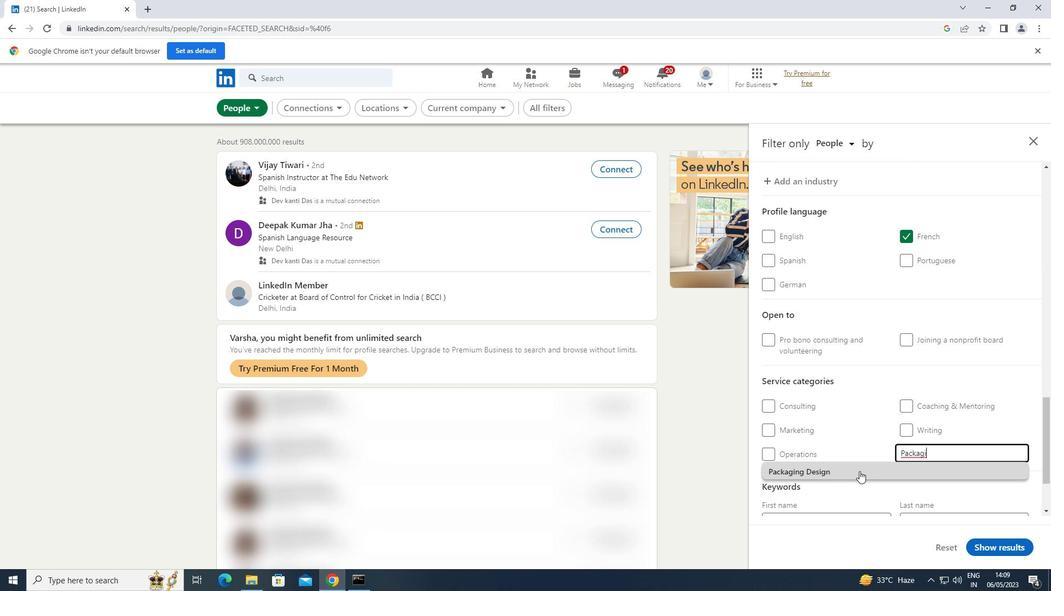 
Action: Mouse moved to (861, 469)
Screenshot: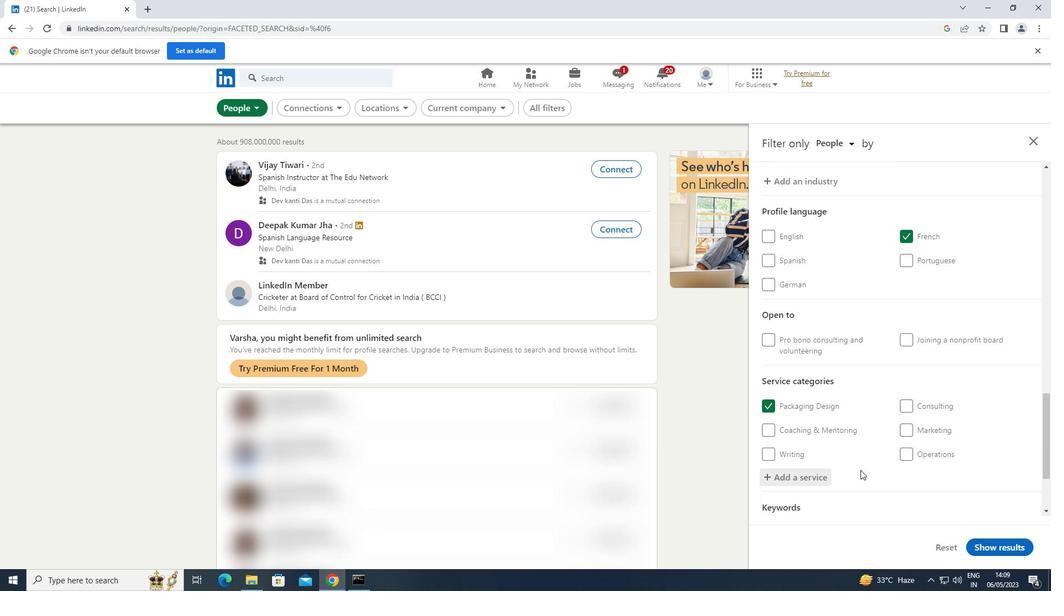 
Action: Mouse scrolled (861, 468) with delta (0, 0)
Screenshot: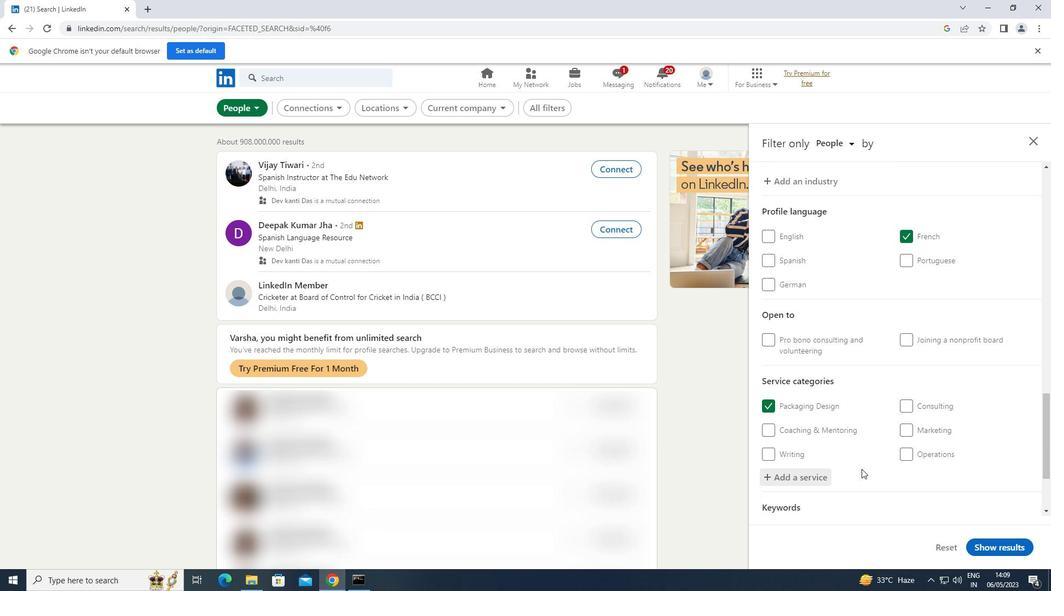 
Action: Mouse moved to (862, 468)
Screenshot: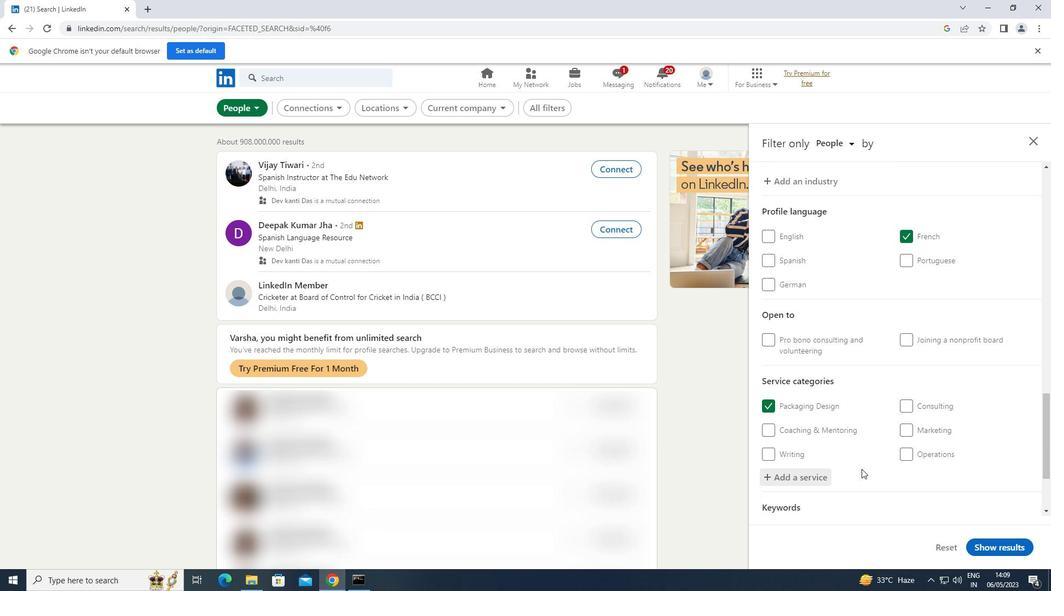 
Action: Mouse scrolled (862, 468) with delta (0, 0)
Screenshot: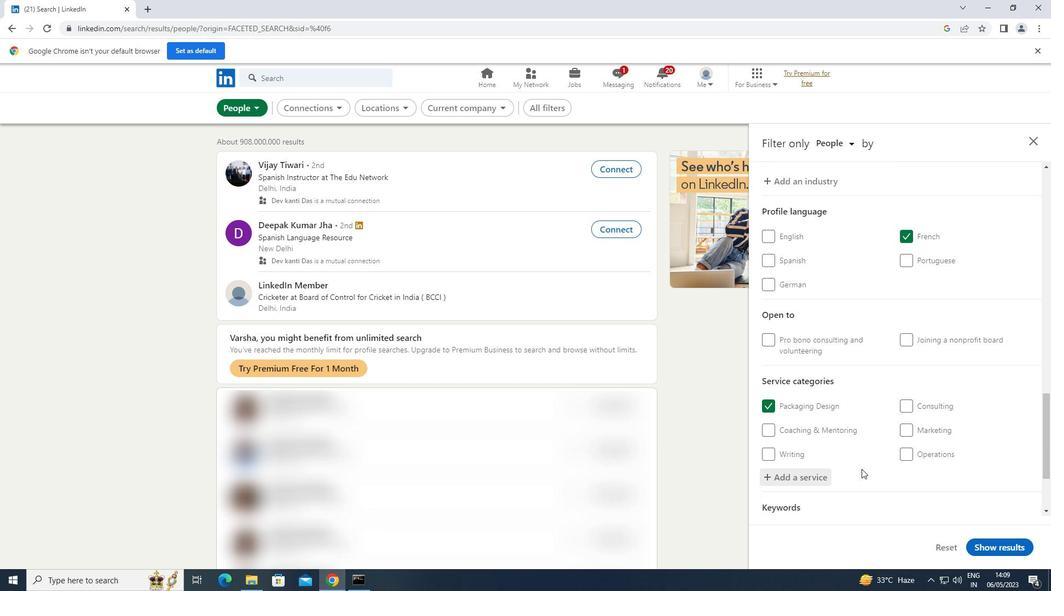 
Action: Mouse scrolled (862, 468) with delta (0, 0)
Screenshot: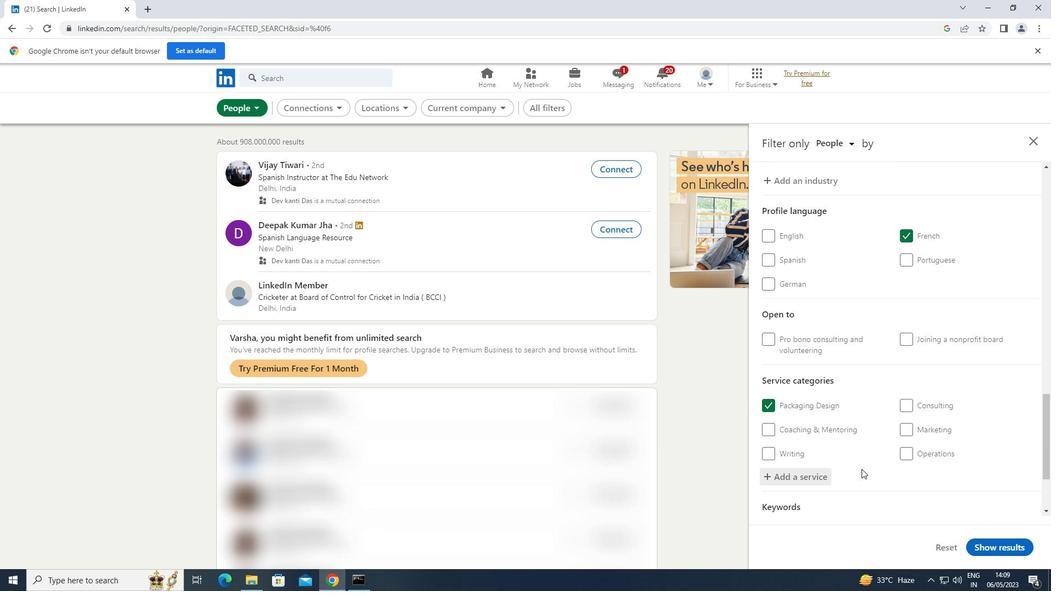 
Action: Mouse scrolled (862, 468) with delta (0, 0)
Screenshot: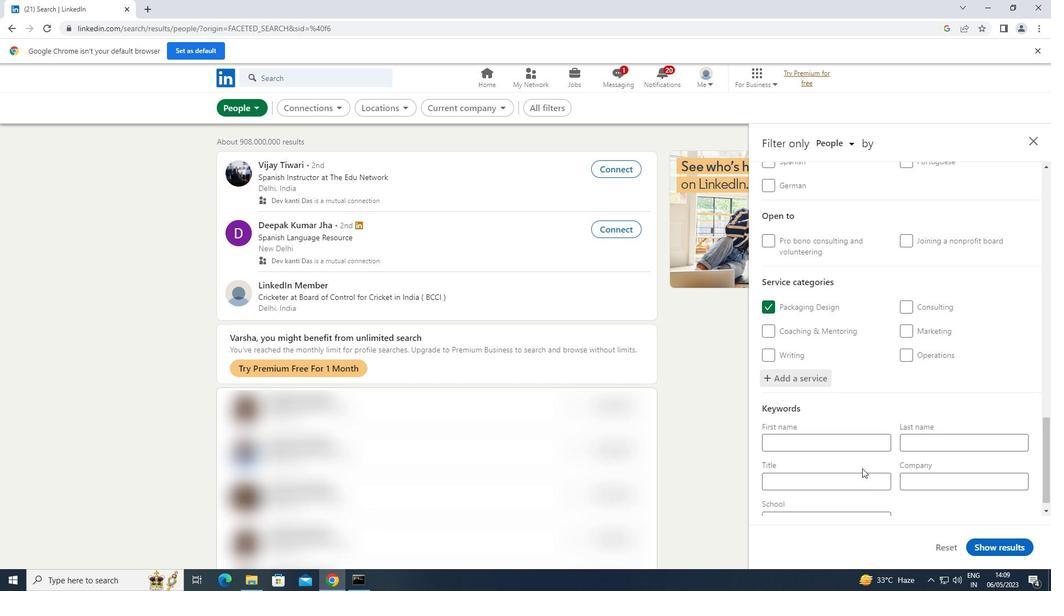 
Action: Mouse scrolled (862, 468) with delta (0, 0)
Screenshot: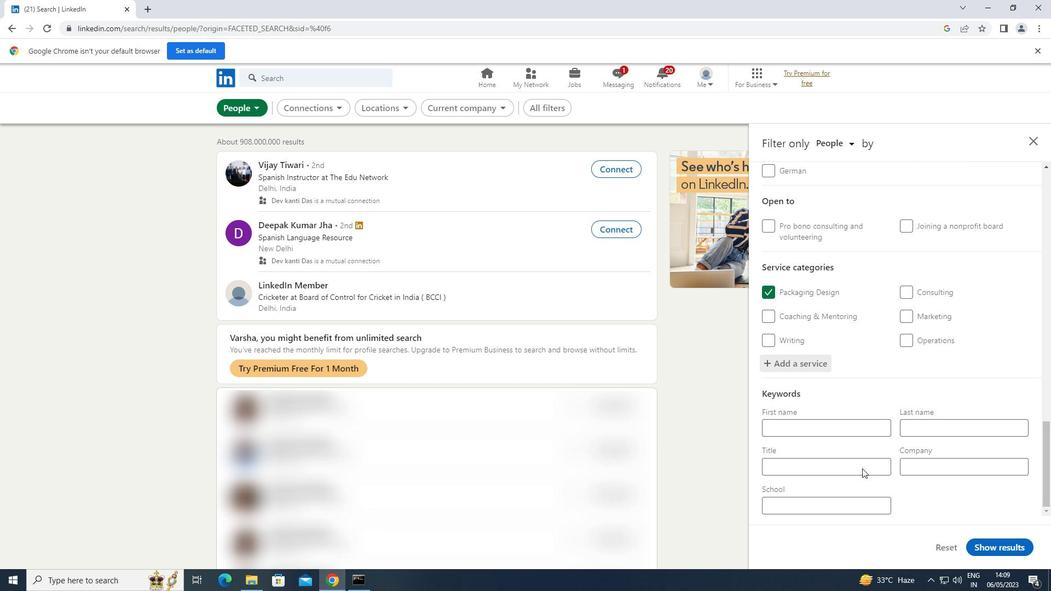 
Action: Mouse moved to (861, 466)
Screenshot: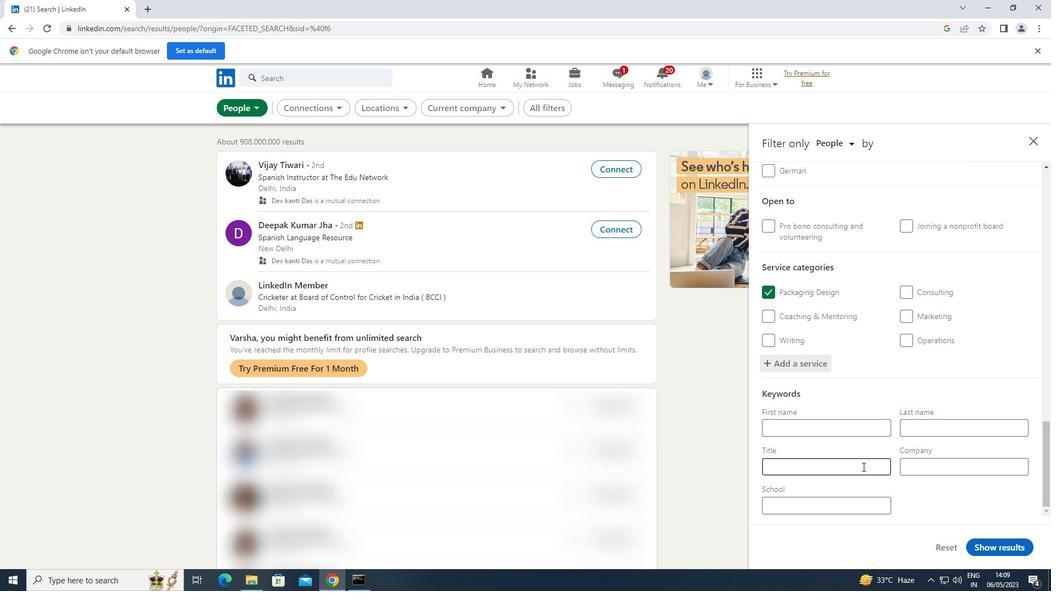
Action: Mouse pressed left at (861, 466)
Screenshot: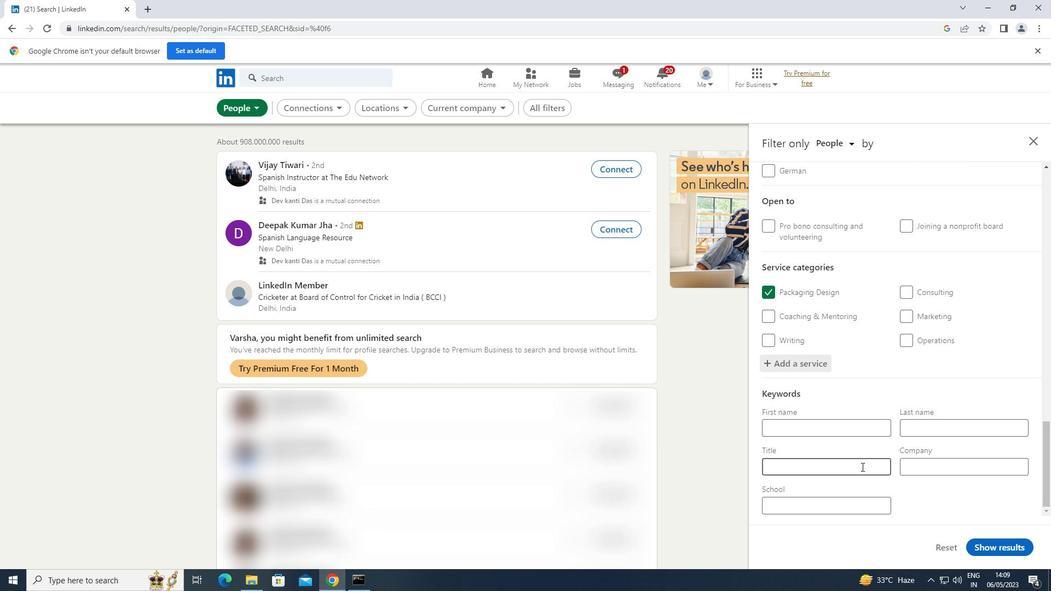 
Action: Key pressed <Key.shift><Key.shift><Key.shift>CAB<Key.space><Key.shift>DRIVER
Screenshot: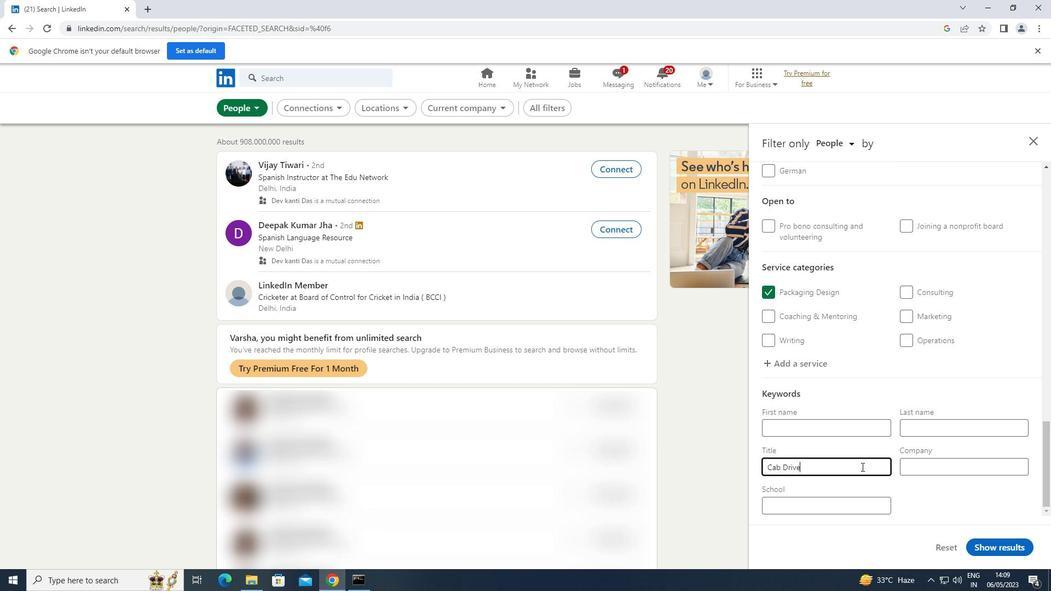 
Action: Mouse moved to (1016, 548)
Screenshot: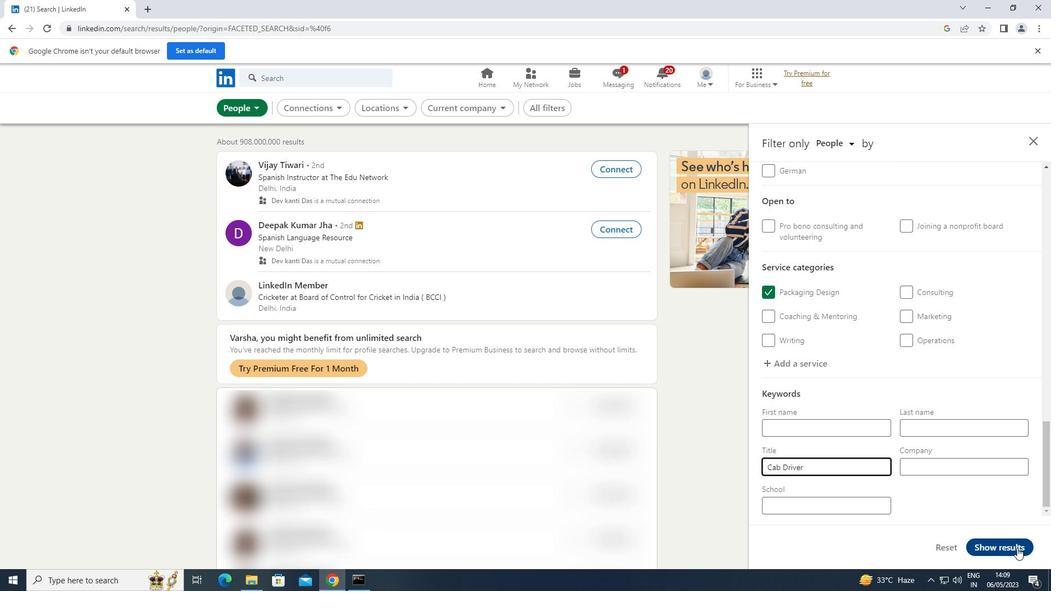 
Action: Mouse pressed left at (1016, 548)
Screenshot: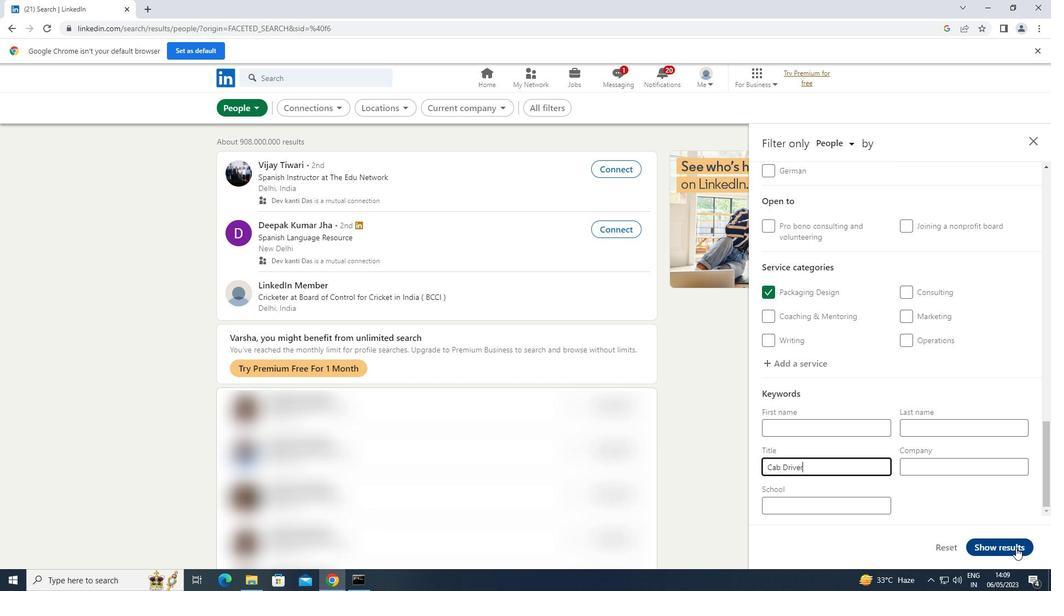 
